 Task: Slide 18 - Lets Have Picnic Party.
Action: Mouse moved to (33, 81)
Screenshot: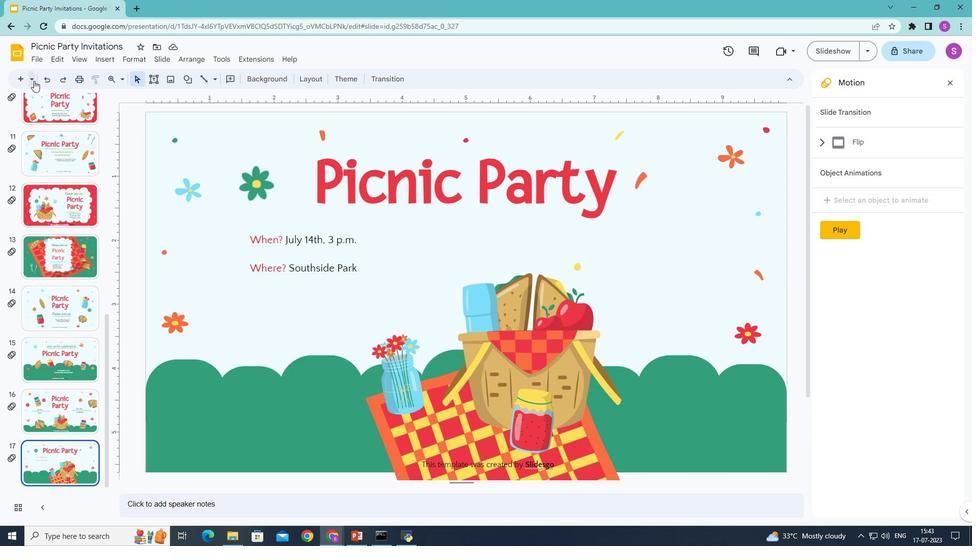 
Action: Mouse pressed left at (33, 81)
Screenshot: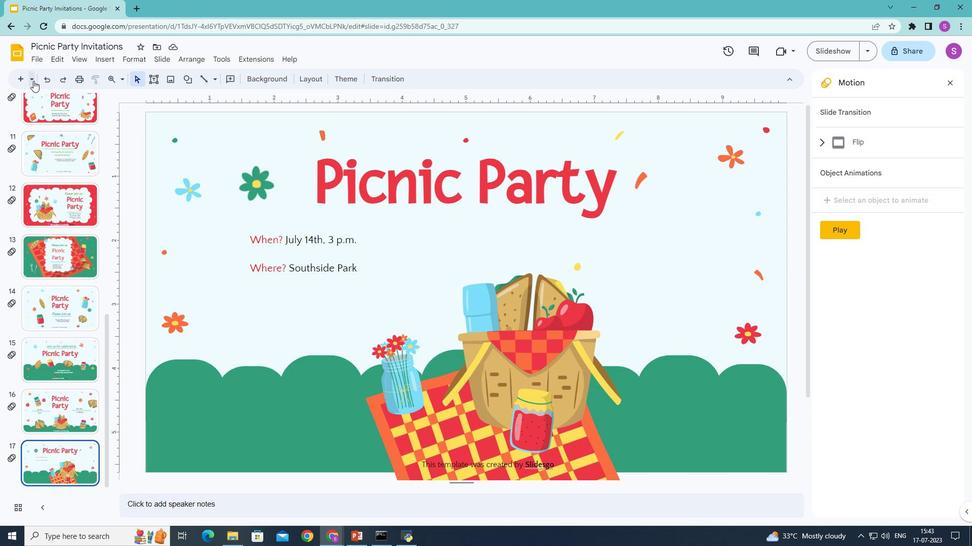 
Action: Mouse moved to (153, 247)
Screenshot: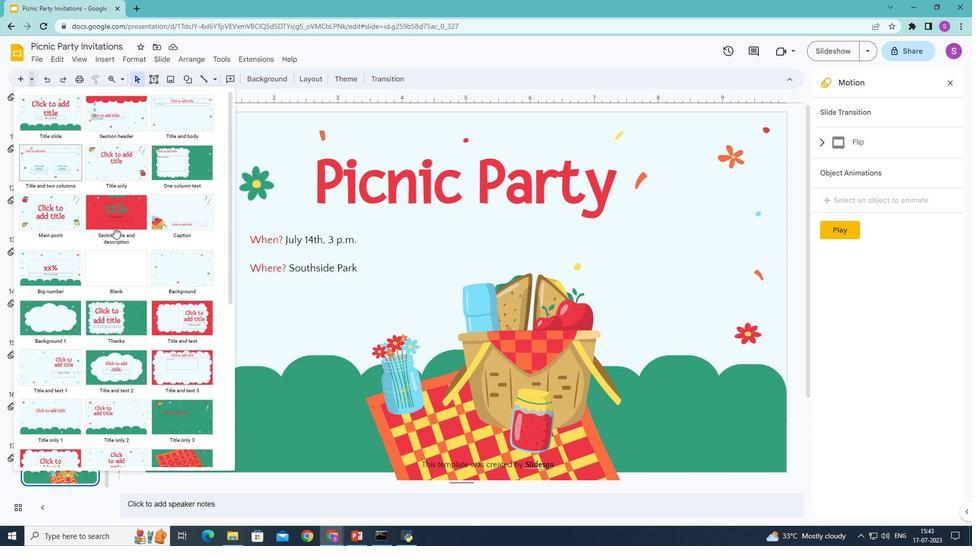 
Action: Mouse scrolled (153, 246) with delta (0, 0)
Screenshot: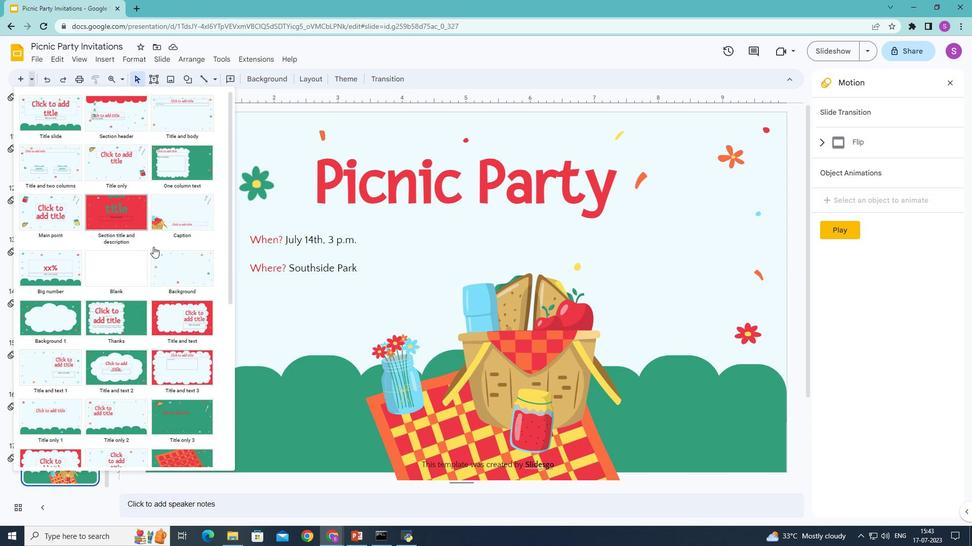 
Action: Mouse scrolled (153, 246) with delta (0, 0)
Screenshot: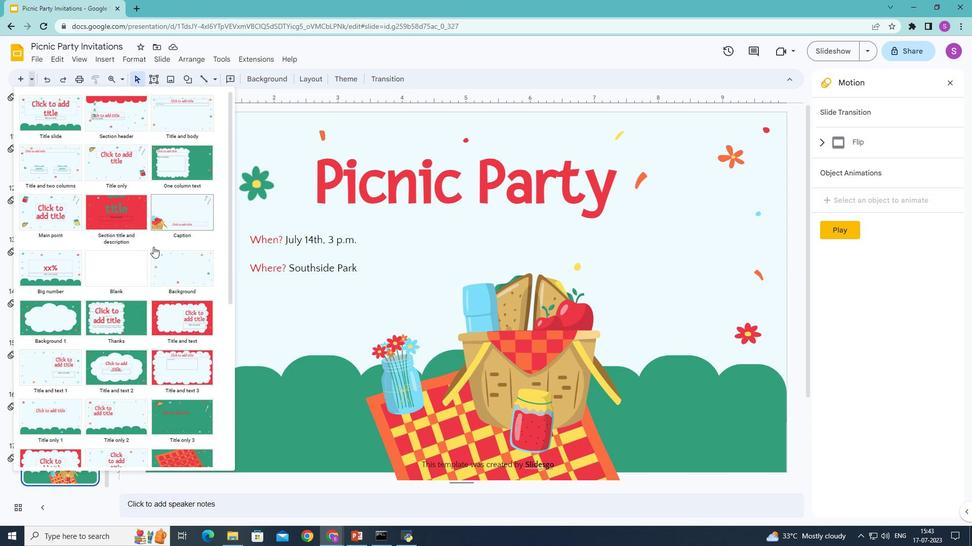 
Action: Mouse scrolled (153, 246) with delta (0, 0)
Screenshot: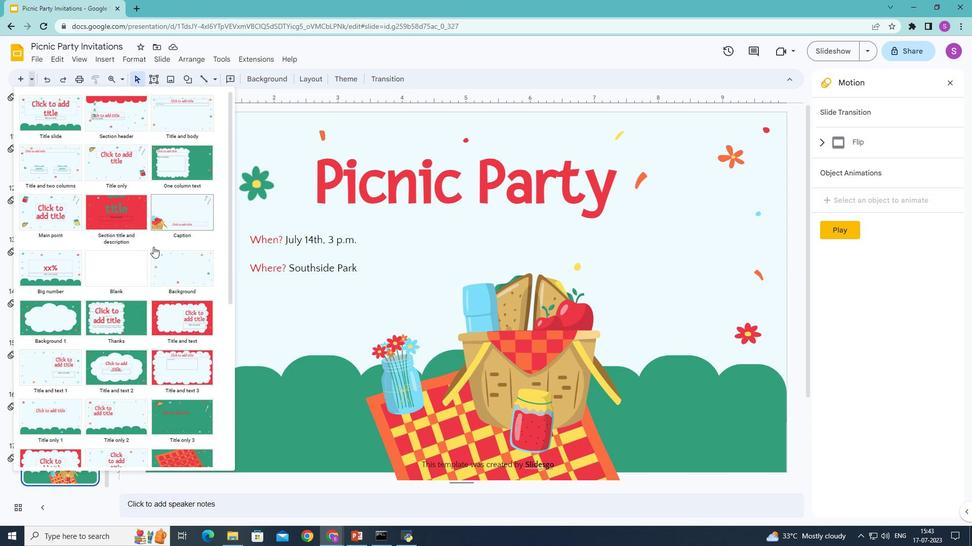 
Action: Mouse scrolled (153, 246) with delta (0, 0)
Screenshot: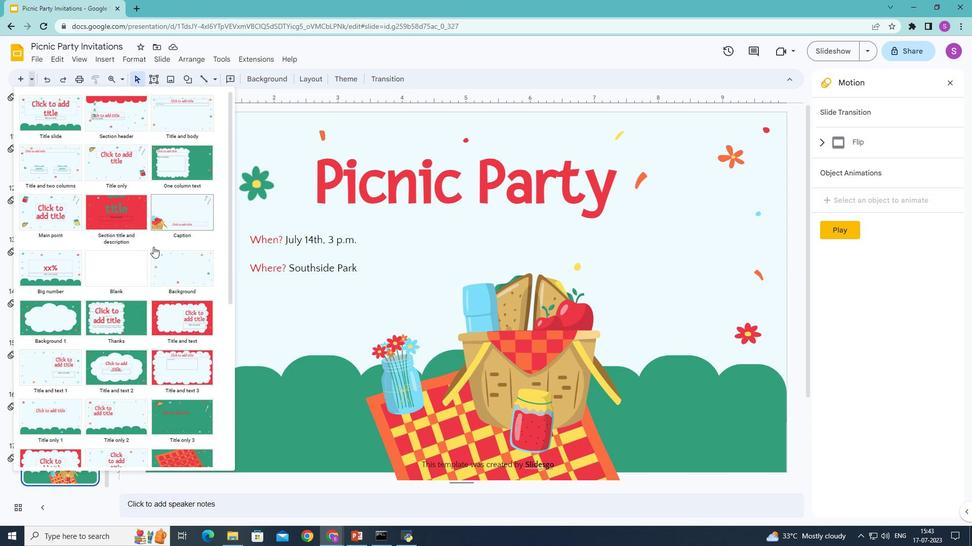 
Action: Mouse moved to (153, 247)
Screenshot: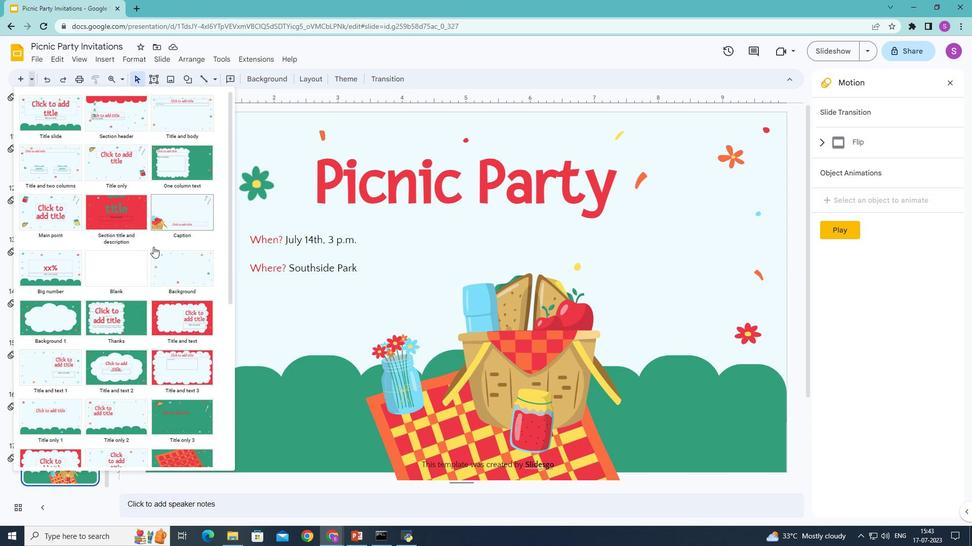 
Action: Mouse scrolled (153, 246) with delta (0, 0)
Screenshot: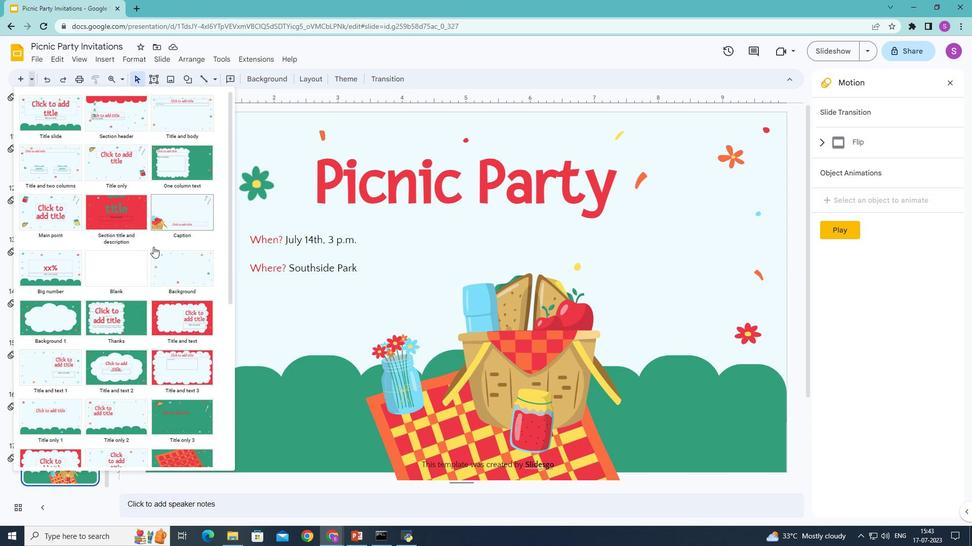 
Action: Mouse moved to (153, 244)
Screenshot: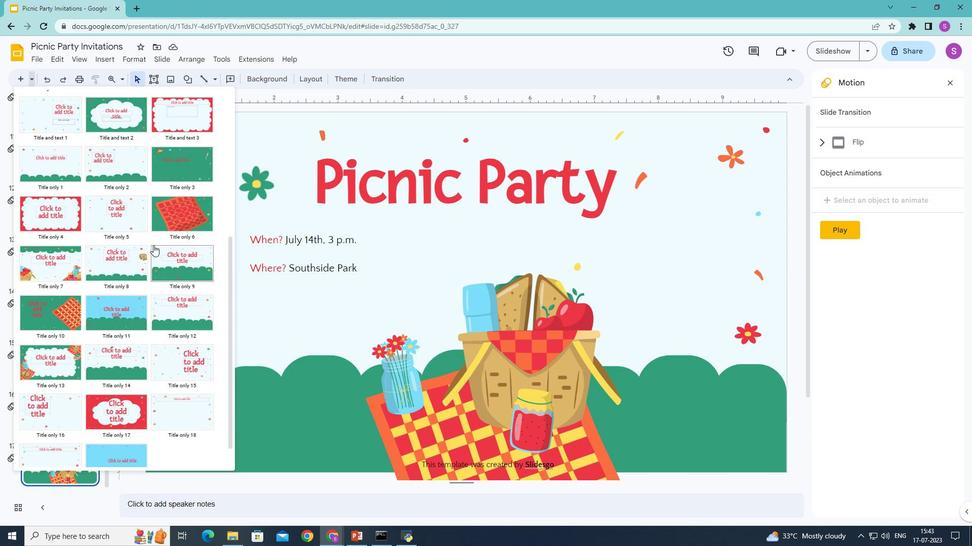
Action: Mouse scrolled (153, 244) with delta (0, 0)
Screenshot: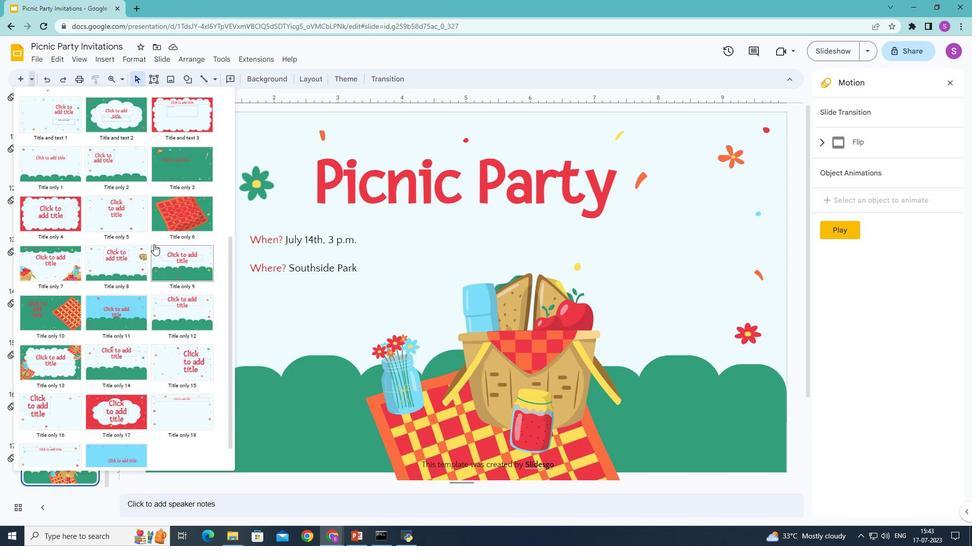 
Action: Mouse moved to (182, 328)
Screenshot: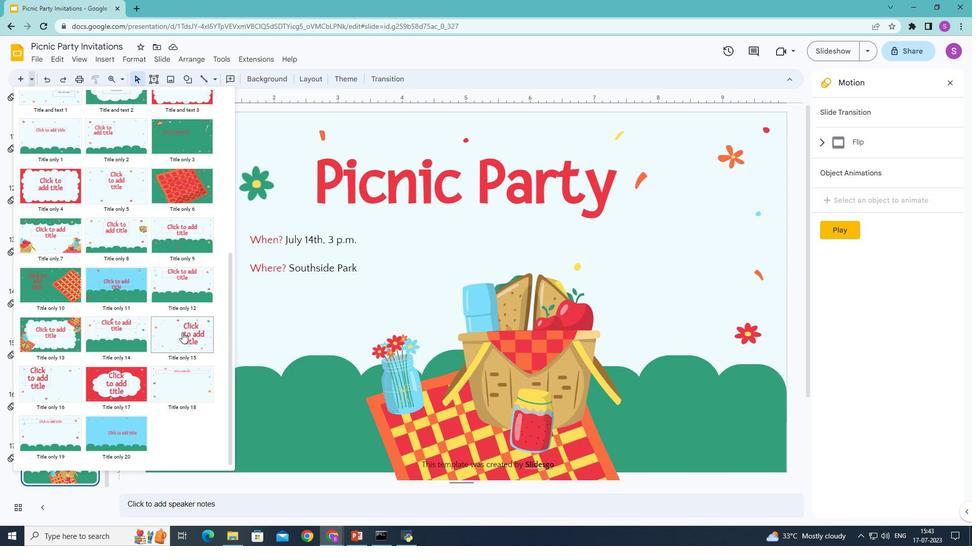 
Action: Mouse pressed left at (182, 328)
Screenshot: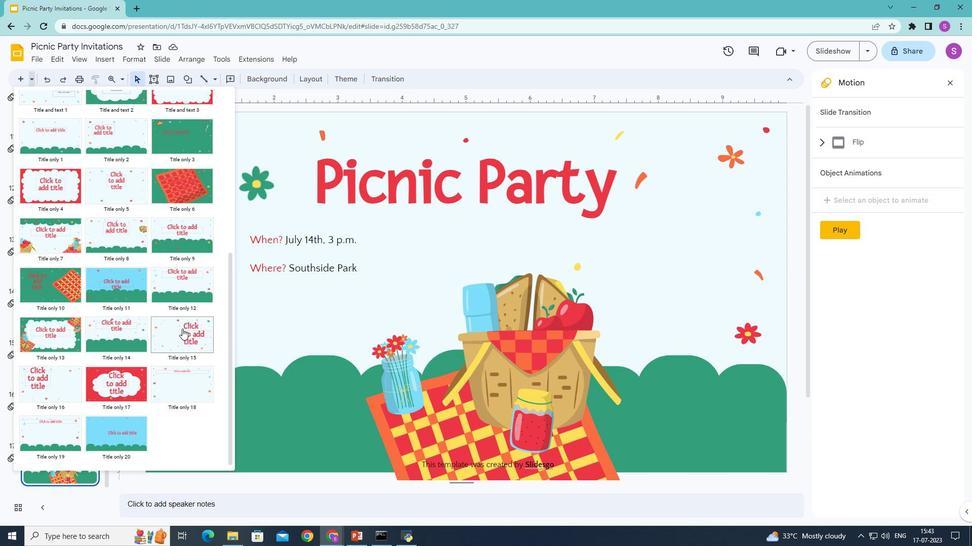 
Action: Mouse moved to (551, 274)
Screenshot: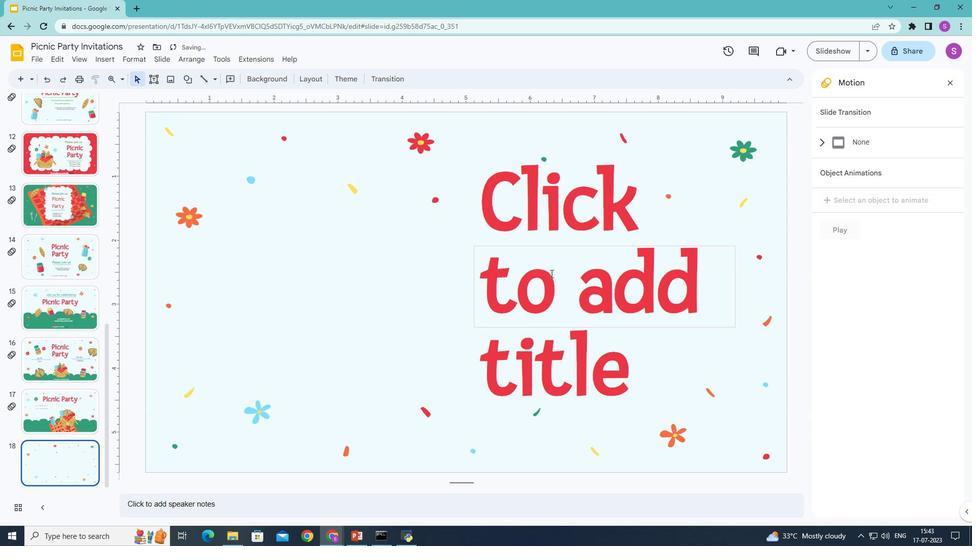 
Action: Mouse pressed left at (551, 274)
Screenshot: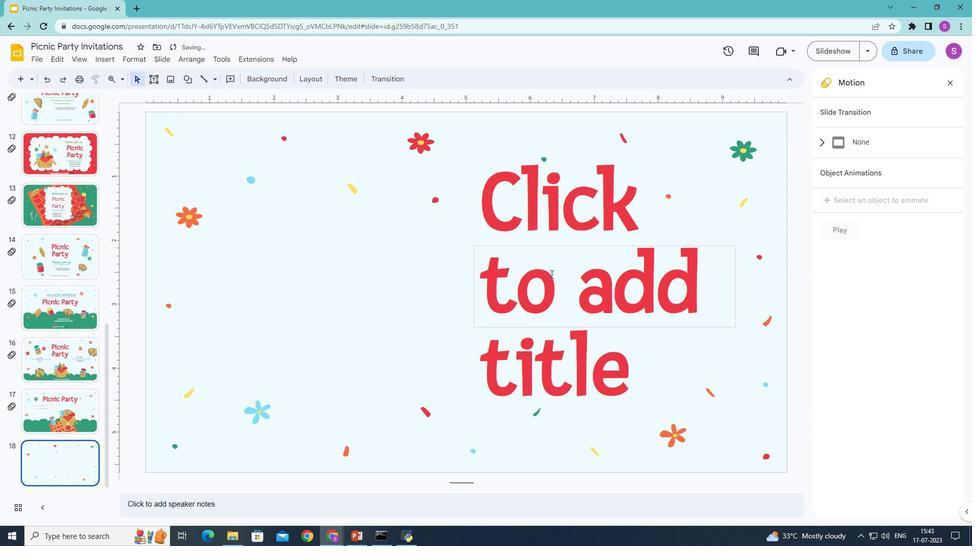 
Action: Mouse moved to (549, 274)
Screenshot: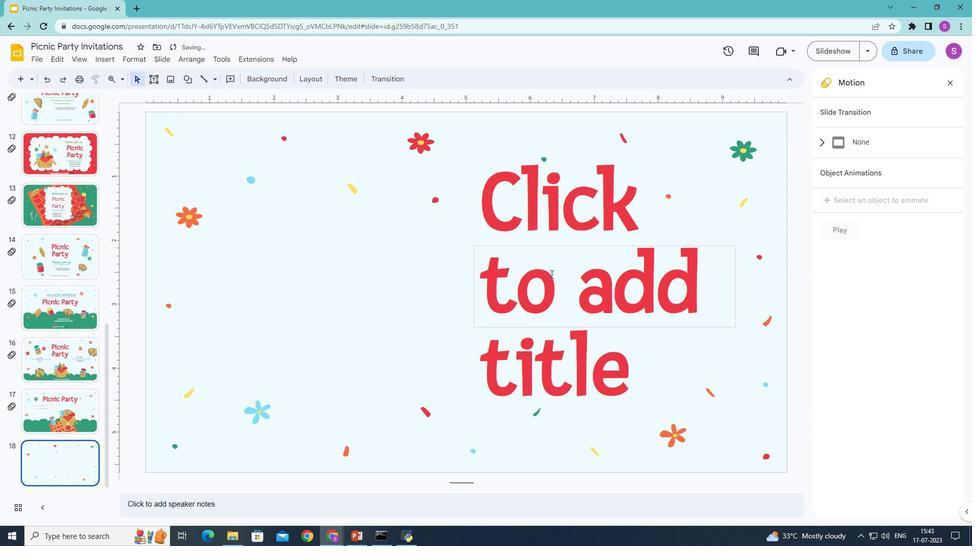 
Action: Key pressed <Key.shift>Let's<Key.space>have<Key.space>a<Key.space><Key.enter><Key.shift>Picnic
Screenshot: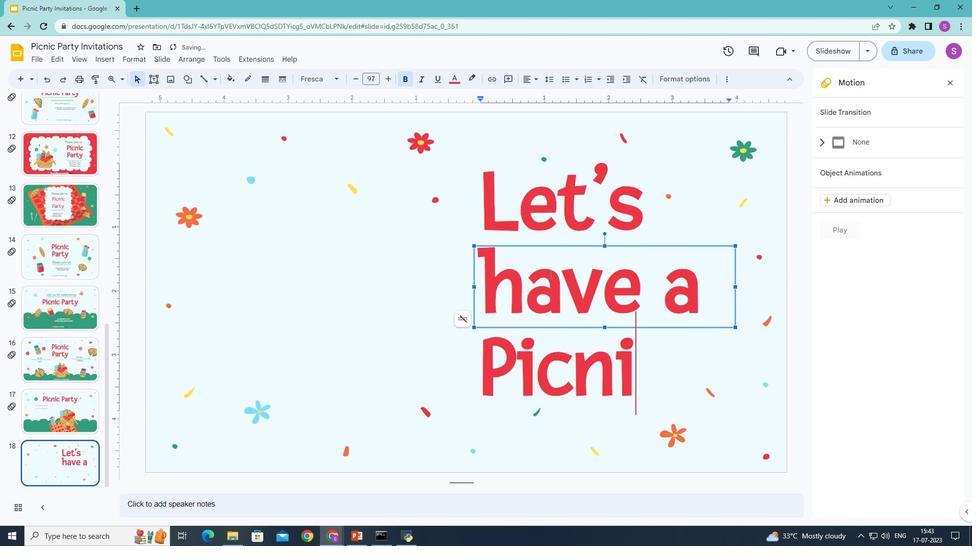 
Action: Mouse moved to (708, 297)
Screenshot: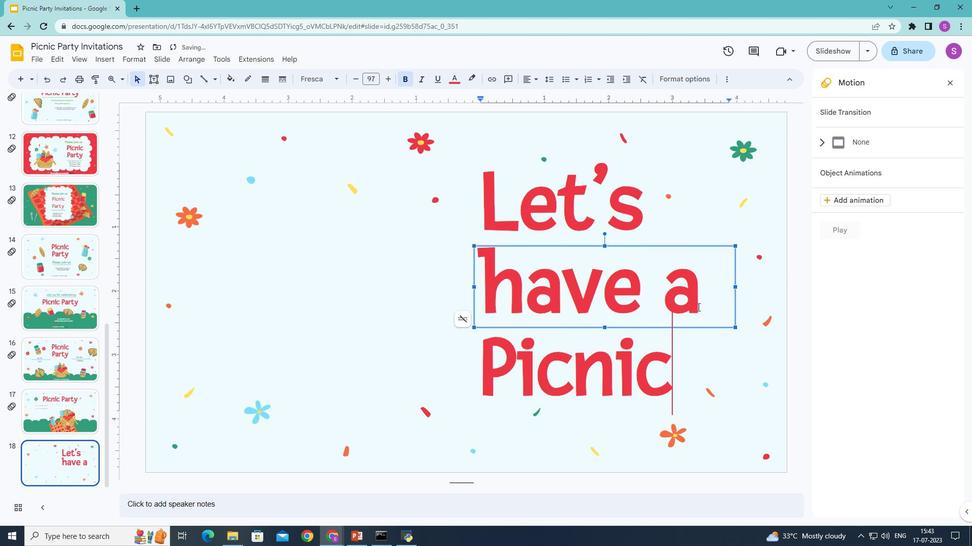 
Action: Mouse pressed left at (708, 297)
Screenshot: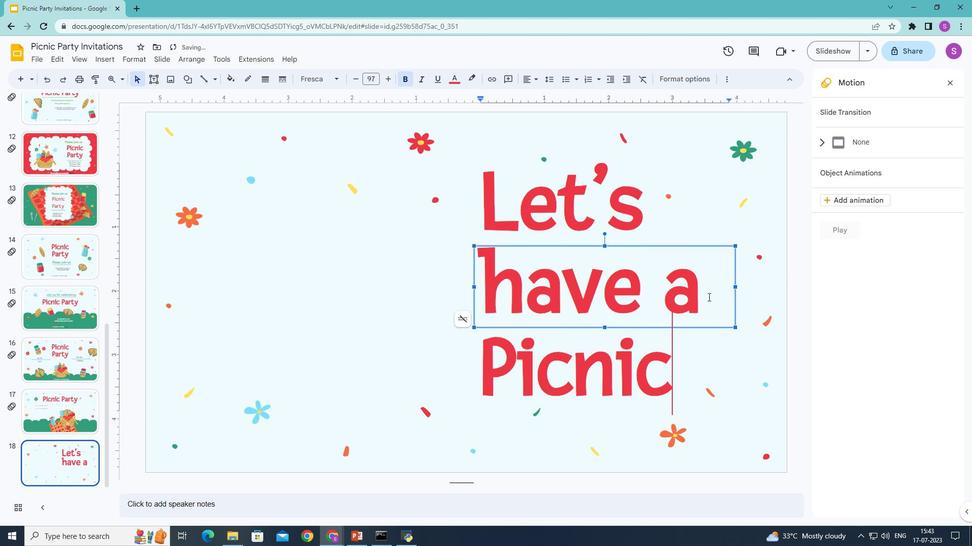 
Action: Mouse moved to (706, 296)
Screenshot: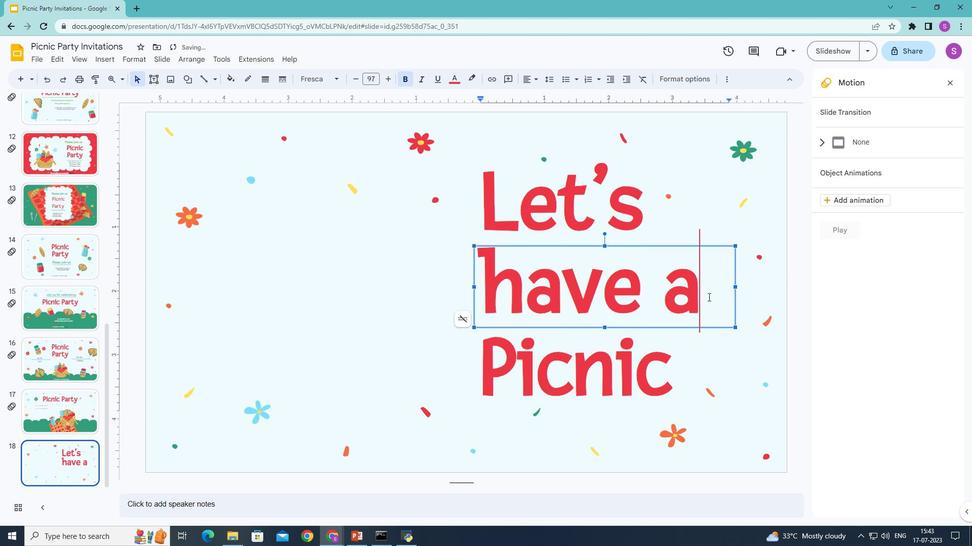
Action: Mouse pressed left at (706, 296)
Screenshot: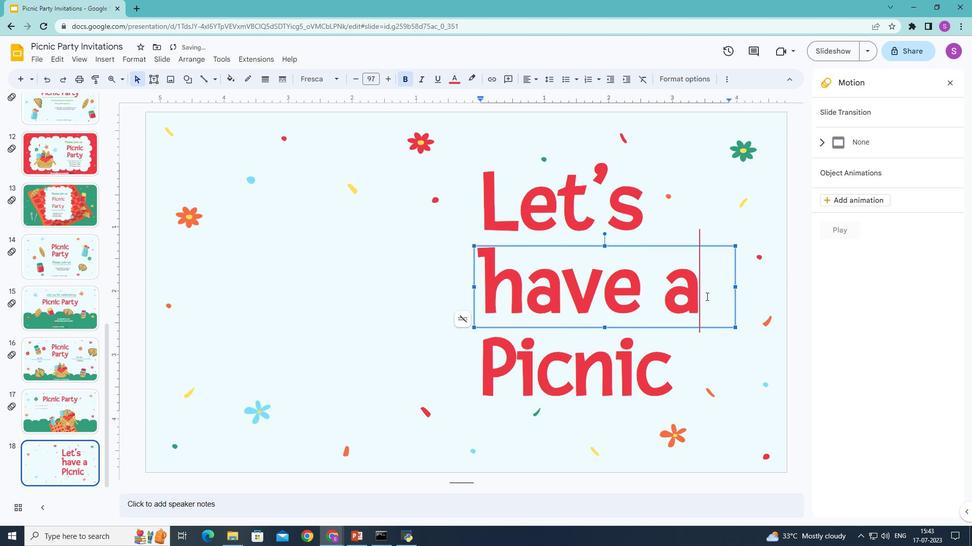 
Action: Mouse moved to (370, 73)
Screenshot: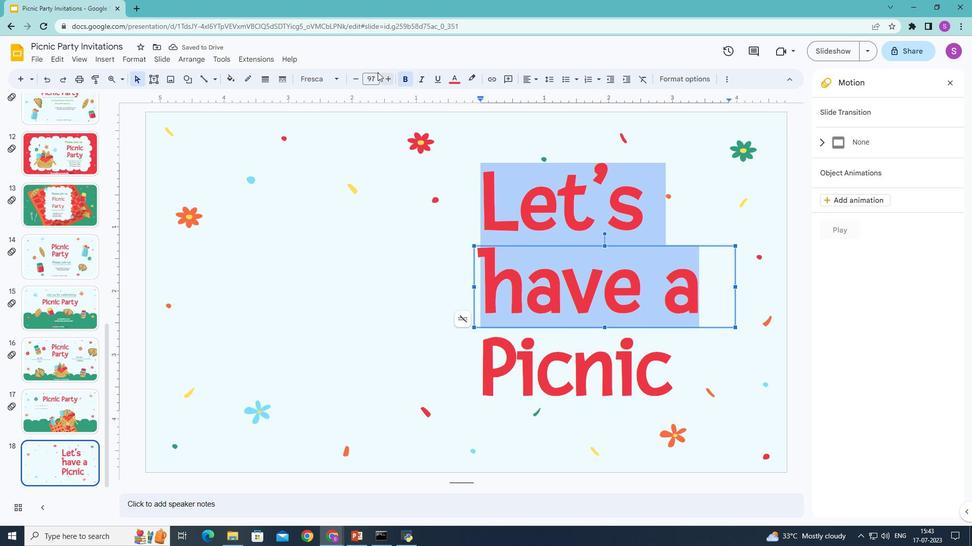 
Action: Mouse pressed left at (370, 73)
Screenshot: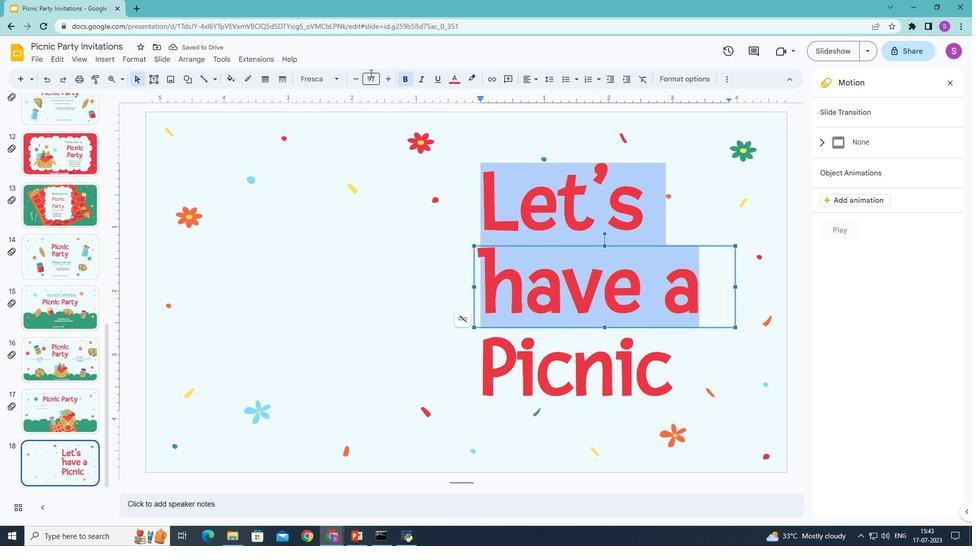 
Action: Mouse moved to (370, 77)
Screenshot: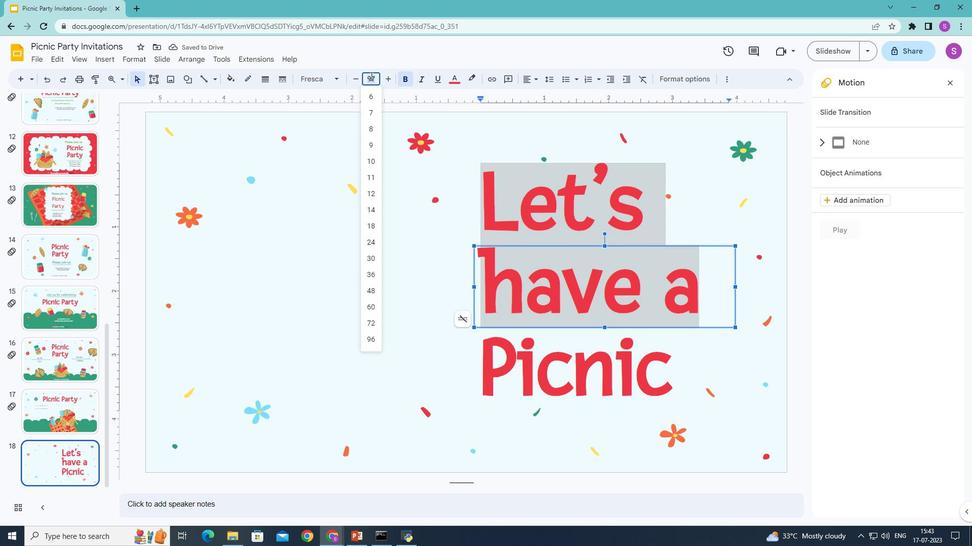 
Action: Key pressed 60<Key.enter>
Screenshot: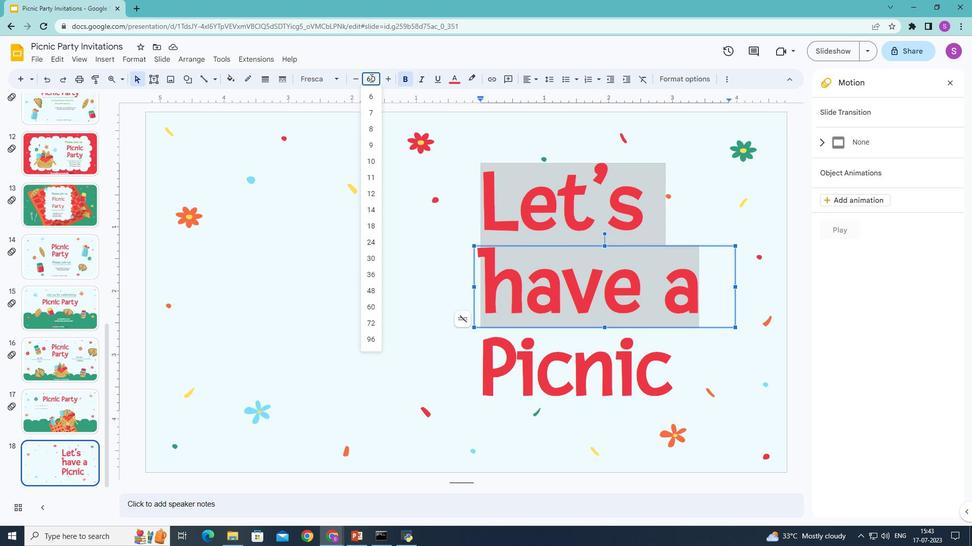 
Action: Mouse moved to (349, 79)
Screenshot: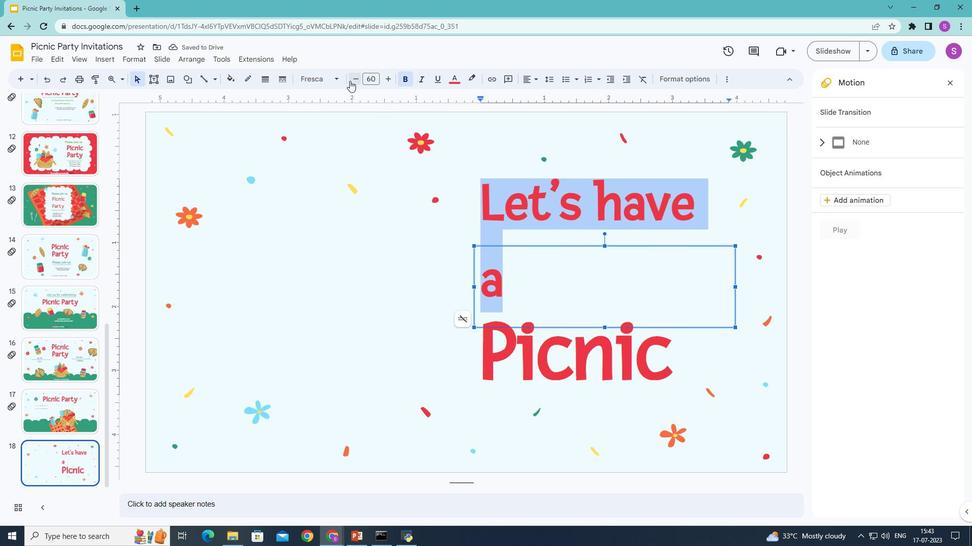 
Action: Mouse pressed left at (349, 79)
Screenshot: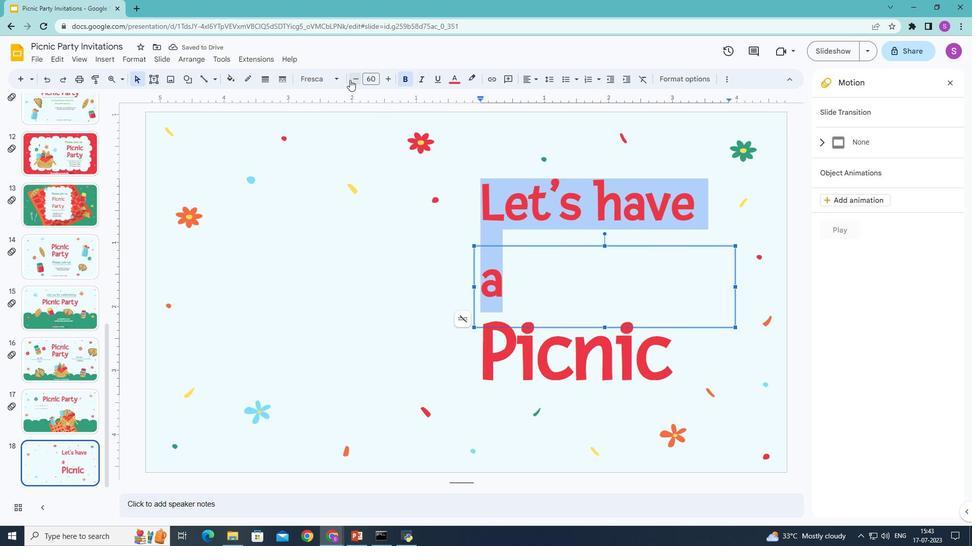 
Action: Mouse moved to (372, 227)
Screenshot: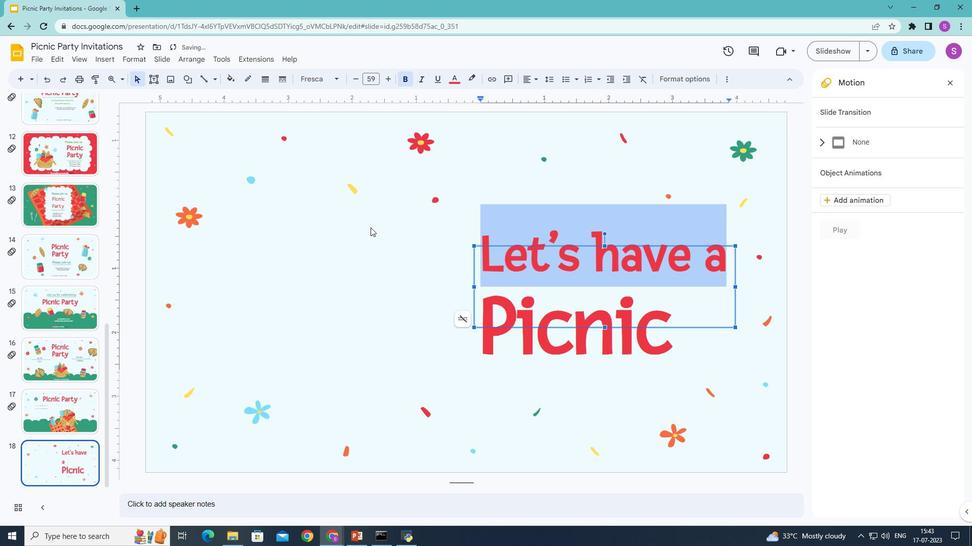 
Action: Mouse pressed left at (372, 227)
Screenshot: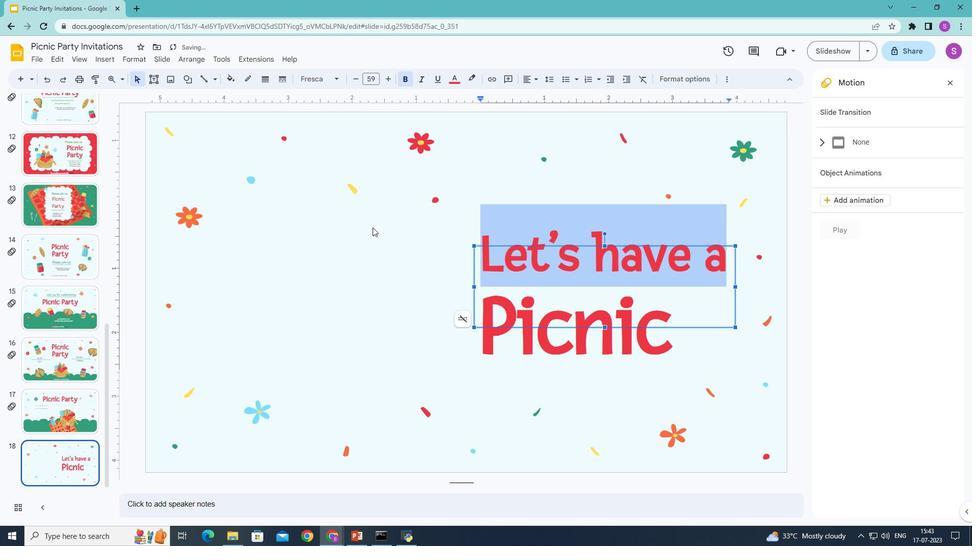
Action: Mouse moved to (728, 254)
Screenshot: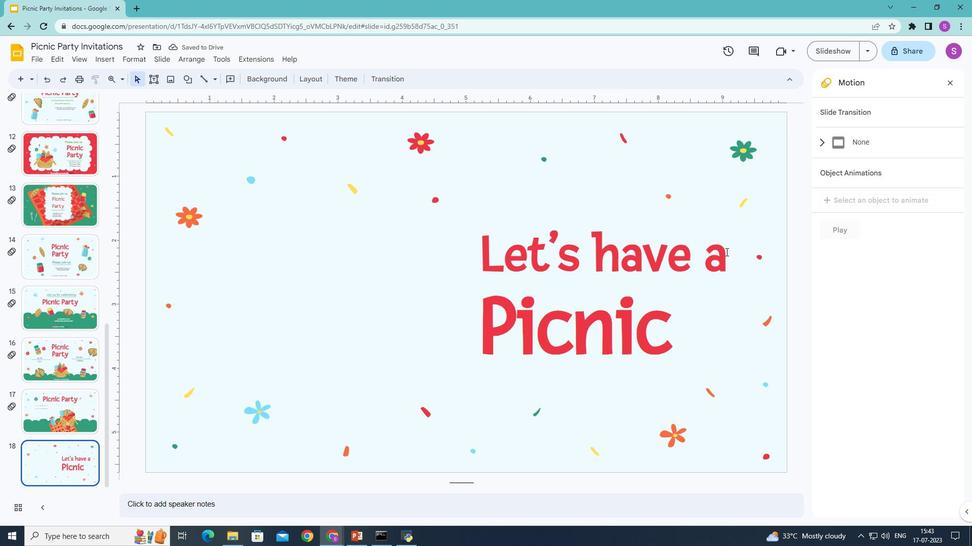 
Action: Mouse pressed left at (728, 254)
Screenshot: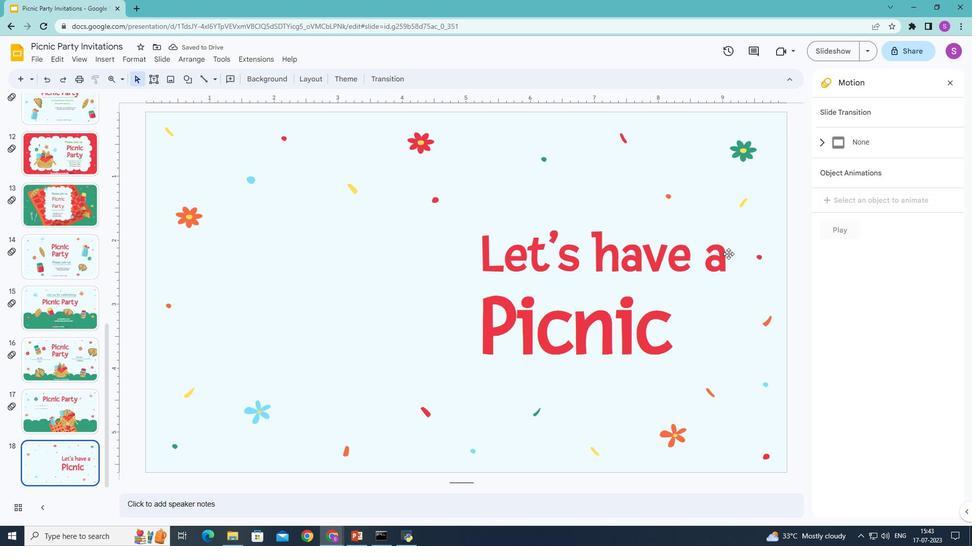 
Action: Mouse moved to (724, 260)
Screenshot: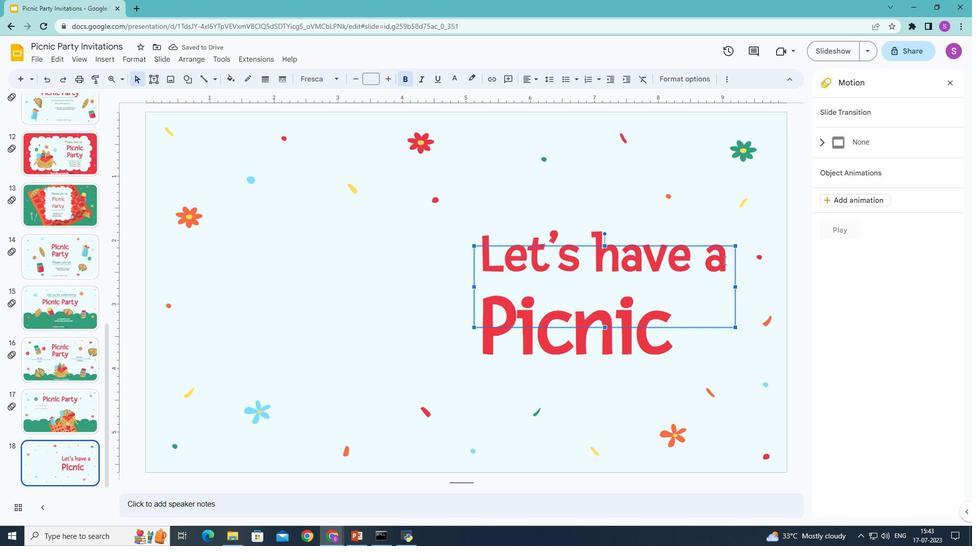 
Action: Mouse pressed left at (724, 260)
Screenshot: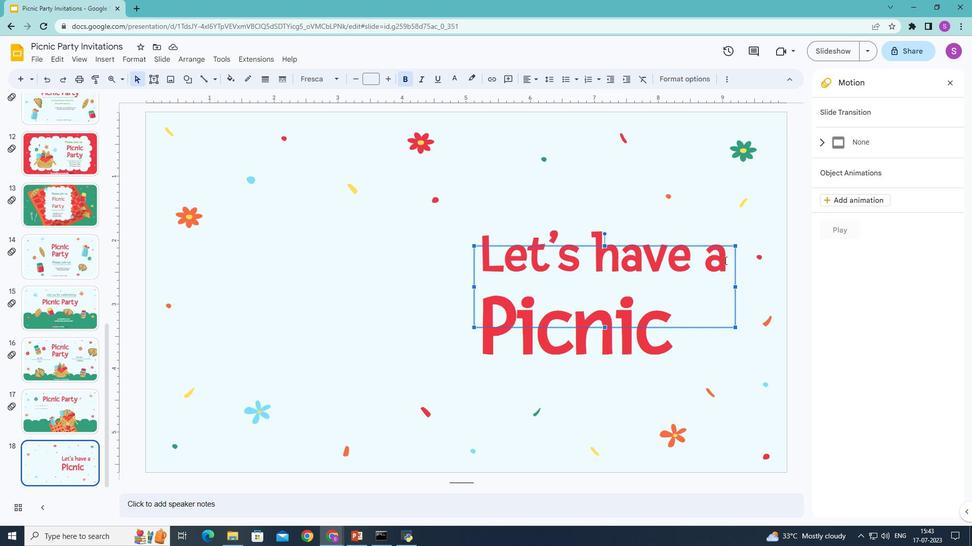 
Action: Mouse moved to (455, 80)
Screenshot: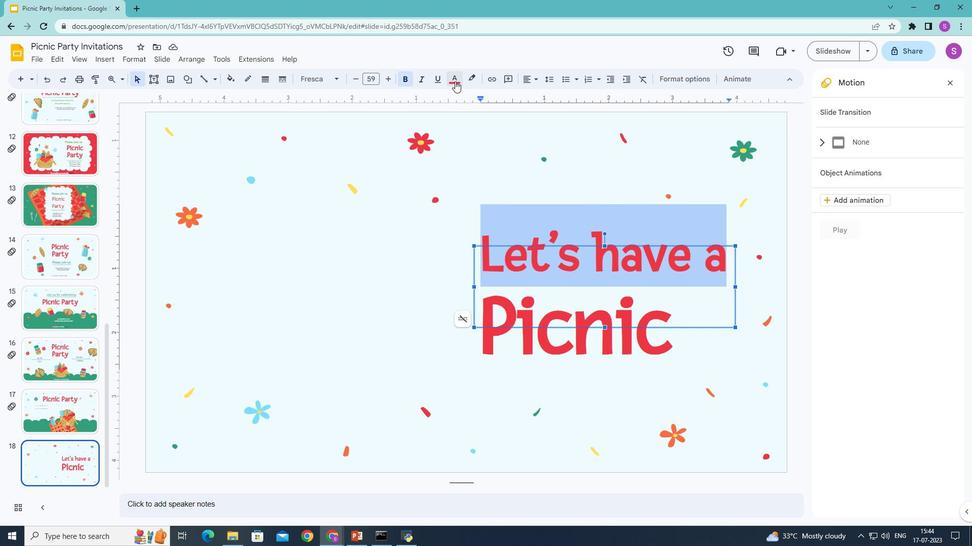 
Action: Mouse pressed left at (455, 80)
Screenshot: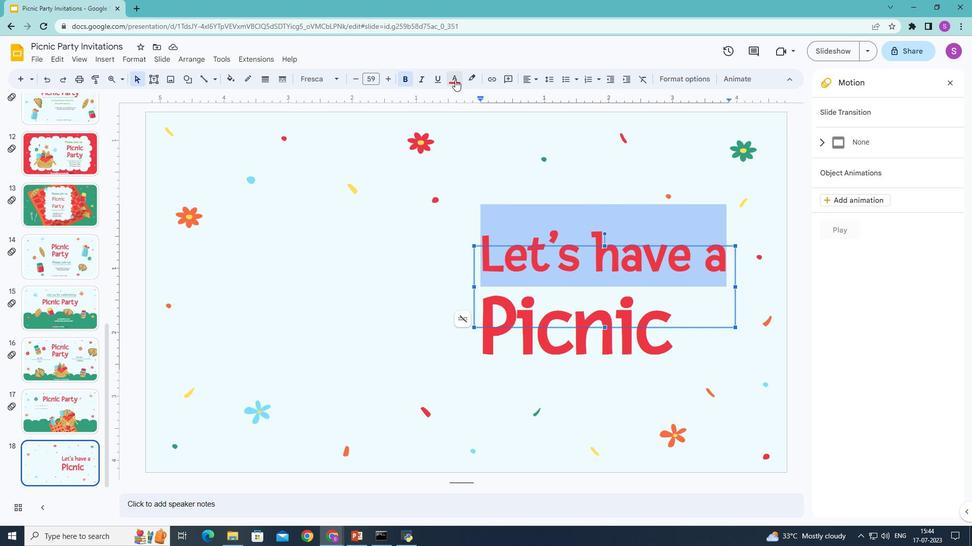 
Action: Mouse moved to (546, 110)
Screenshot: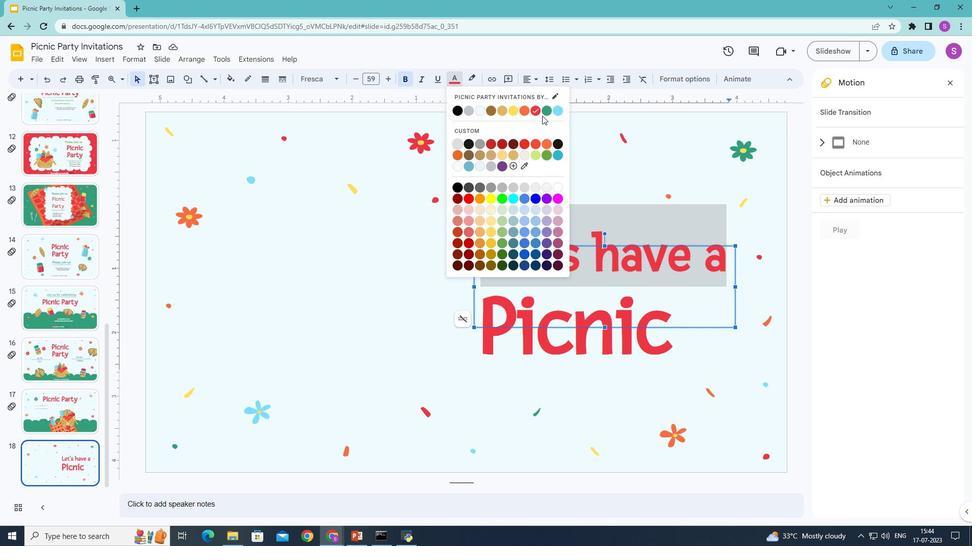 
Action: Mouse pressed left at (546, 110)
Screenshot: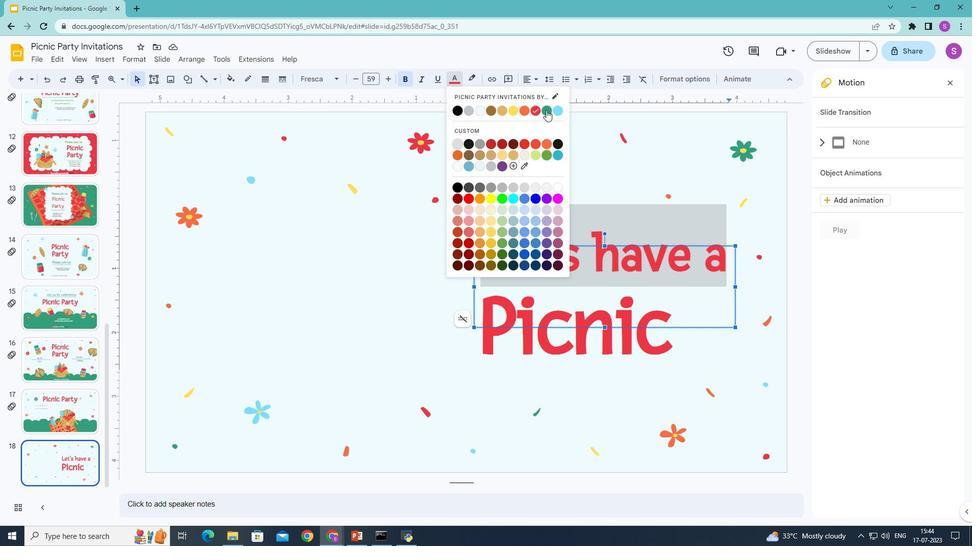 
Action: Mouse moved to (400, 263)
Screenshot: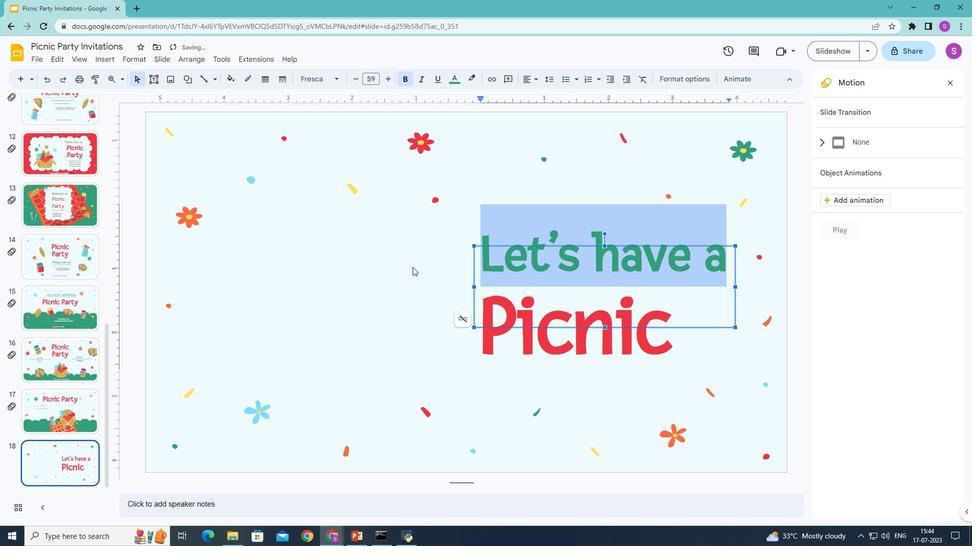 
Action: Mouse pressed left at (400, 263)
Screenshot: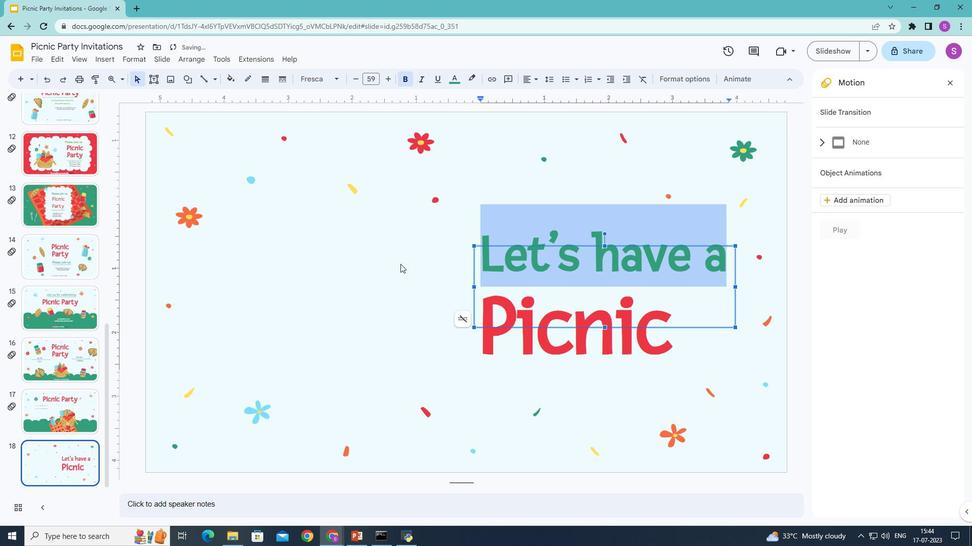 
Action: Mouse moved to (200, 75)
Screenshot: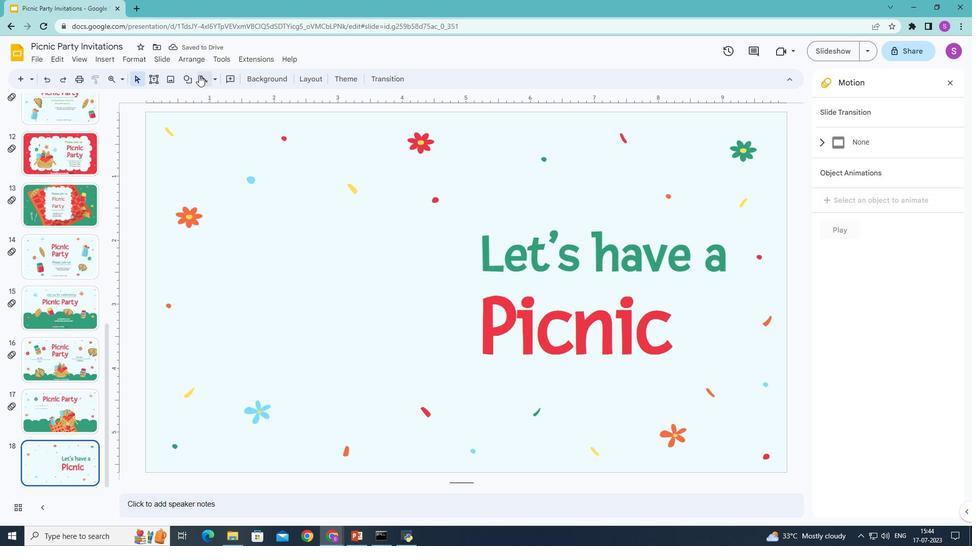 
Action: Mouse pressed left at (200, 75)
Screenshot: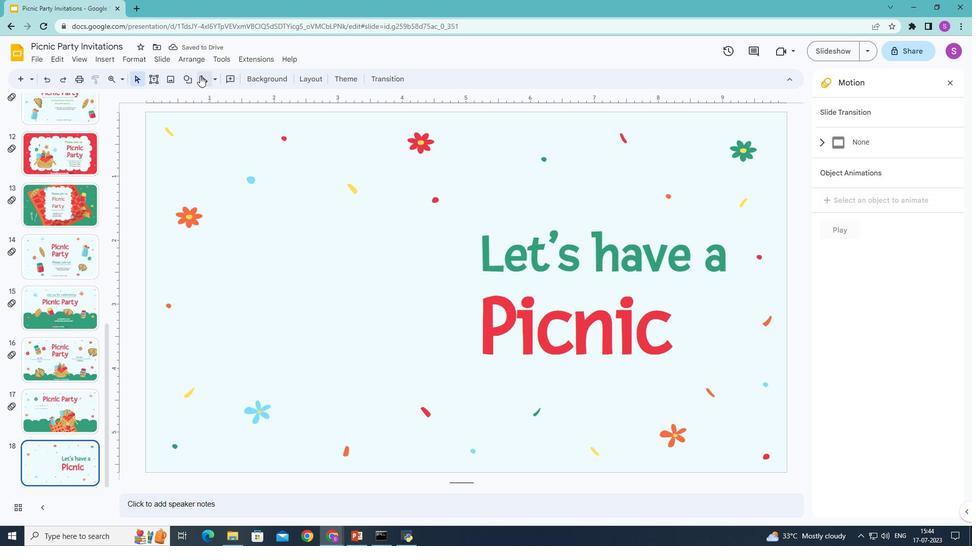 
Action: Mouse moved to (481, 370)
Screenshot: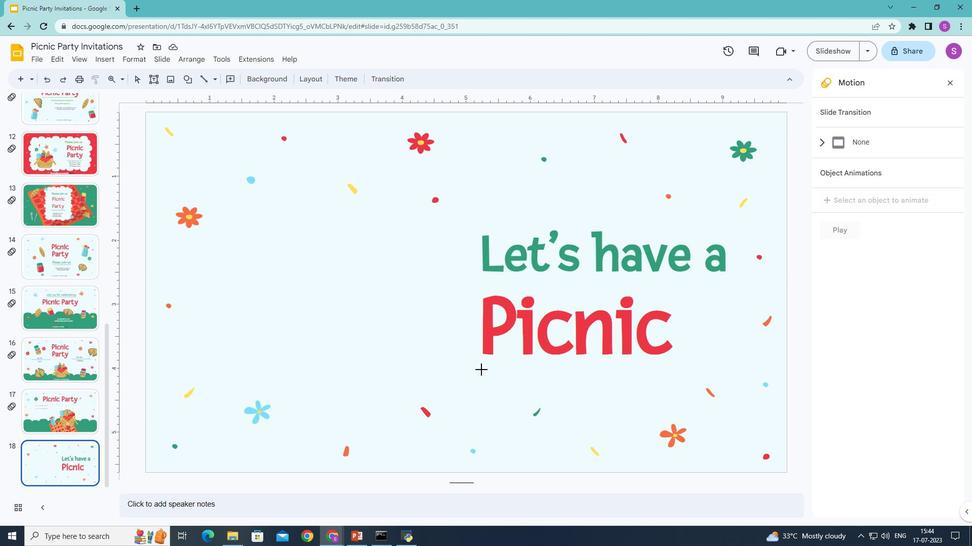 
Action: Mouse pressed left at (481, 370)
Screenshot: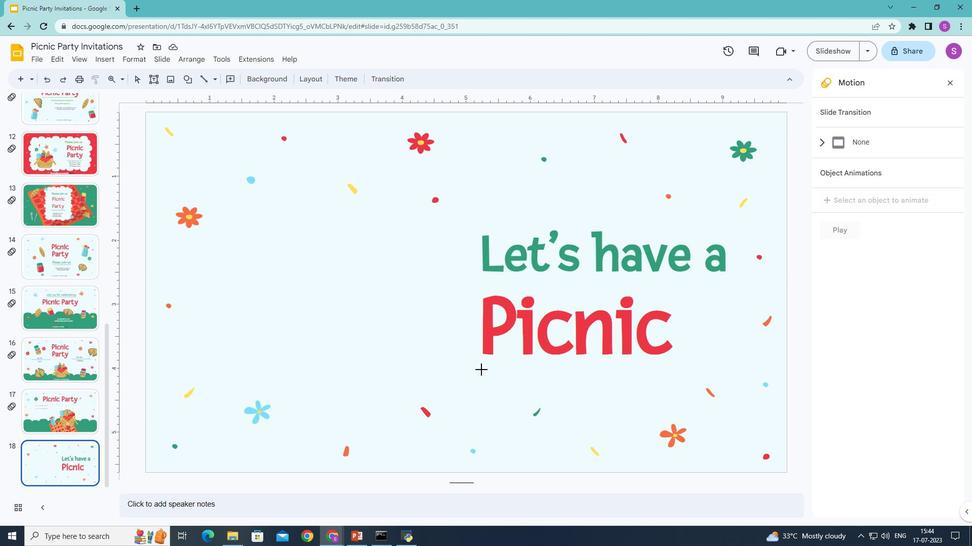 
Action: Mouse moved to (248, 81)
Screenshot: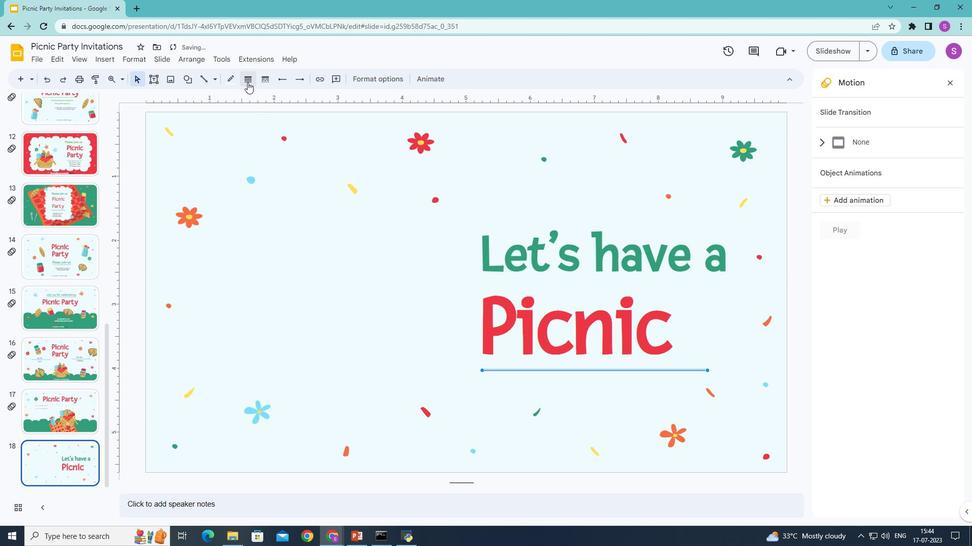 
Action: Mouse pressed left at (248, 81)
Screenshot: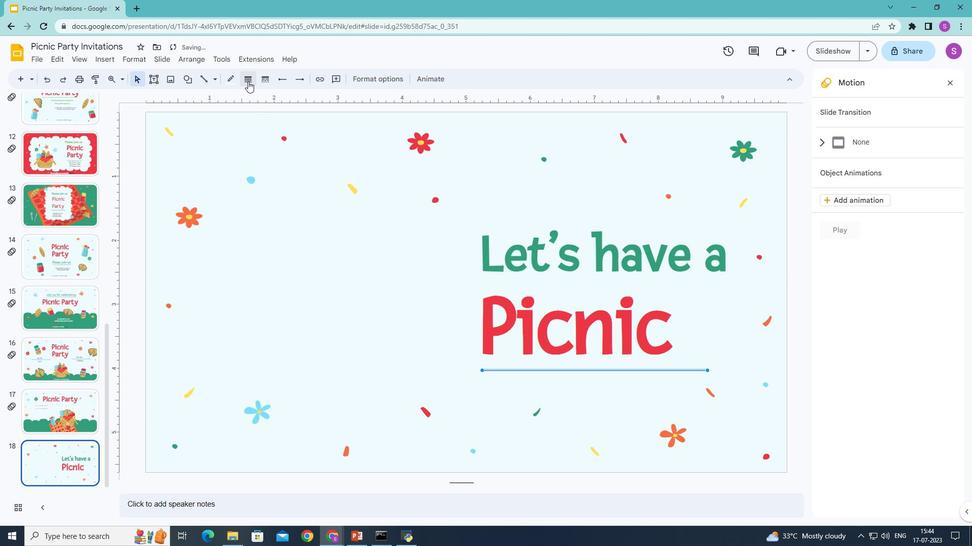 
Action: Mouse moved to (271, 130)
Screenshot: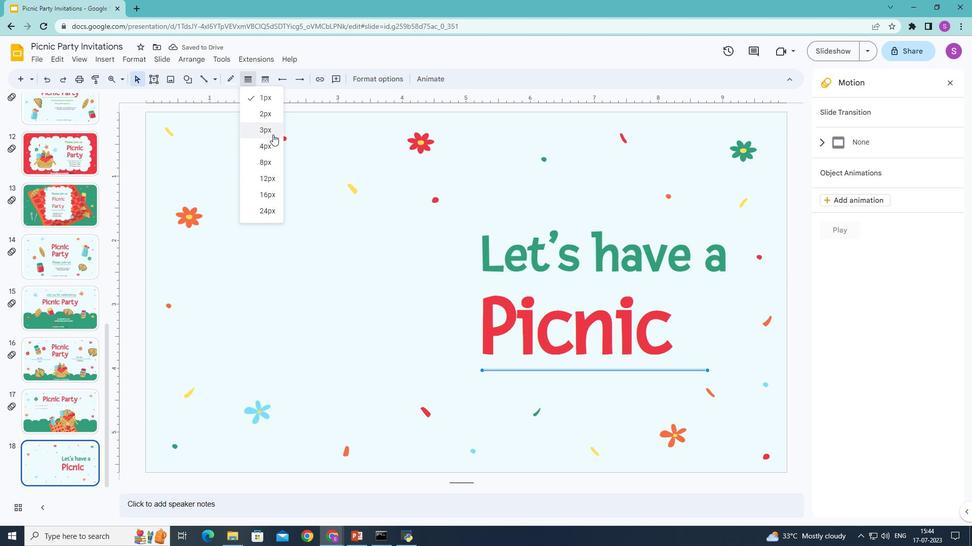 
Action: Mouse pressed left at (271, 130)
Screenshot: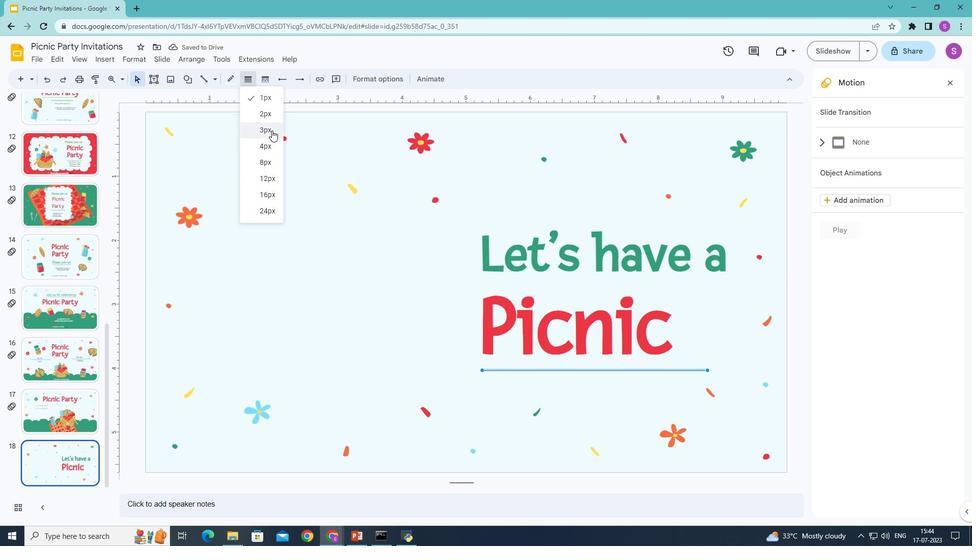 
Action: Mouse moved to (225, 77)
Screenshot: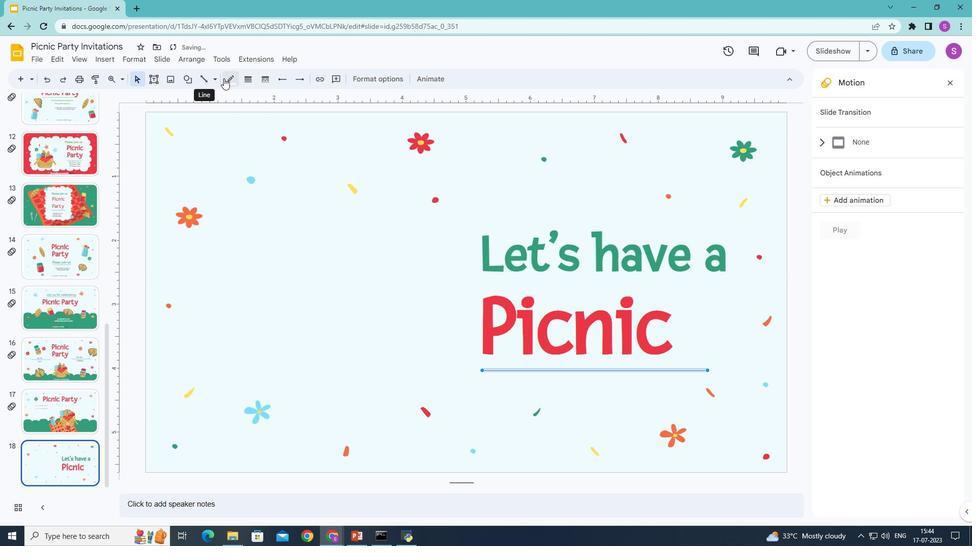 
Action: Mouse pressed left at (225, 77)
Screenshot: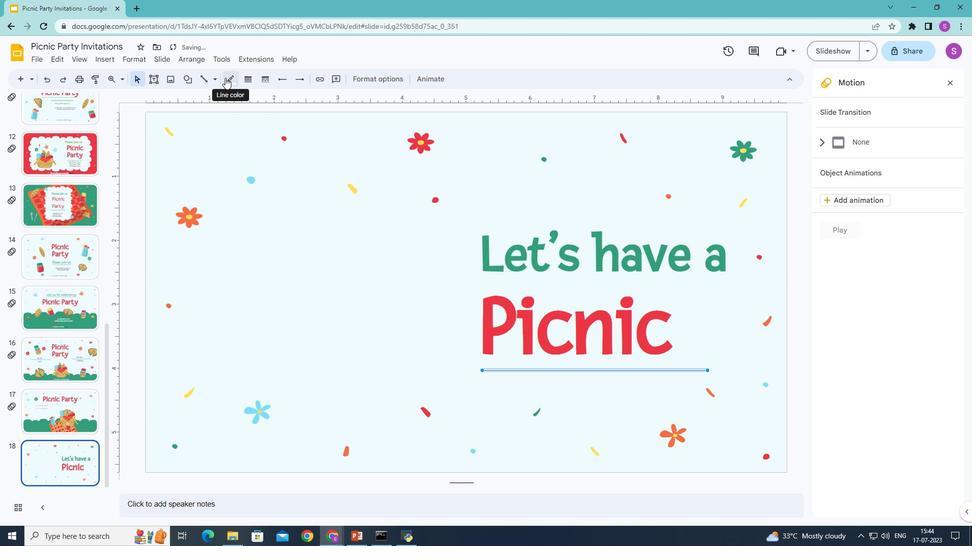 
Action: Mouse moved to (321, 110)
Screenshot: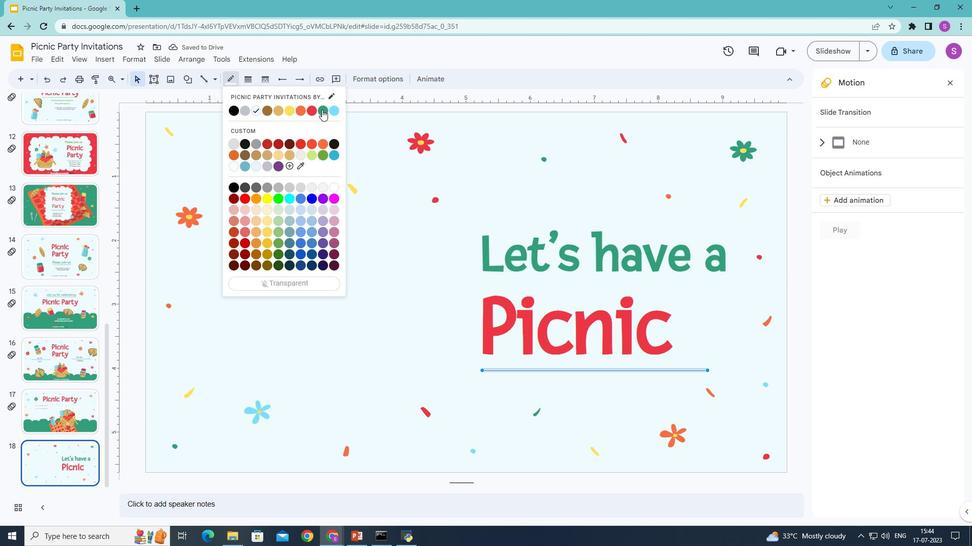 
Action: Mouse pressed left at (321, 110)
Screenshot: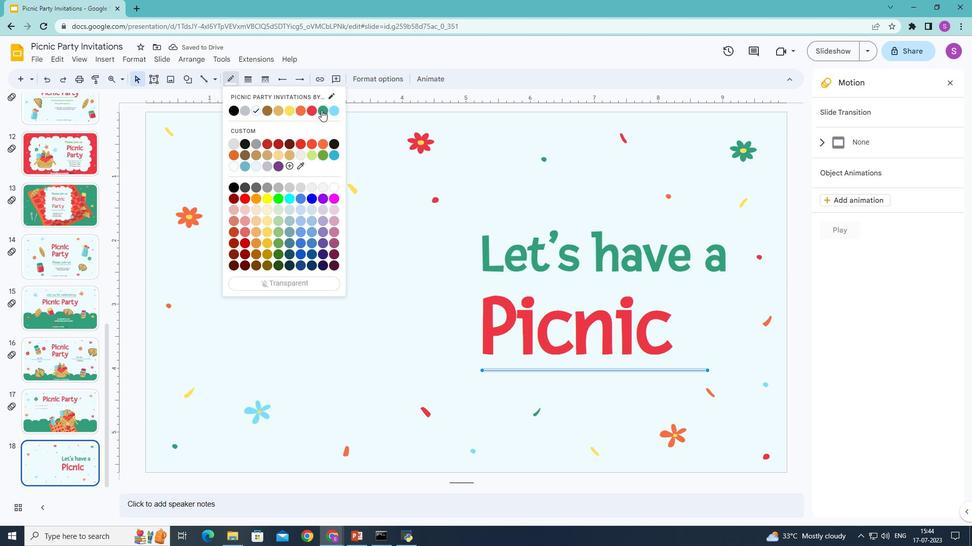 
Action: Mouse moved to (414, 324)
Screenshot: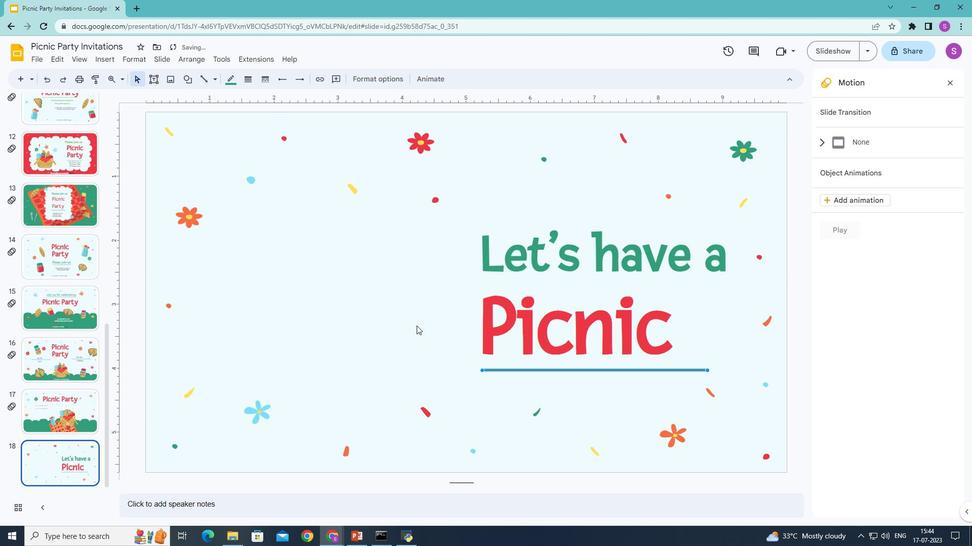 
Action: Mouse pressed left at (414, 324)
Screenshot: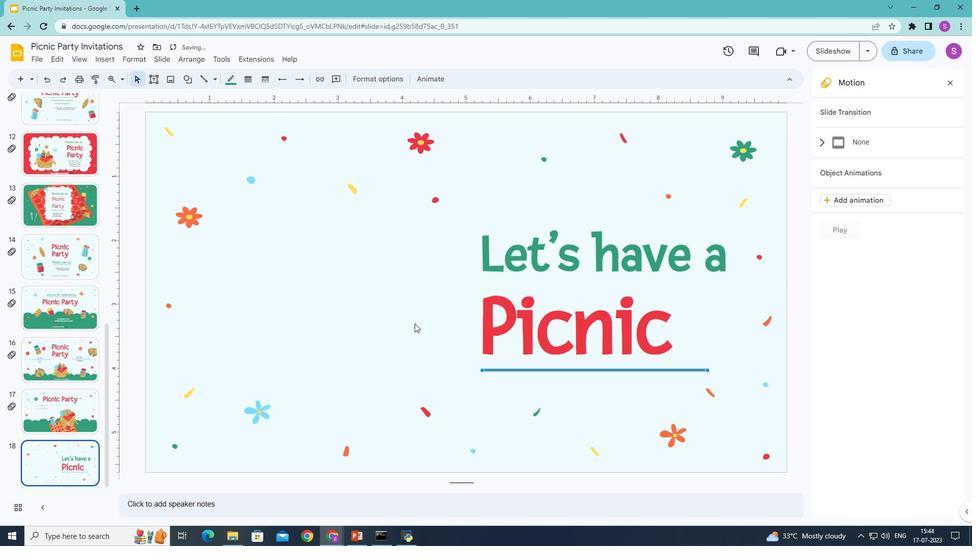
Action: Mouse moved to (155, 80)
Screenshot: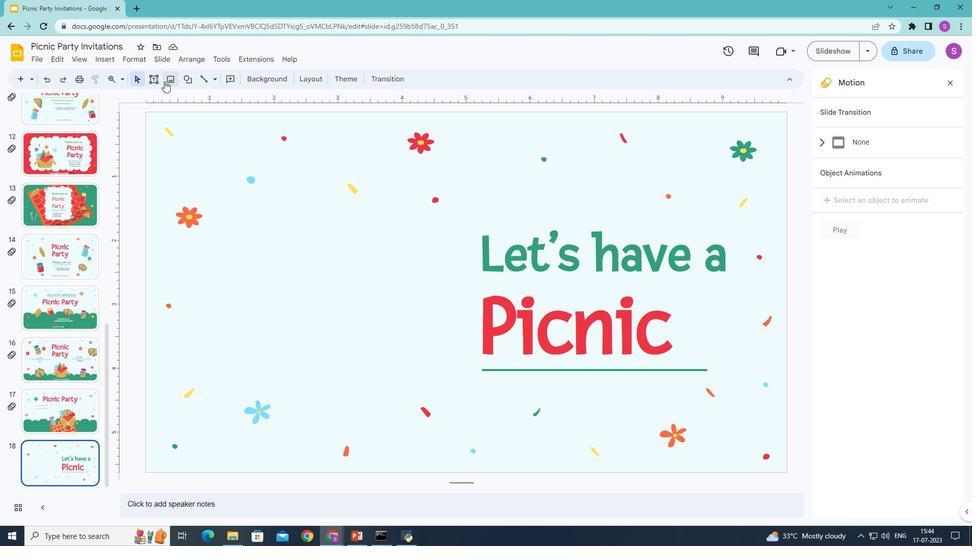 
Action: Mouse pressed left at (155, 80)
Screenshot: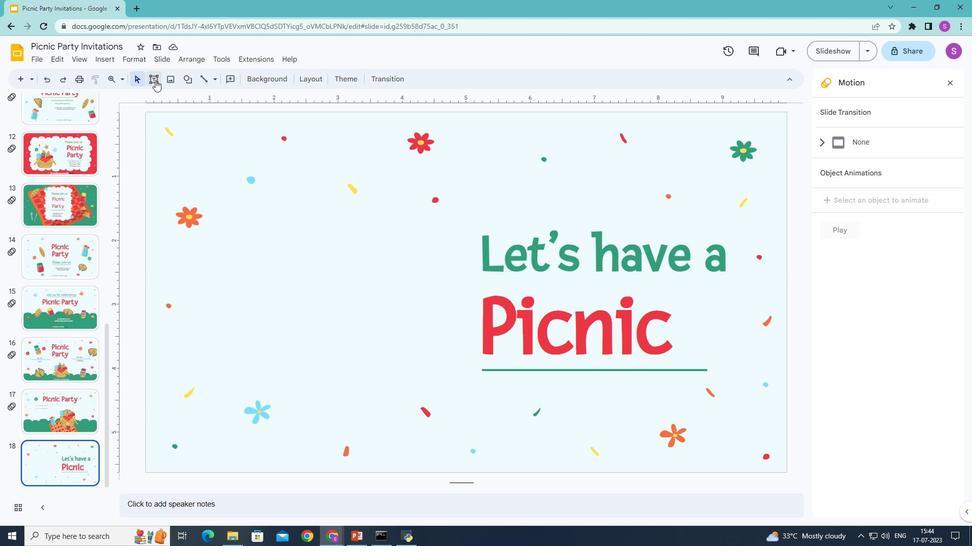 
Action: Mouse moved to (482, 383)
Screenshot: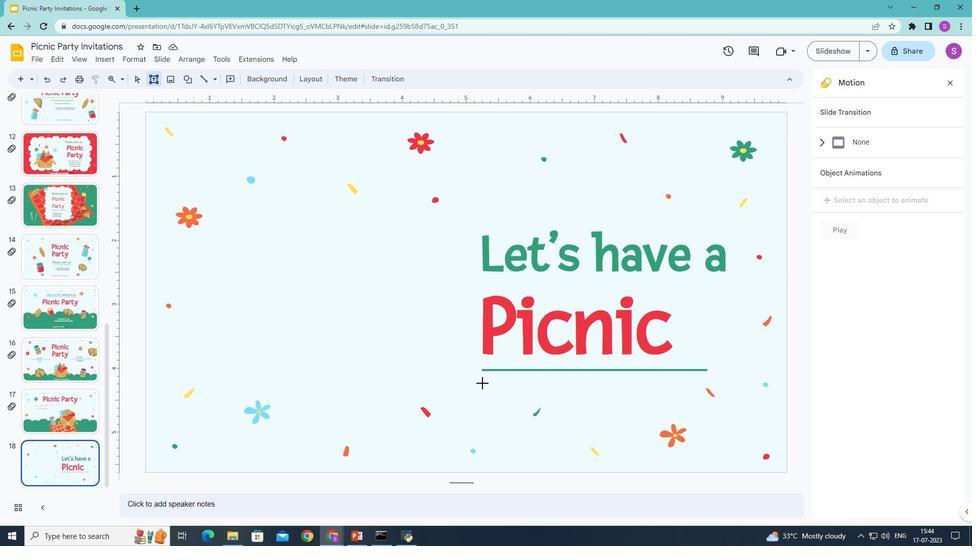 
Action: Mouse pressed left at (482, 383)
Screenshot: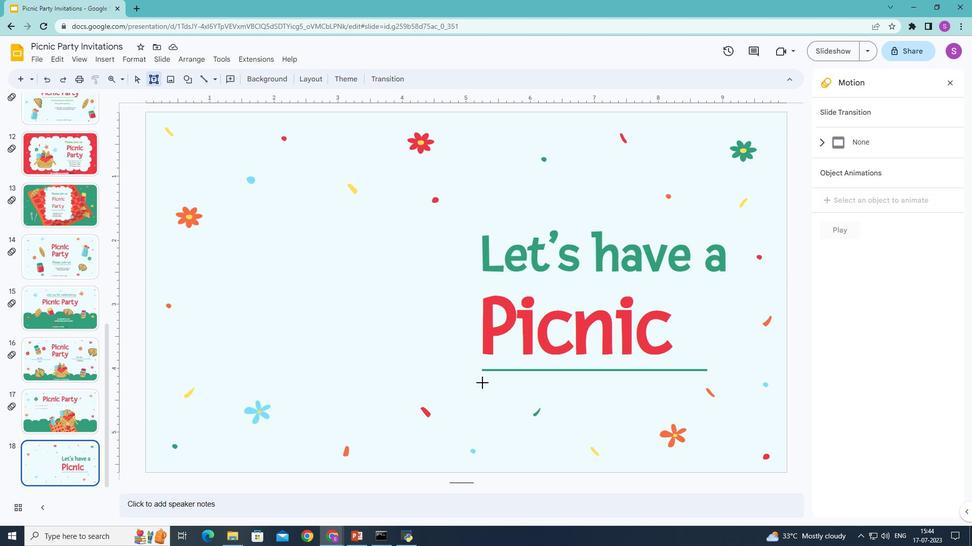 
Action: Mouse moved to (650, 438)
Screenshot: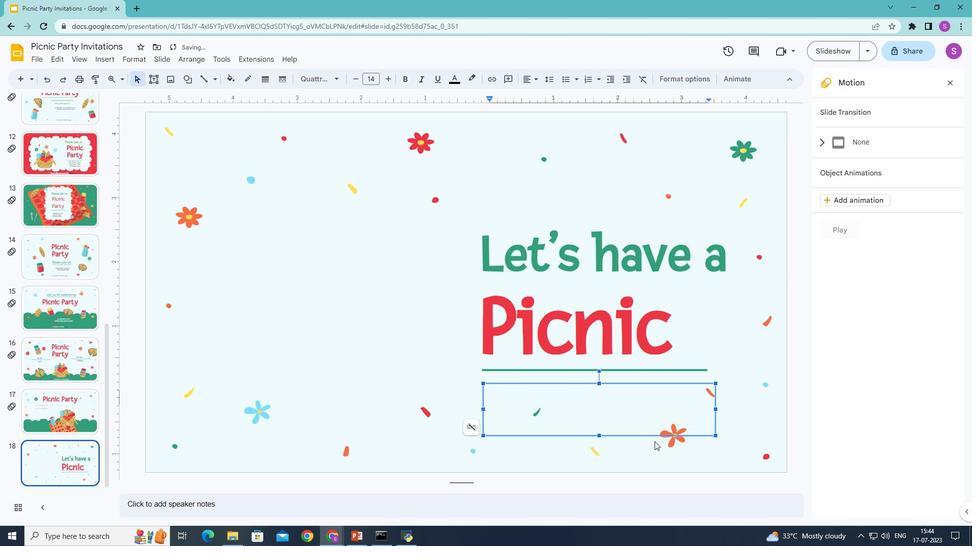 
Action: Key pressed <Key.shift>Southside<Key.space><Key.shift>Park,<Key.space>24<Key.space><Key.shift>Flowers<Key.space><Key.shift>Blvd.<Key.enter><Key.shift>July<Key.space>14th<Key.space>at<Key.space>3<Key.space>p.m.
Screenshot: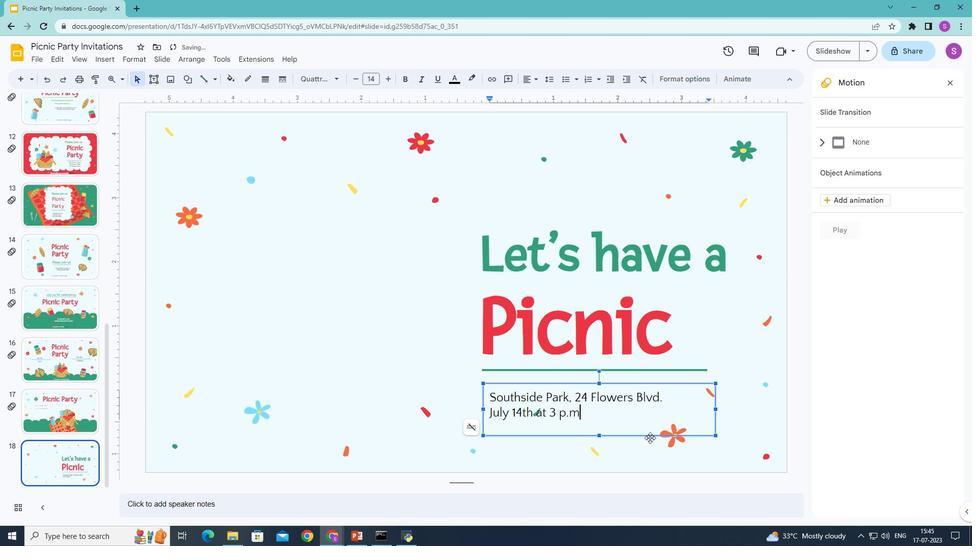 
Action: Mouse moved to (380, 341)
Screenshot: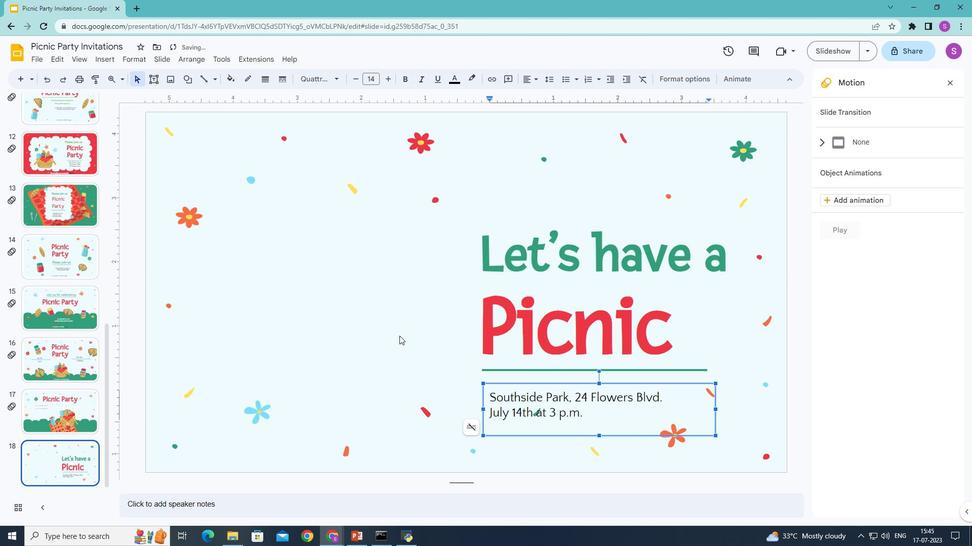 
Action: Mouse pressed left at (380, 341)
Screenshot: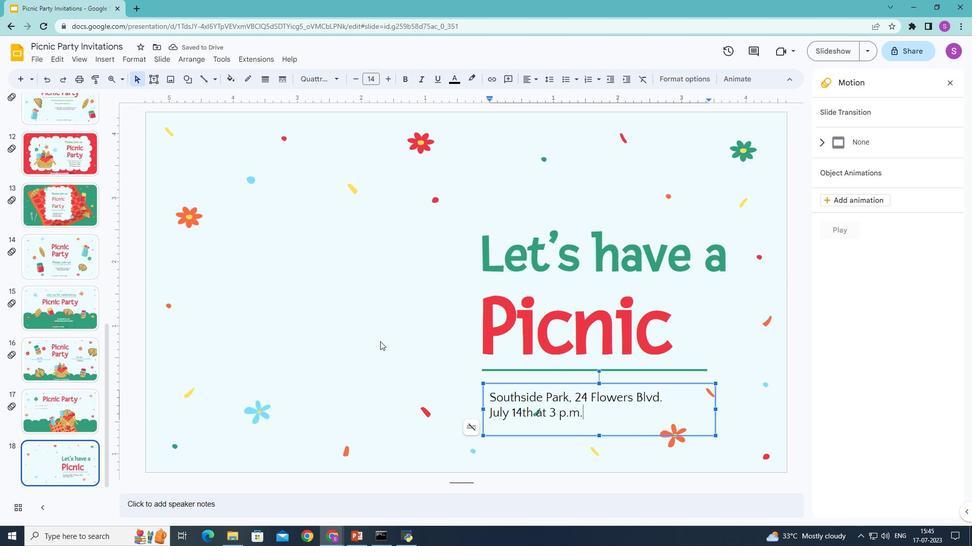 
Action: Mouse moved to (106, 58)
Screenshot: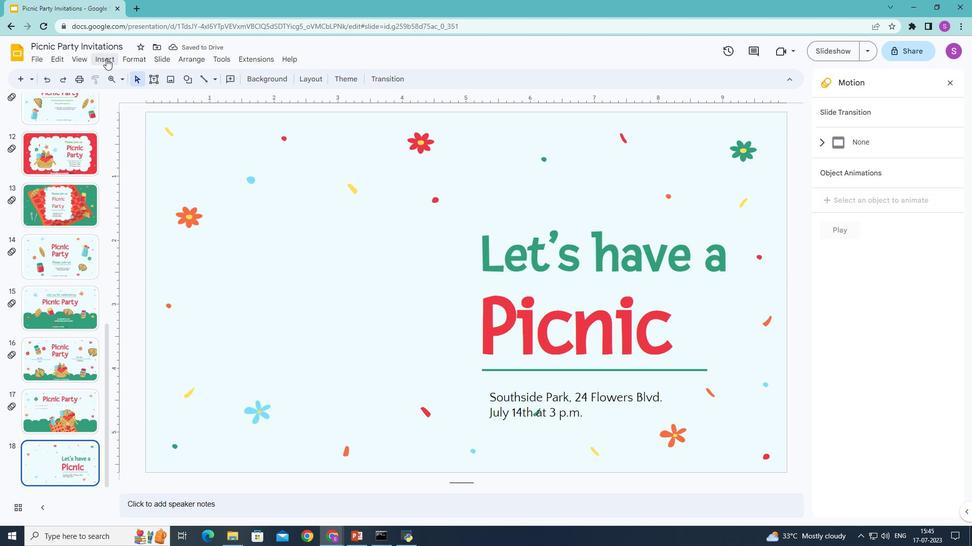
Action: Mouse pressed left at (106, 58)
Screenshot: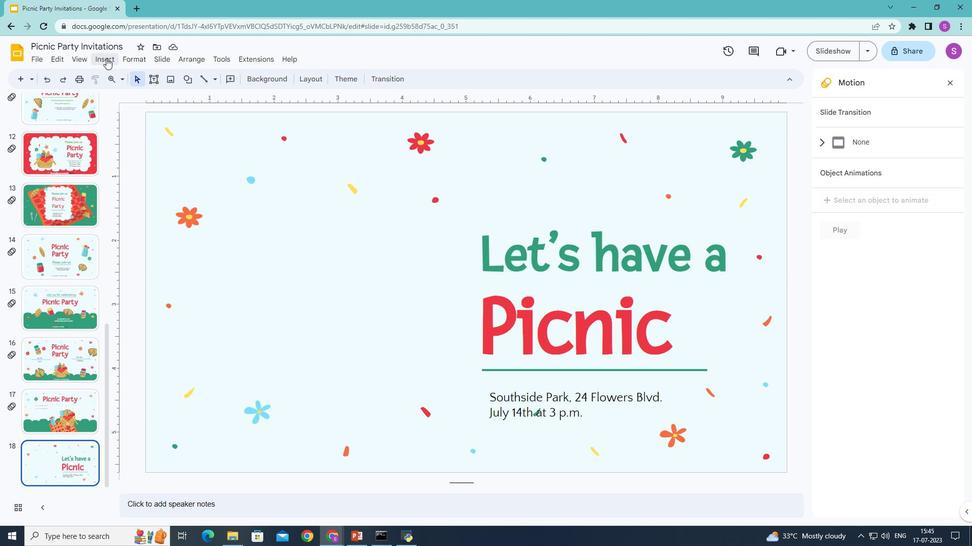 
Action: Mouse moved to (288, 76)
Screenshot: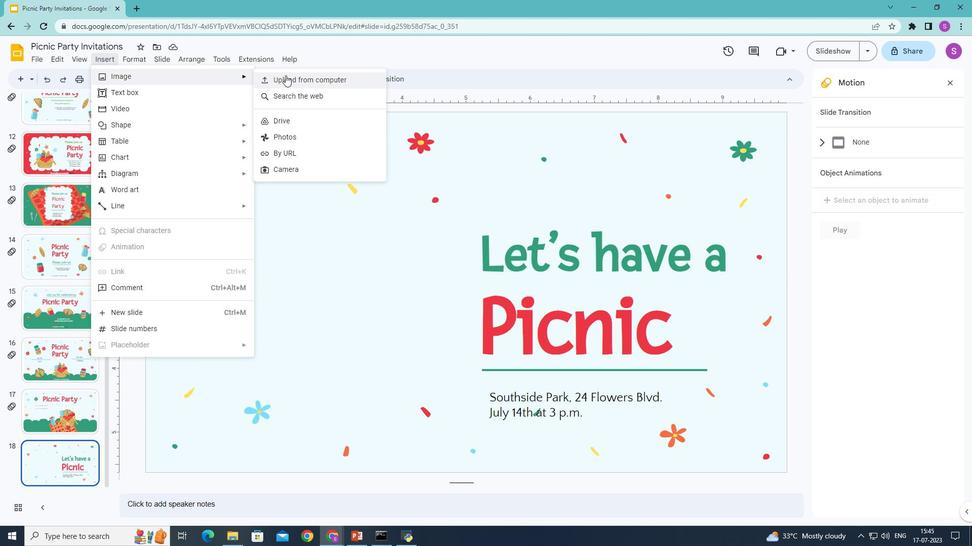 
Action: Mouse pressed left at (288, 76)
Screenshot: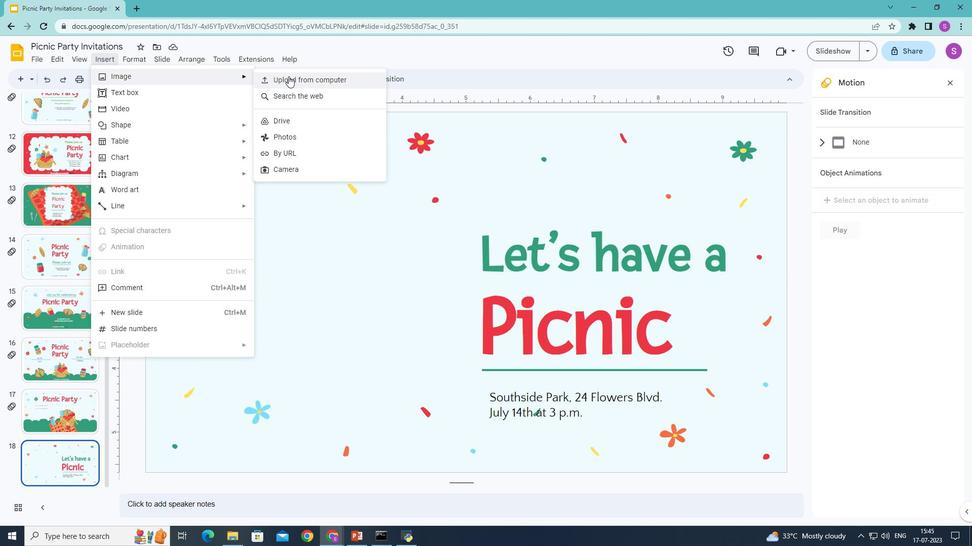 
Action: Mouse moved to (284, 153)
Screenshot: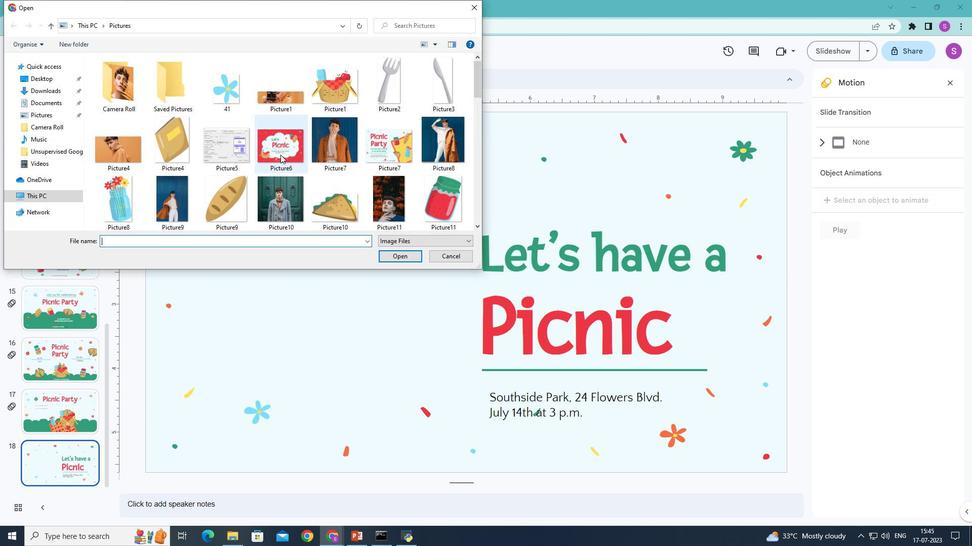 
Action: Mouse scrolled (284, 153) with delta (0, 0)
Screenshot: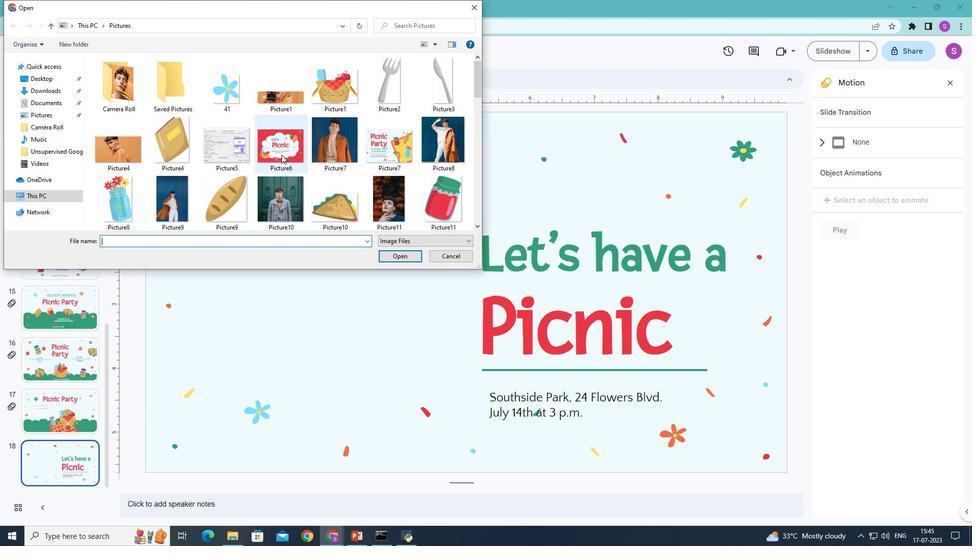 
Action: Mouse moved to (284, 153)
Screenshot: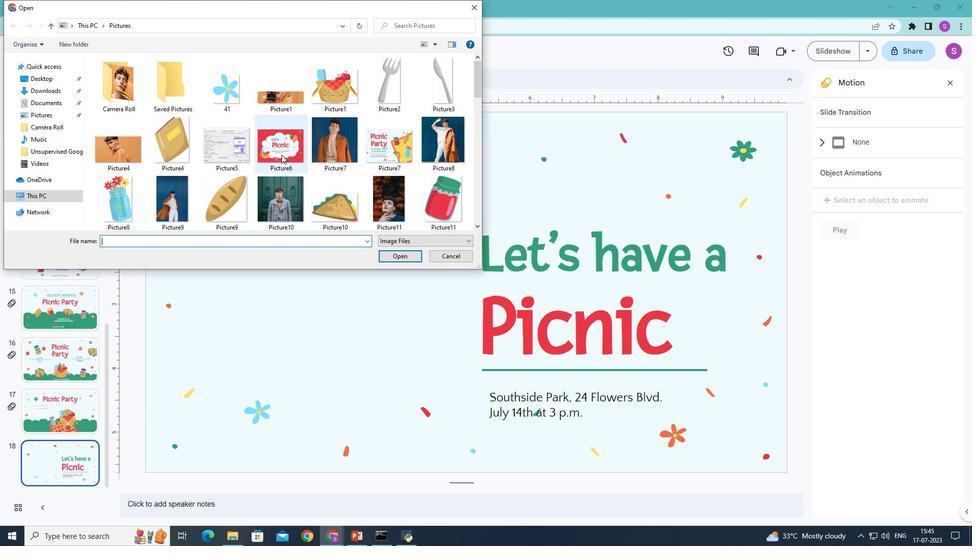 
Action: Mouse scrolled (284, 153) with delta (0, 0)
Screenshot: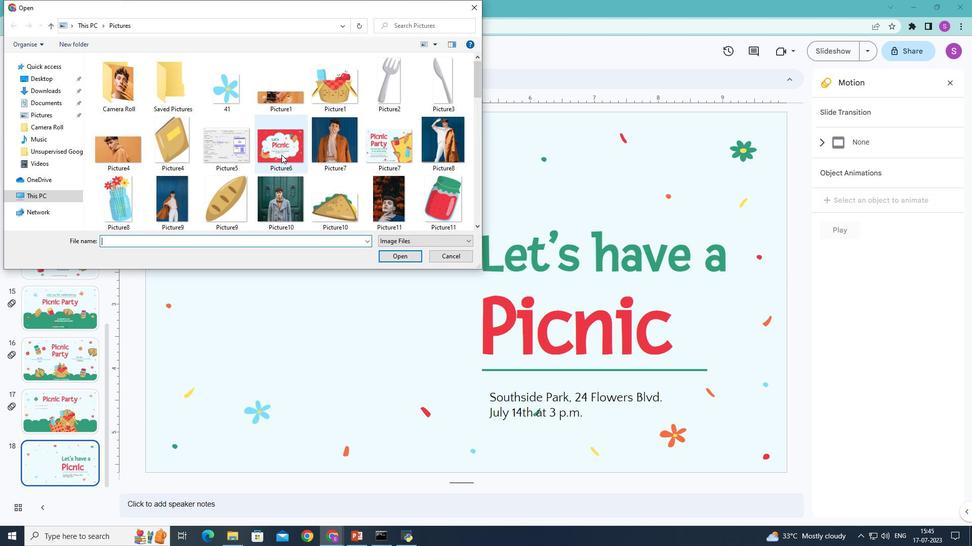 
Action: Mouse moved to (284, 153)
Screenshot: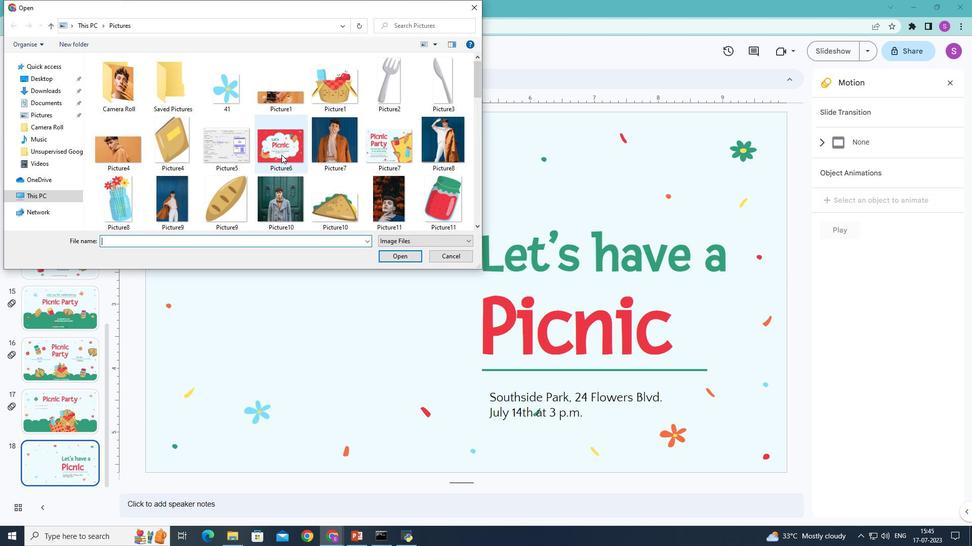
Action: Mouse scrolled (284, 152) with delta (0, 0)
Screenshot: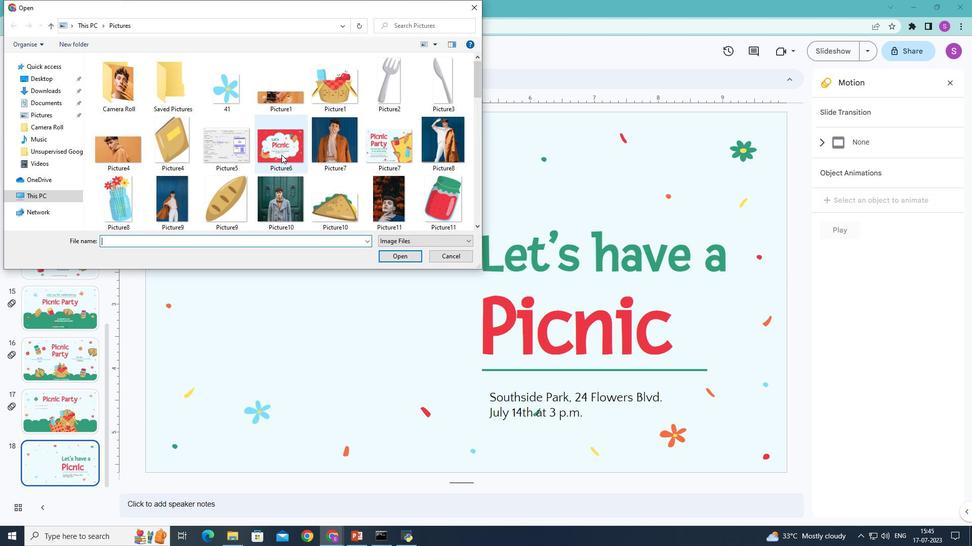 
Action: Mouse moved to (284, 152)
Screenshot: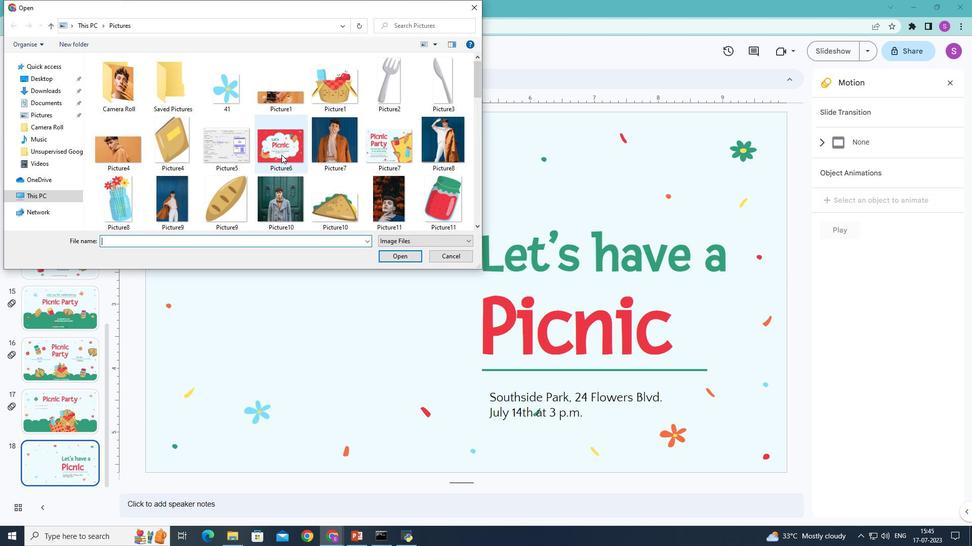 
Action: Mouse scrolled (284, 152) with delta (0, 0)
Screenshot: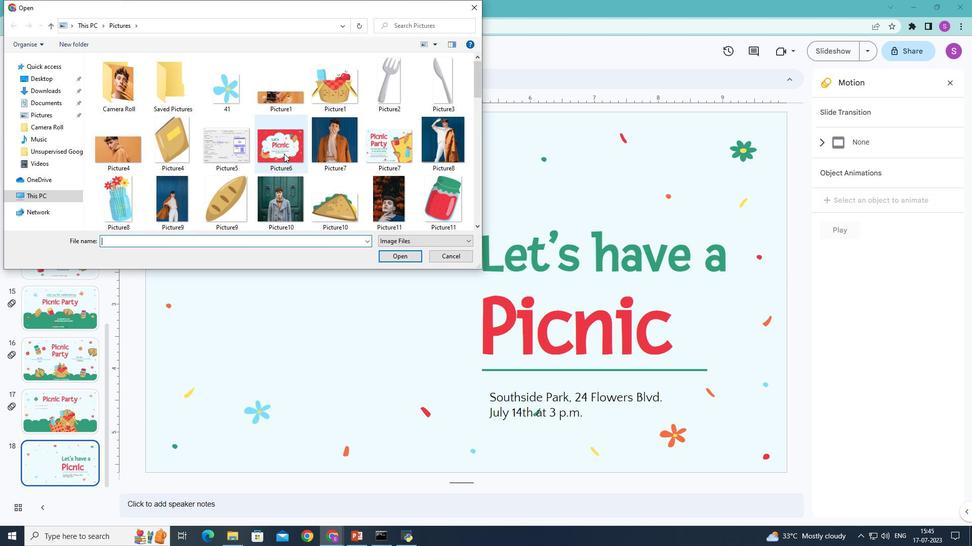 
Action: Mouse moved to (284, 152)
Screenshot: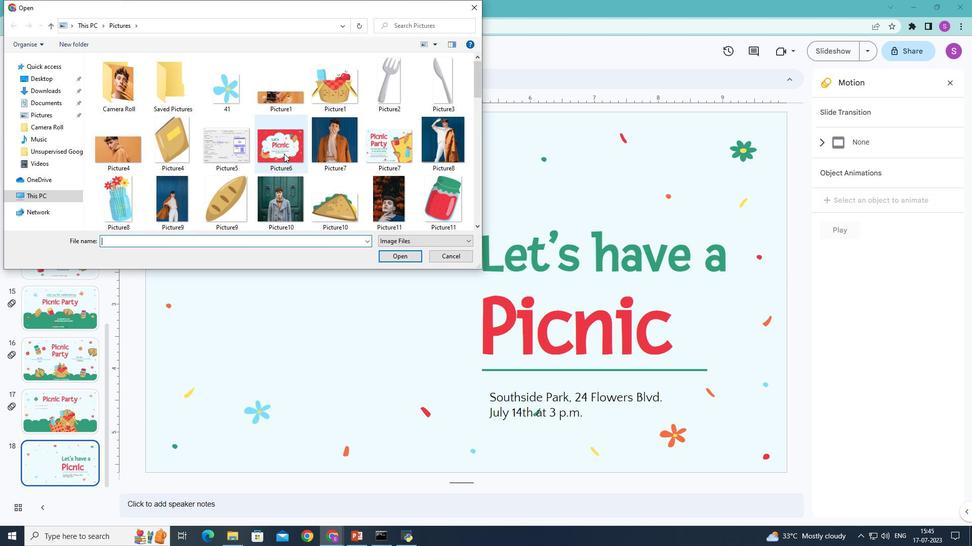 
Action: Mouse scrolled (284, 152) with delta (0, 0)
Screenshot: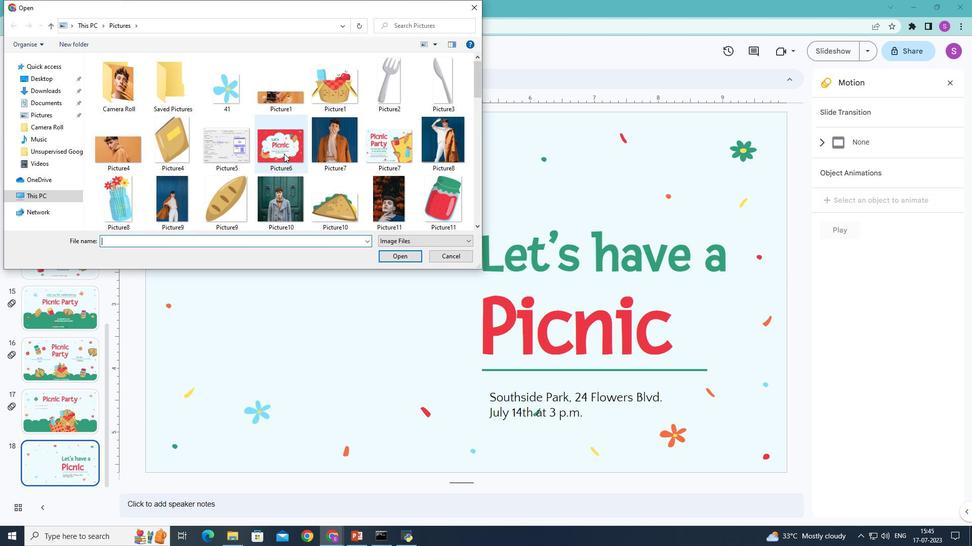 
Action: Mouse moved to (293, 142)
Screenshot: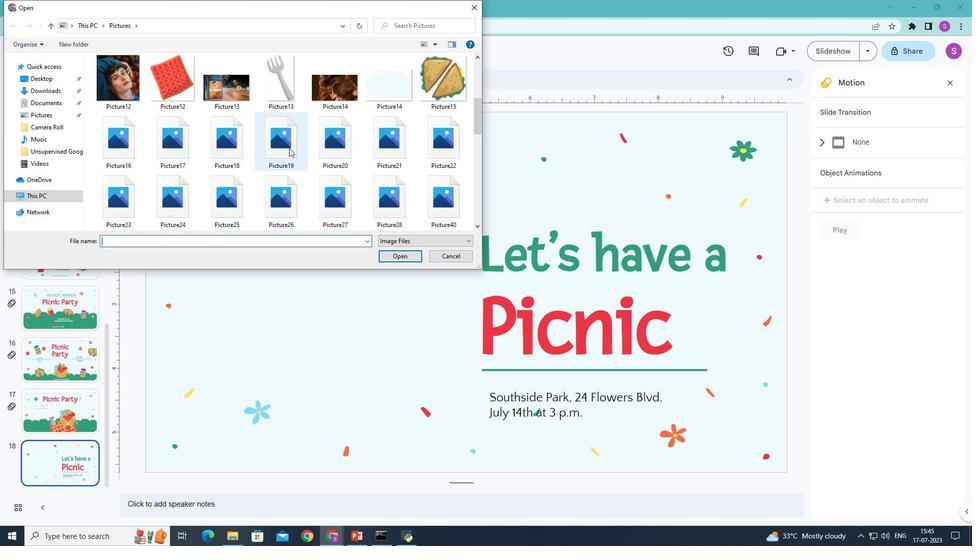 
Action: Mouse scrolled (293, 141) with delta (0, 0)
Screenshot: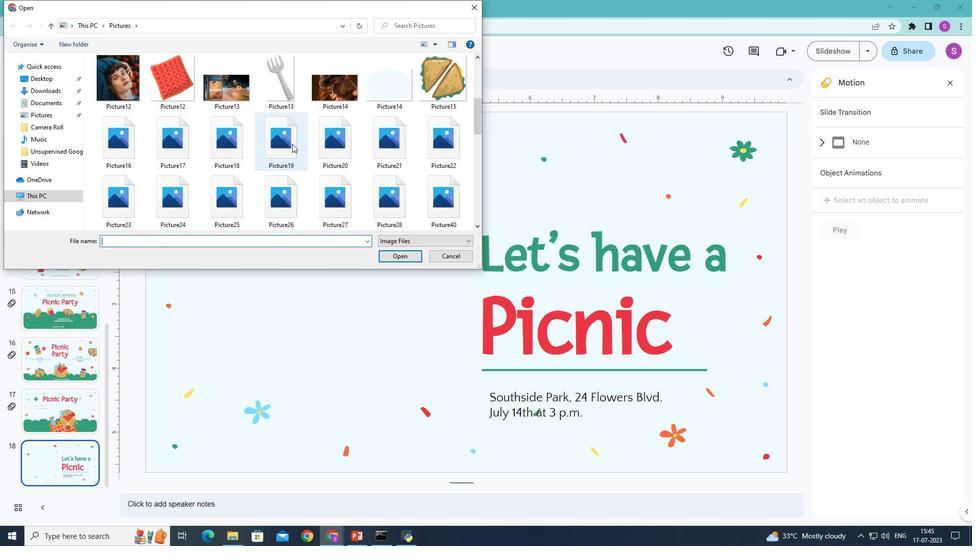 
Action: Mouse moved to (293, 142)
Screenshot: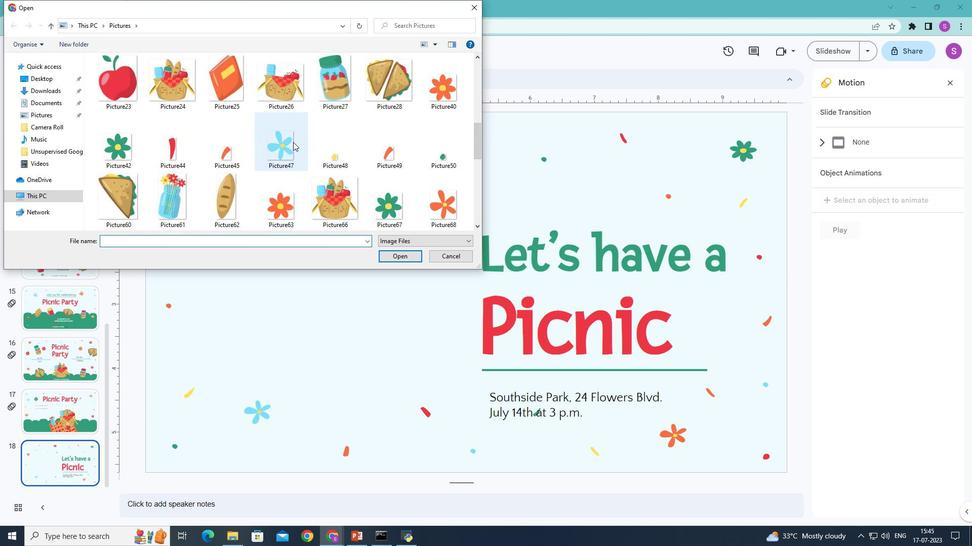 
Action: Mouse scrolled (293, 141) with delta (0, 0)
Screenshot: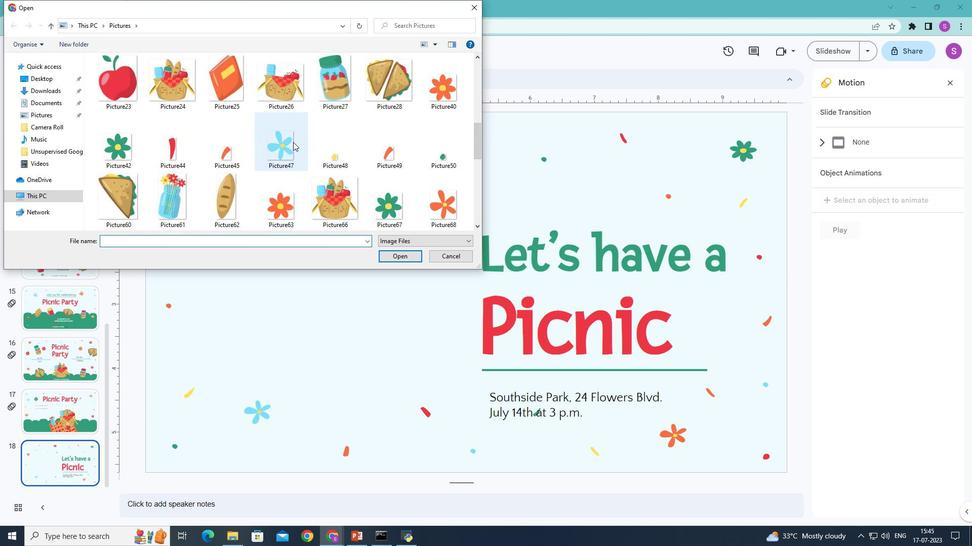 
Action: Mouse moved to (294, 141)
Screenshot: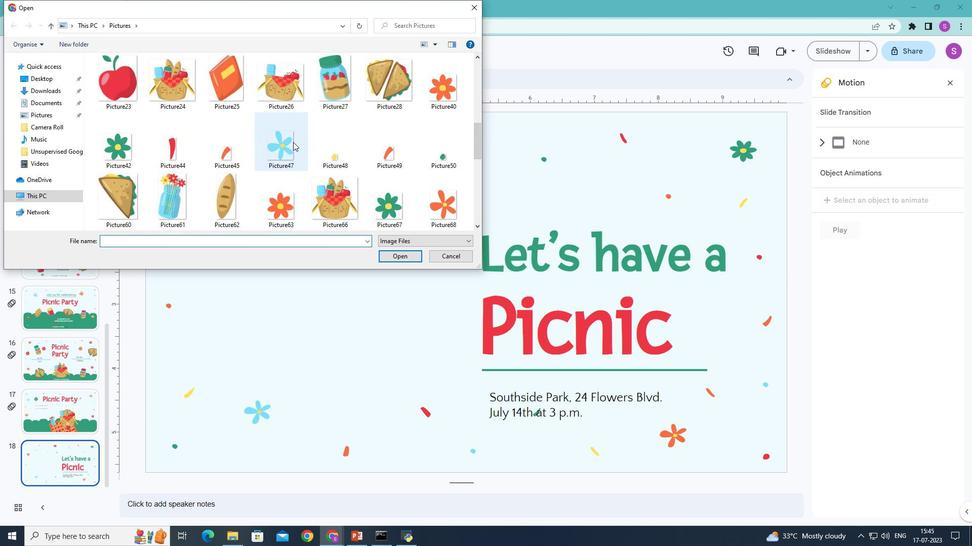 
Action: Mouse scrolled (293, 141) with delta (0, 0)
Screenshot: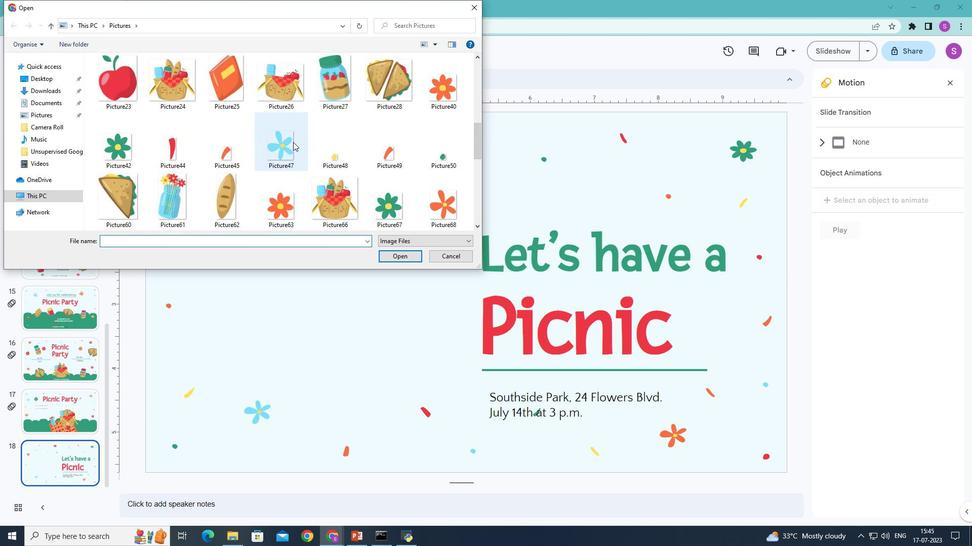 
Action: Mouse moved to (294, 141)
Screenshot: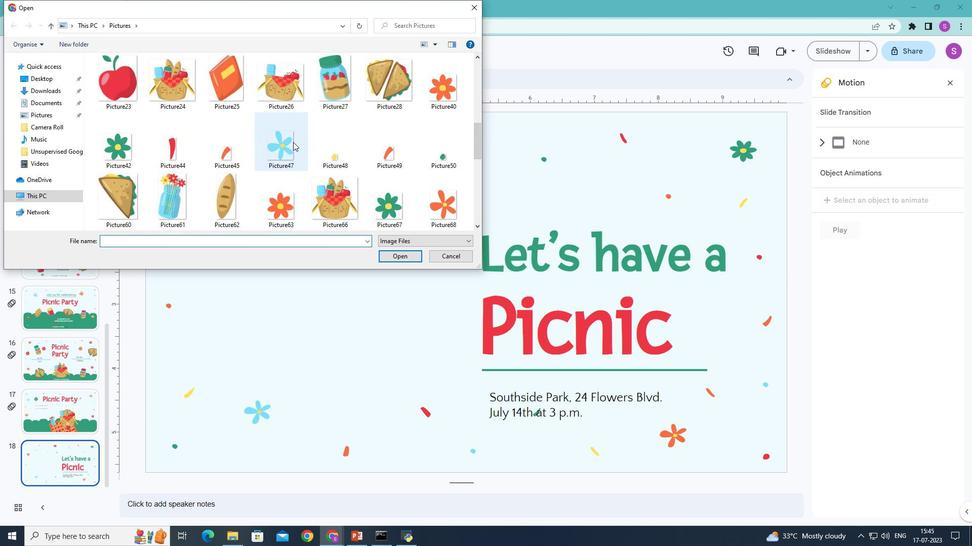 
Action: Mouse scrolled (293, 141) with delta (0, 0)
Screenshot: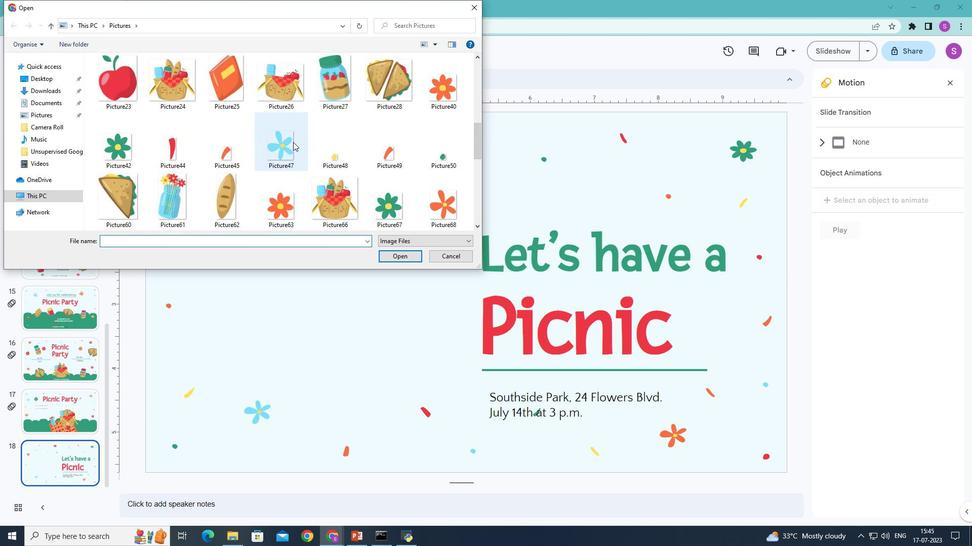 
Action: Mouse moved to (295, 140)
Screenshot: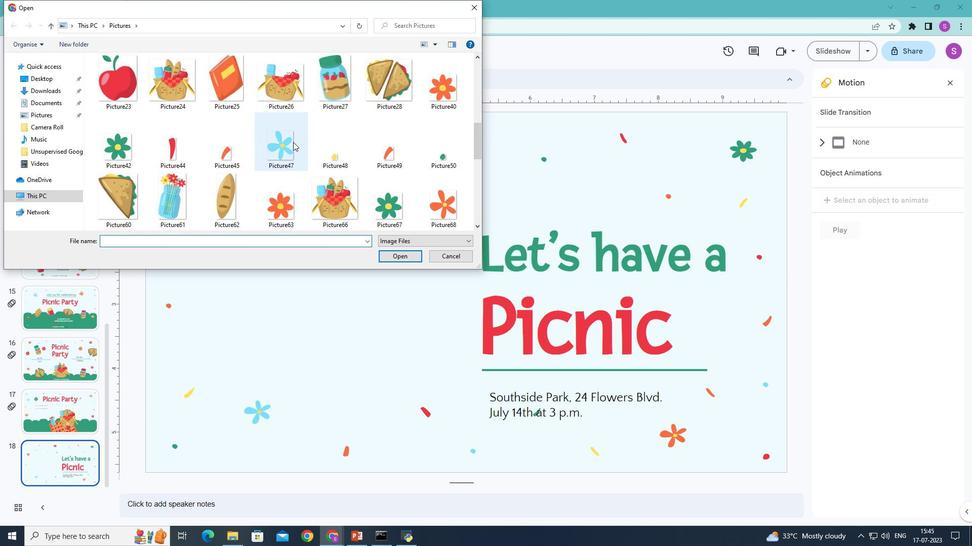 
Action: Mouse scrolled (295, 140) with delta (0, 0)
Screenshot: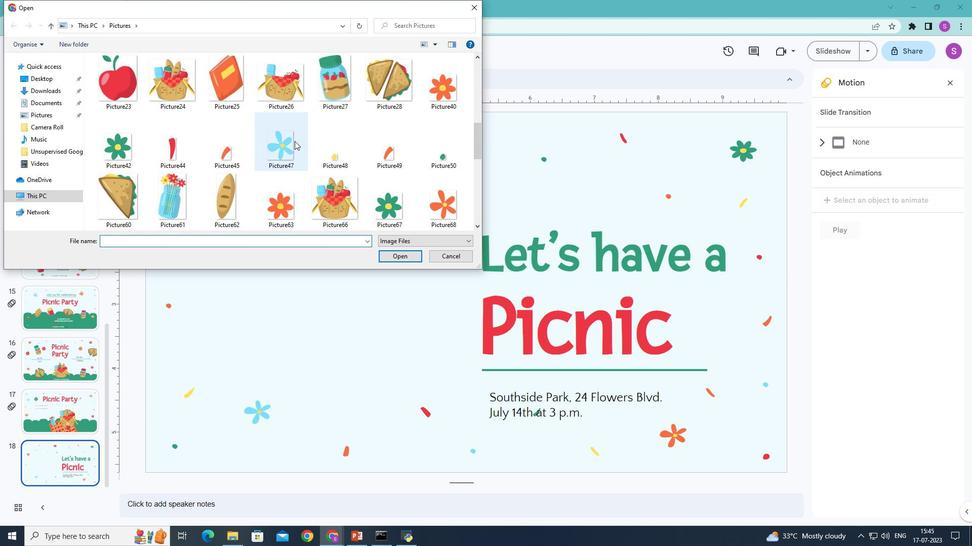 
Action: Mouse scrolled (295, 140) with delta (0, 0)
Screenshot: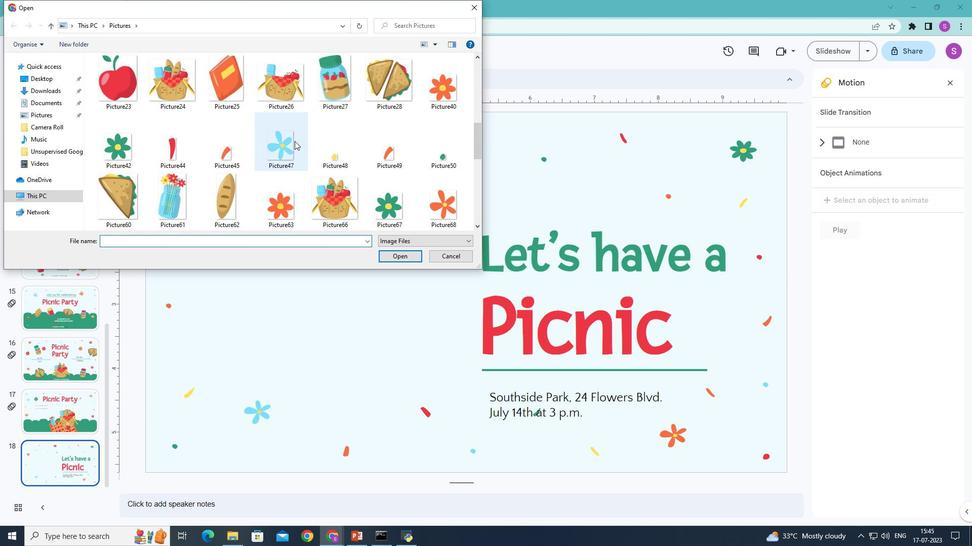 
Action: Mouse scrolled (295, 140) with delta (0, 0)
Screenshot: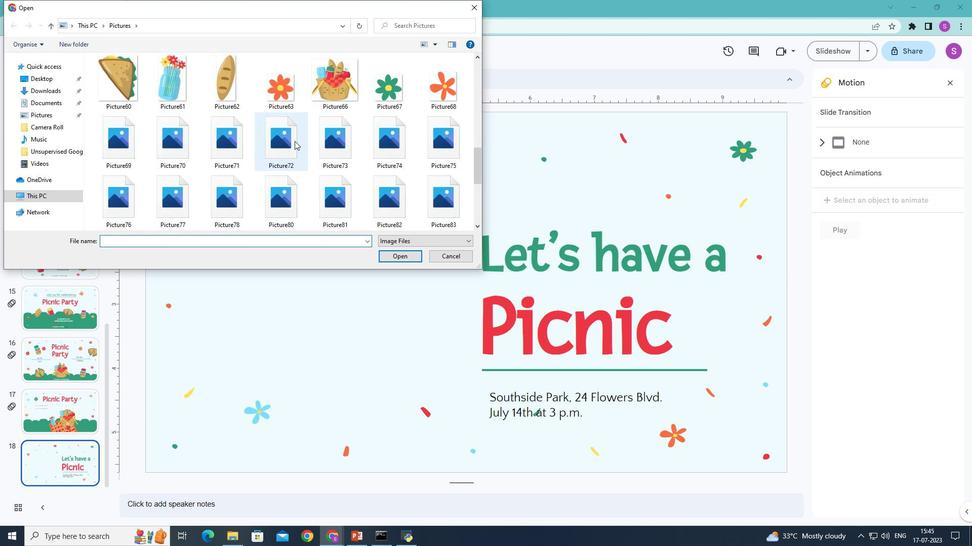 
Action: Mouse scrolled (295, 140) with delta (0, 0)
Screenshot: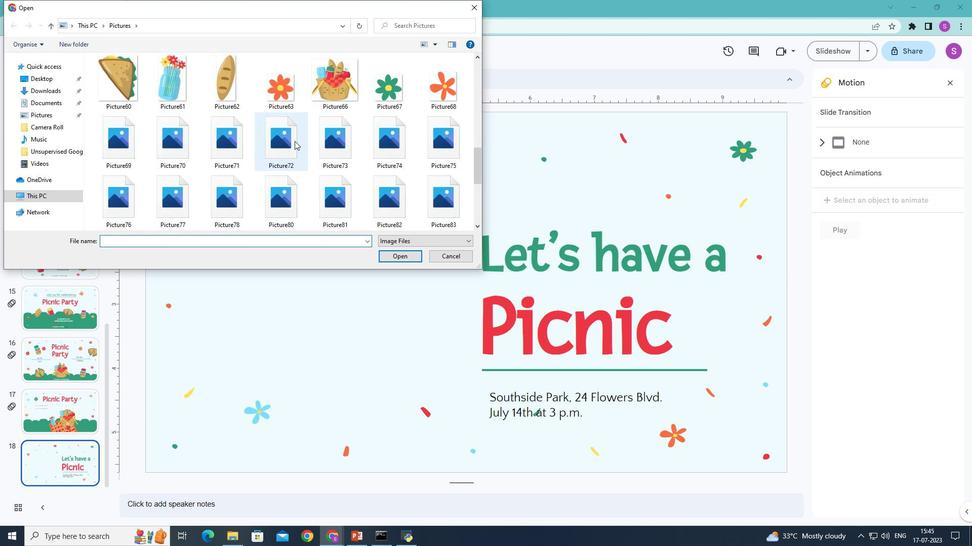 
Action: Mouse moved to (295, 140)
Screenshot: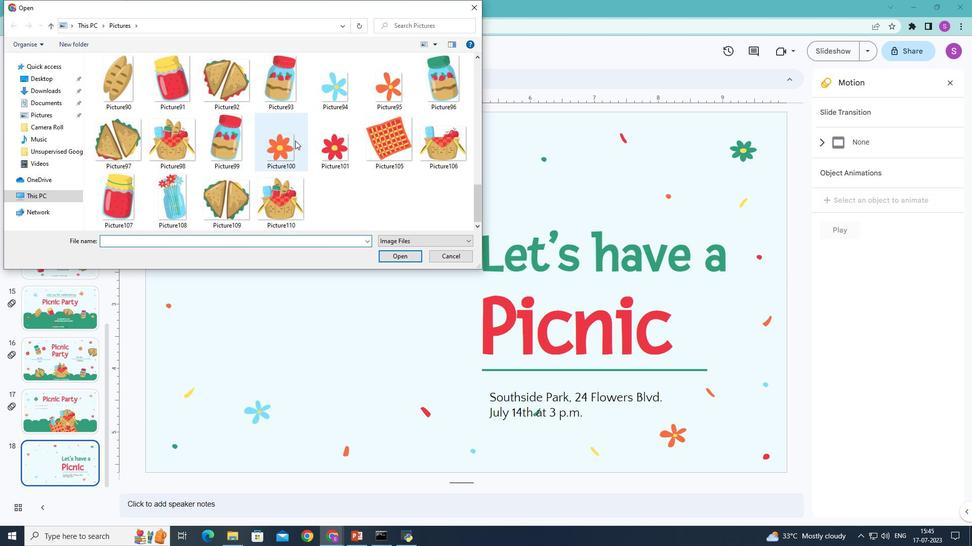 
Action: Mouse scrolled (295, 139) with delta (0, 0)
Screenshot: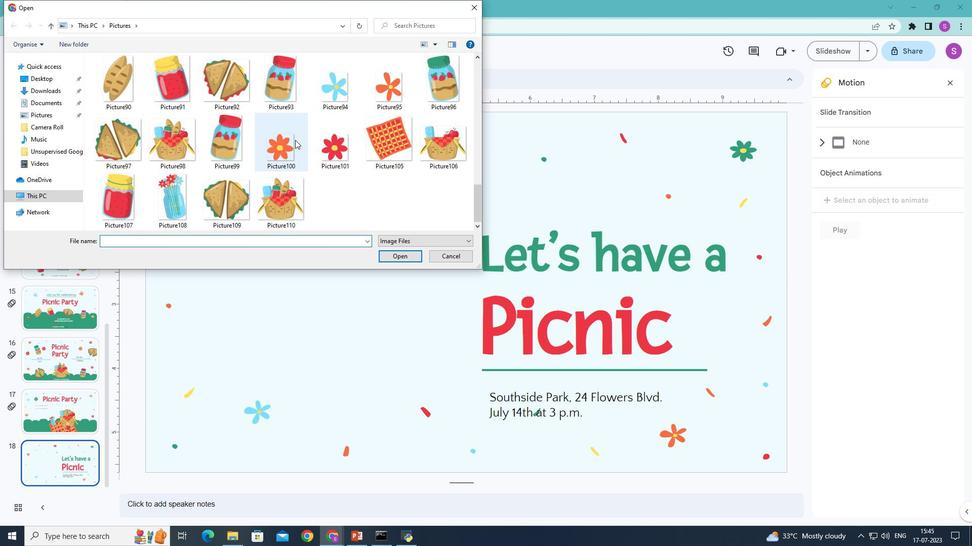 
Action: Mouse scrolled (295, 139) with delta (0, 0)
Screenshot: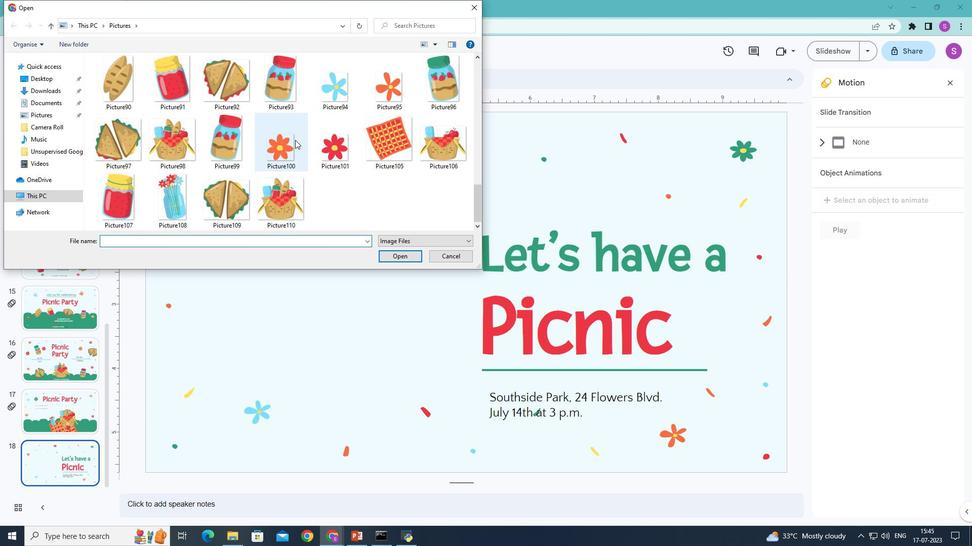 
Action: Mouse scrolled (295, 139) with delta (0, 0)
Screenshot: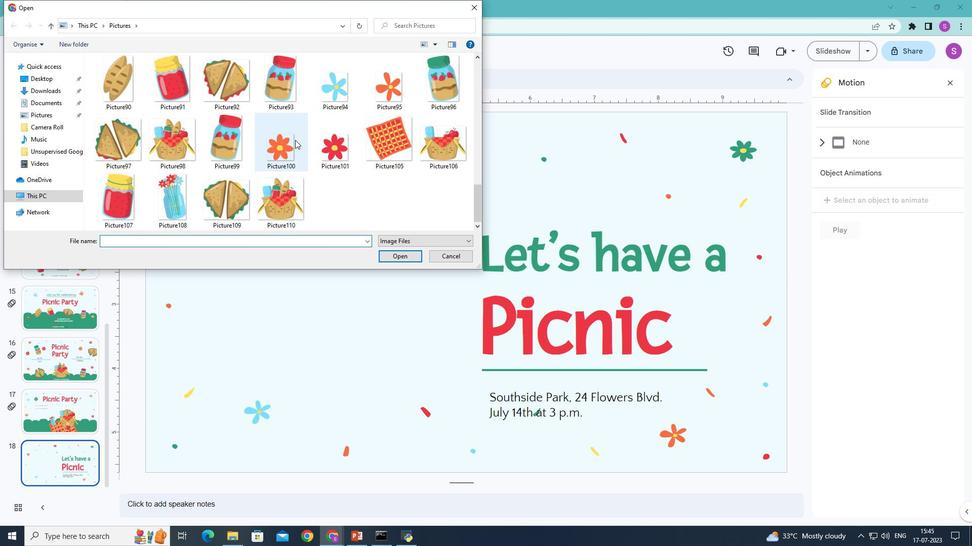 
Action: Mouse scrolled (295, 139) with delta (0, 0)
Screenshot: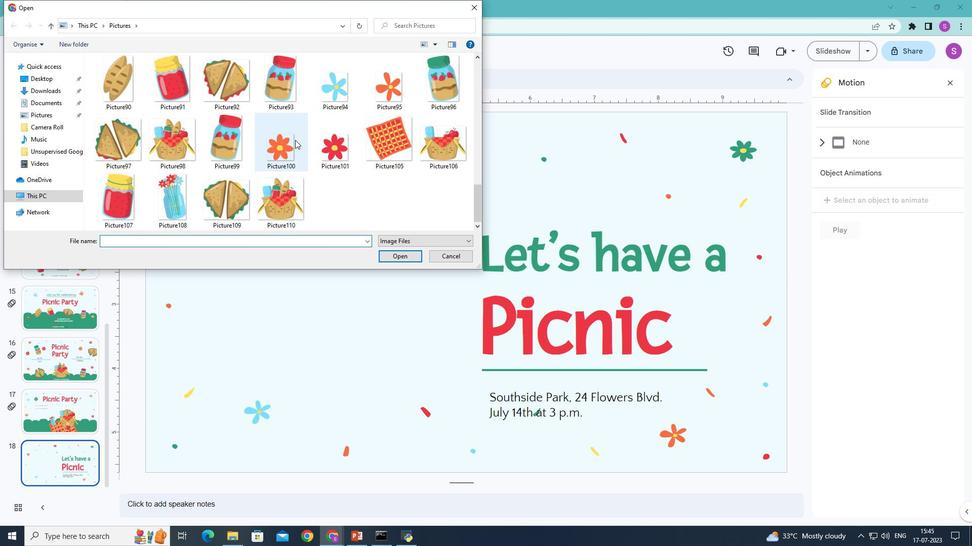 
Action: Mouse moved to (286, 203)
Screenshot: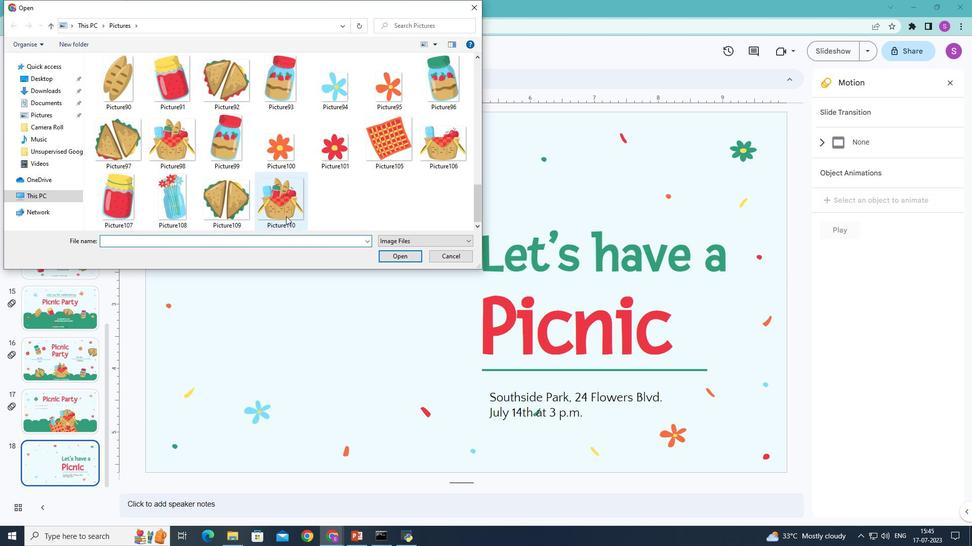 
Action: Mouse pressed left at (286, 203)
Screenshot: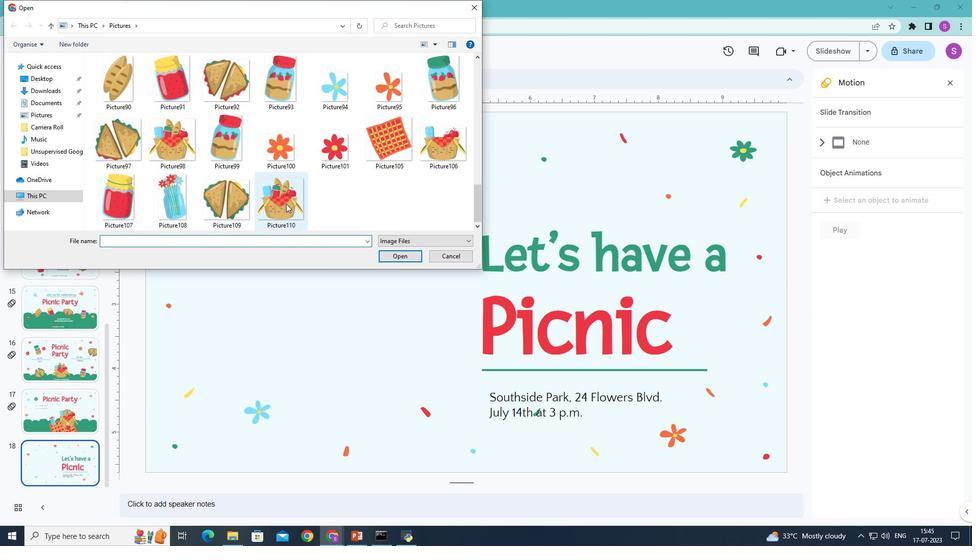 
Action: Mouse moved to (399, 254)
Screenshot: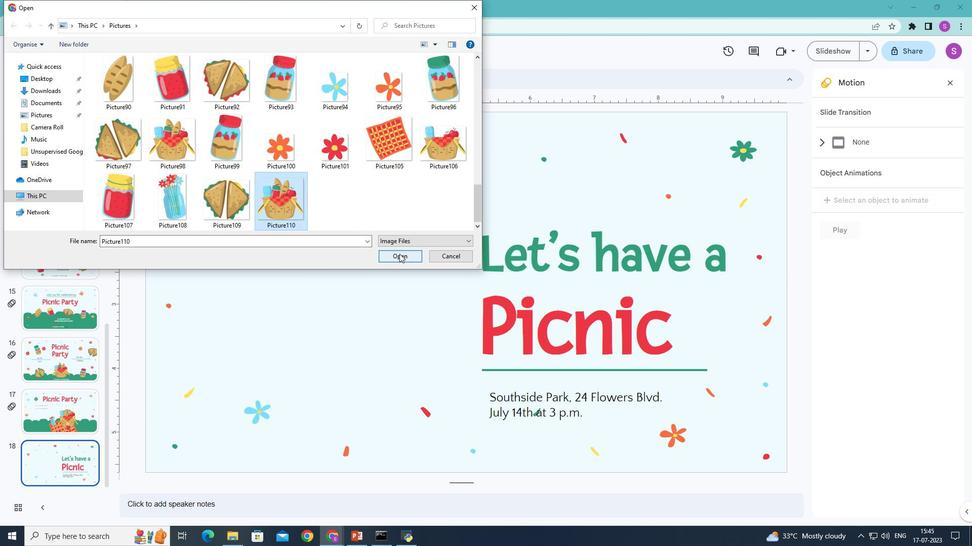 
Action: Mouse pressed left at (399, 254)
Screenshot: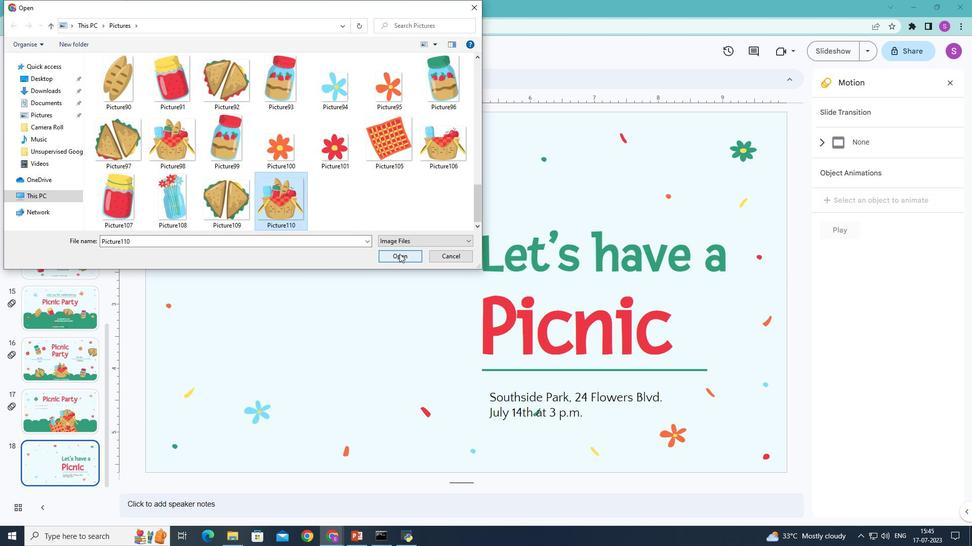 
Action: Mouse moved to (308, 122)
Screenshot: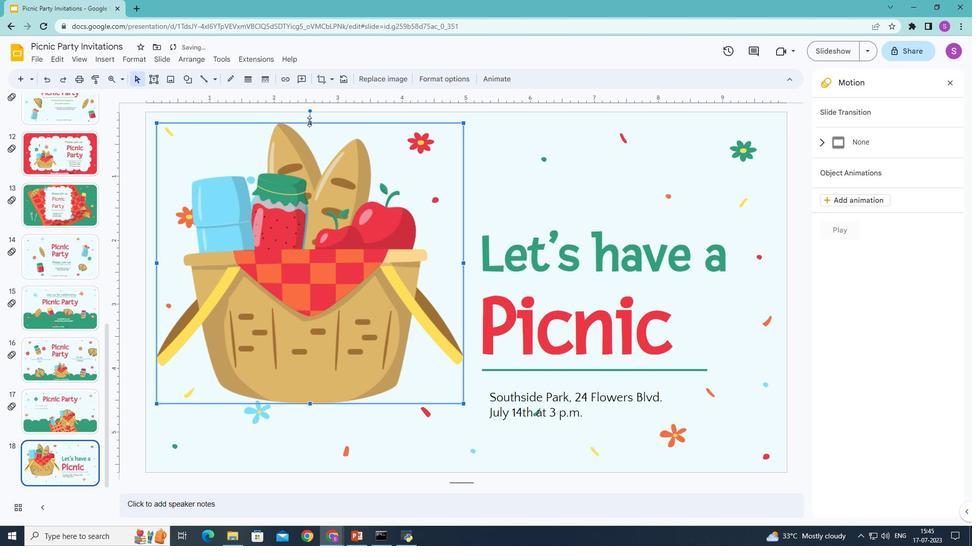 
Action: Mouse pressed left at (308, 122)
Screenshot: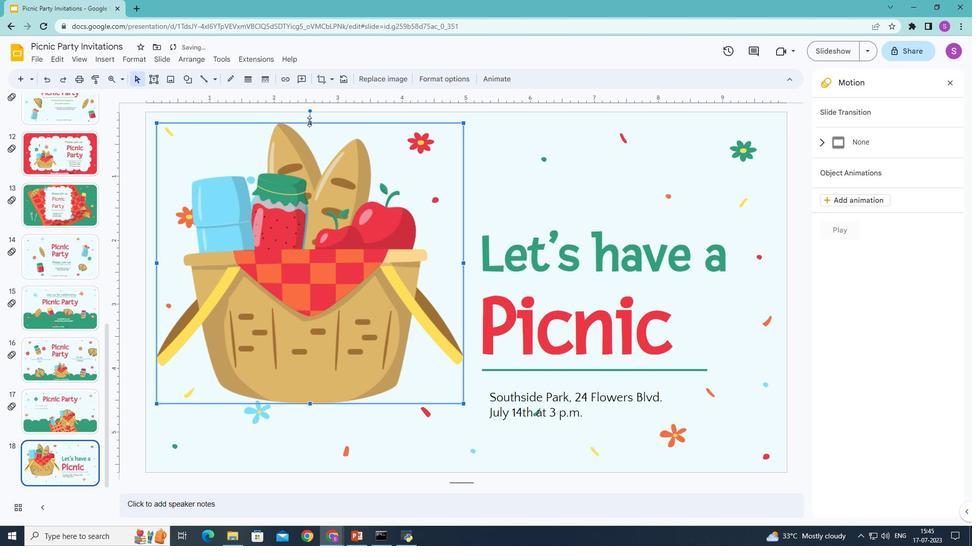 
Action: Mouse moved to (156, 292)
Screenshot: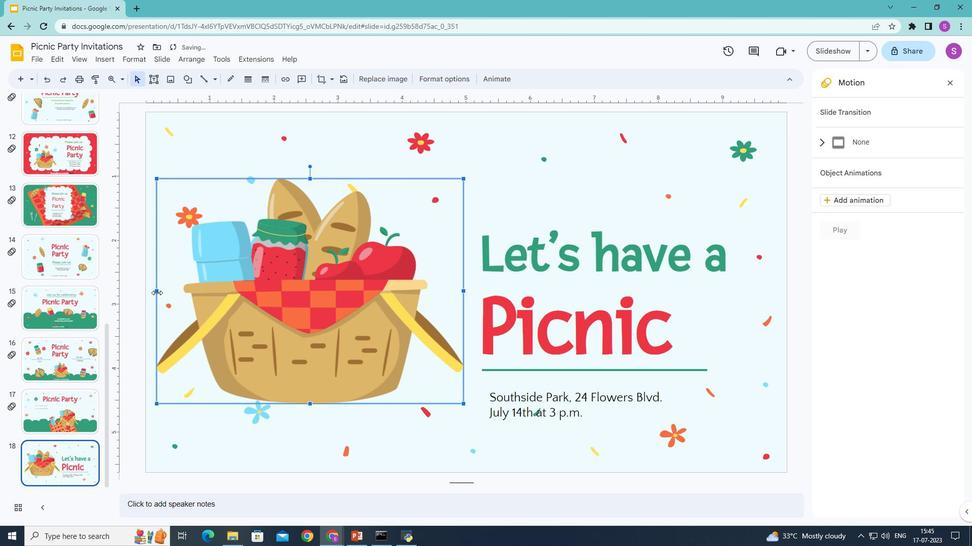 
Action: Mouse pressed left at (156, 292)
Screenshot: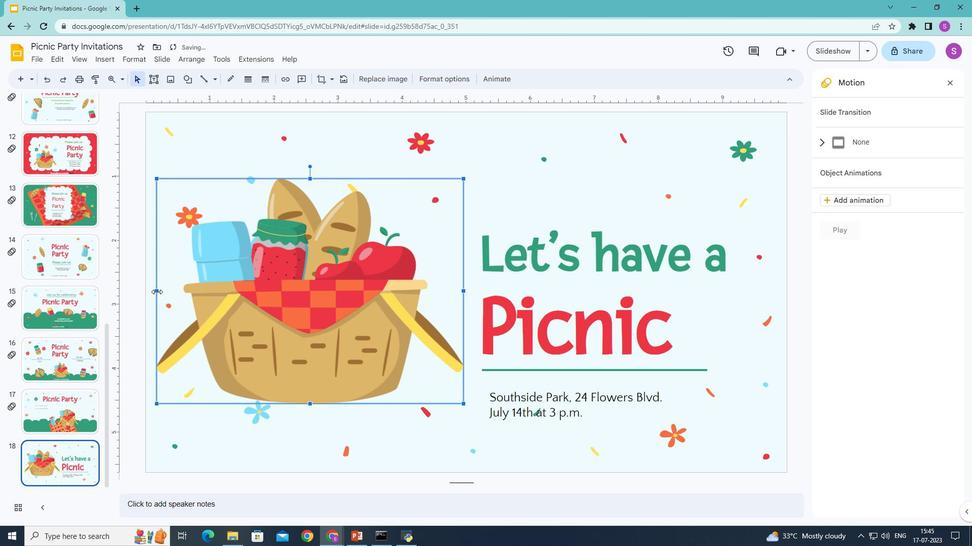 
Action: Mouse moved to (337, 325)
Screenshot: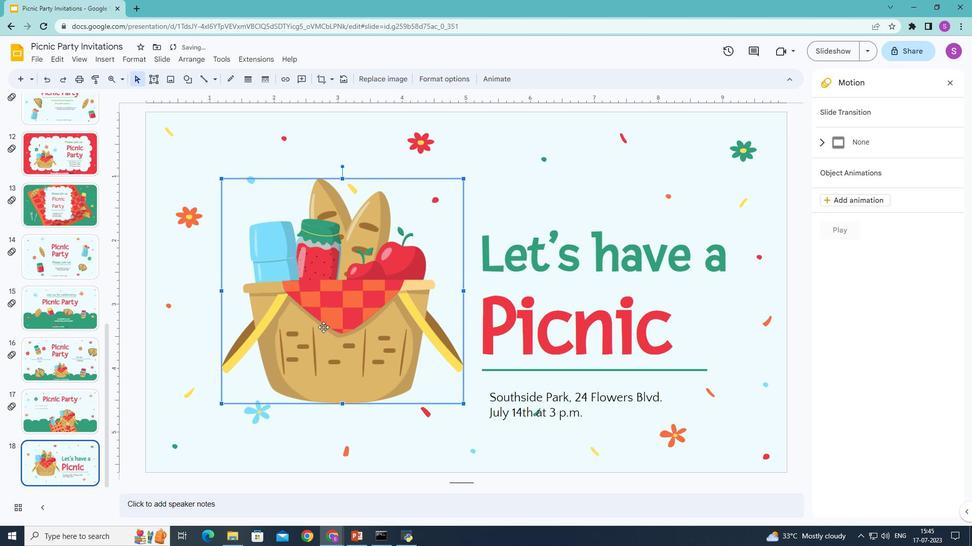 
Action: Mouse pressed left at (337, 325)
Screenshot: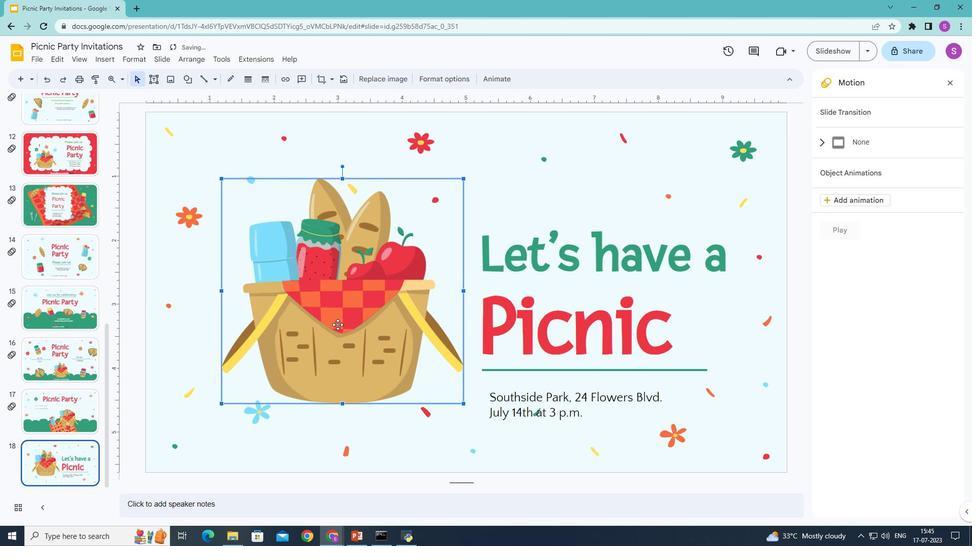 
Action: Mouse moved to (453, 302)
Screenshot: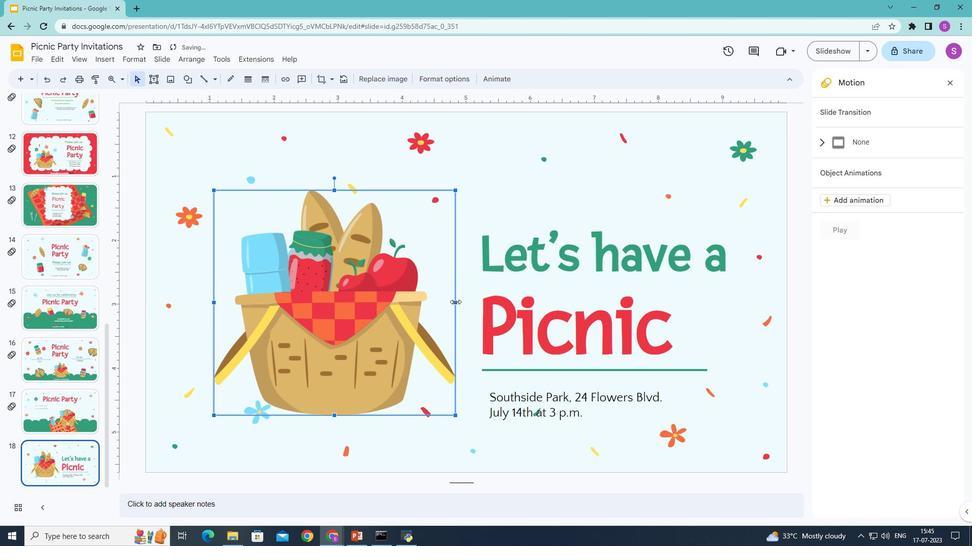 
Action: Mouse pressed left at (453, 302)
Screenshot: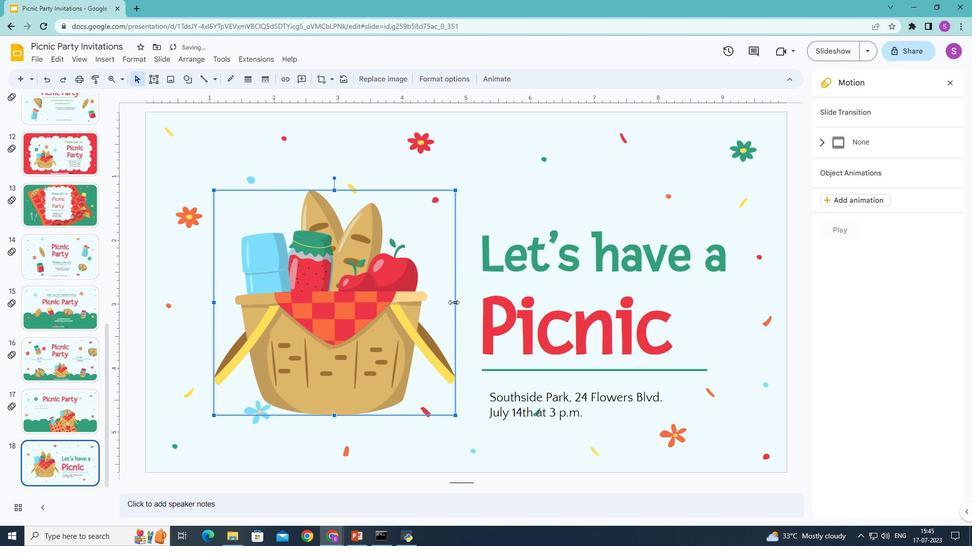 
Action: Mouse moved to (324, 188)
Screenshot: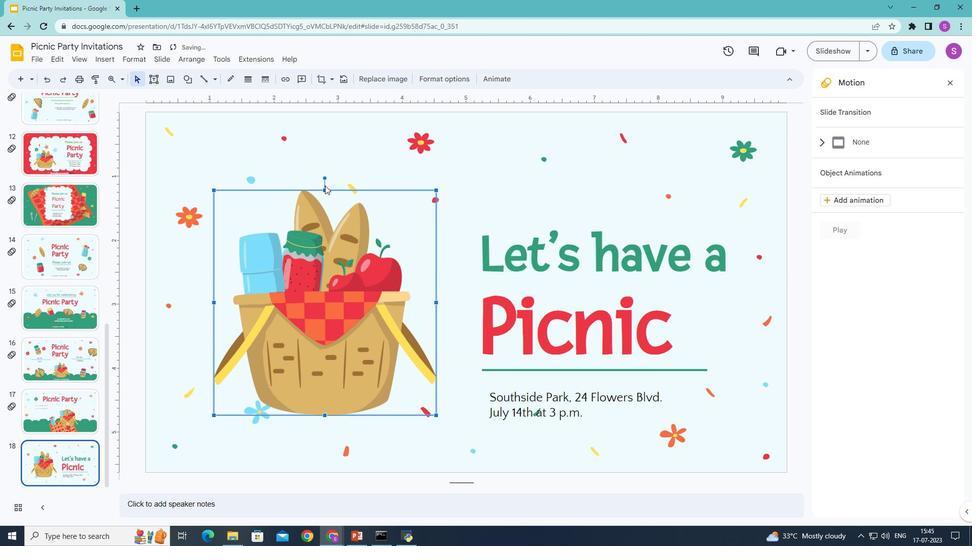 
Action: Mouse pressed left at (324, 188)
Screenshot: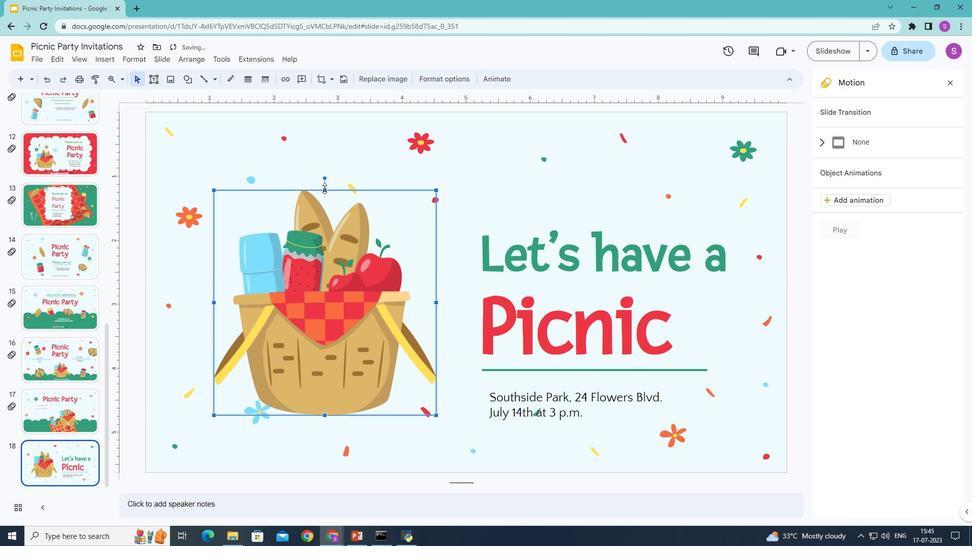 
Action: Mouse moved to (336, 363)
Screenshot: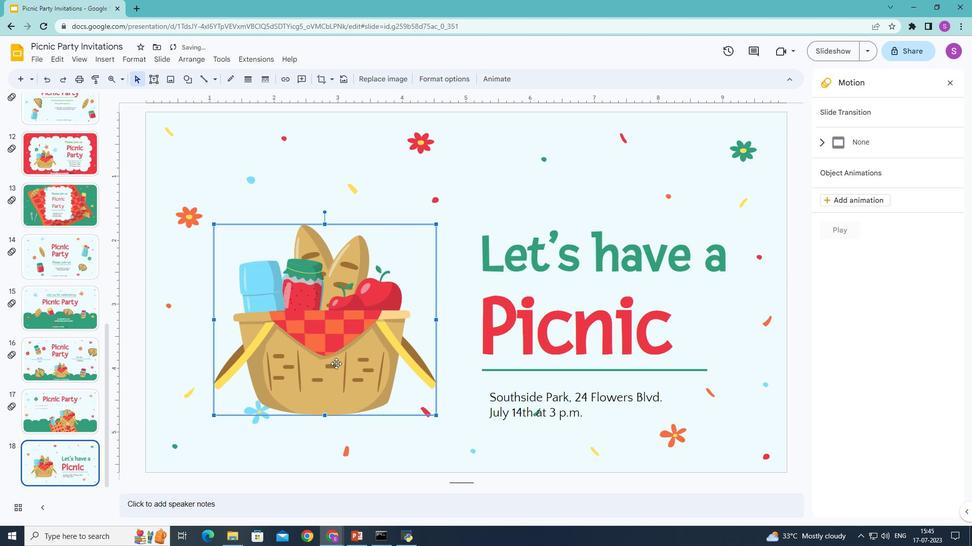
Action: Mouse pressed left at (336, 363)
Screenshot: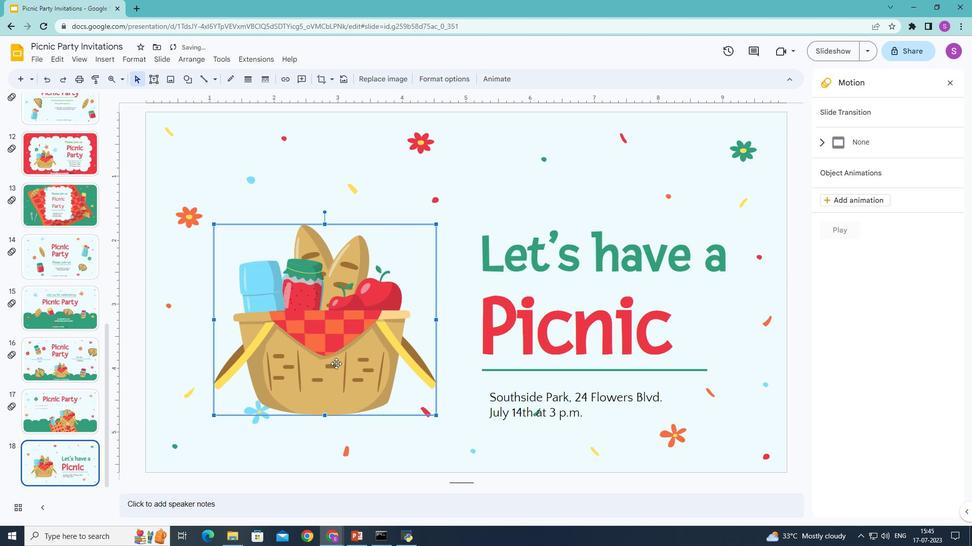 
Action: Mouse moved to (342, 324)
Screenshot: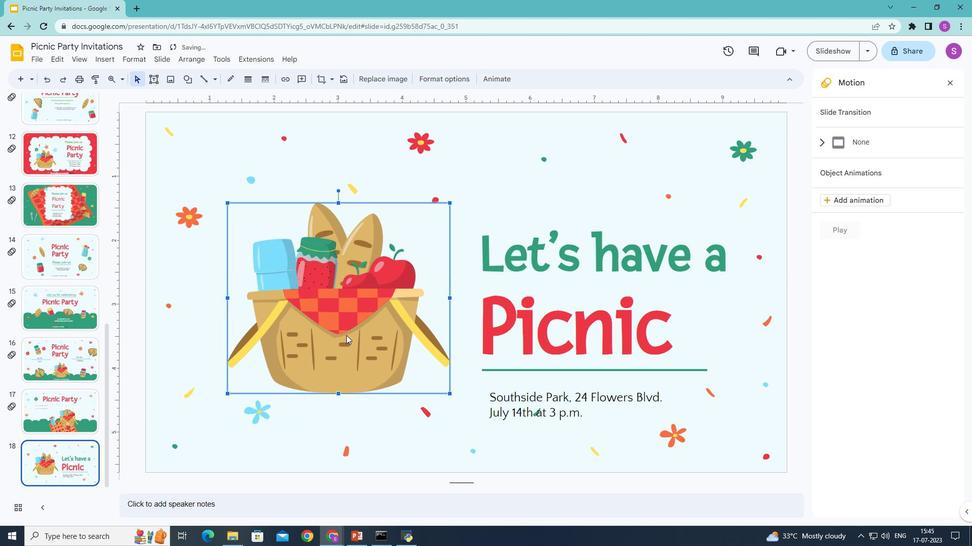 
Action: Mouse pressed left at (342, 324)
Screenshot: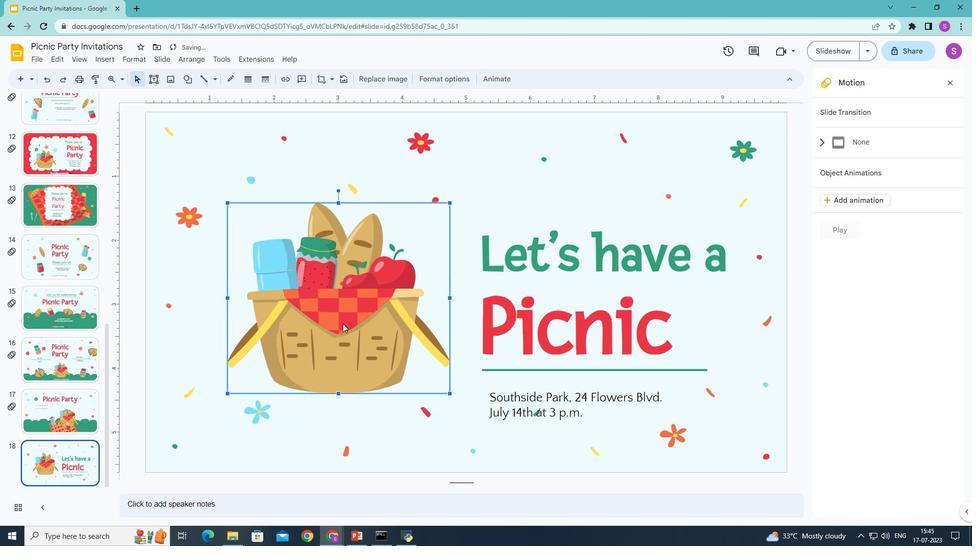 
Action: Mouse moved to (334, 400)
Screenshot: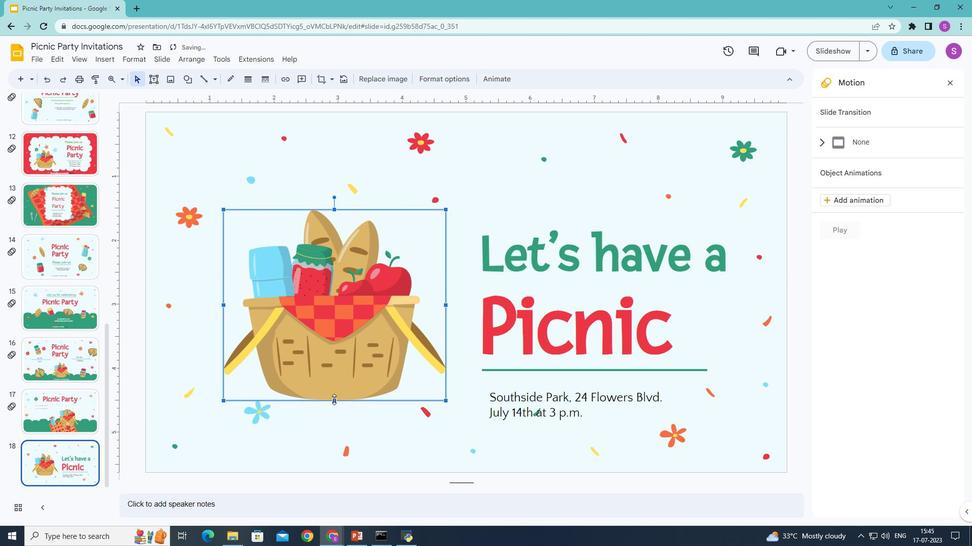 
Action: Mouse pressed left at (334, 400)
Screenshot: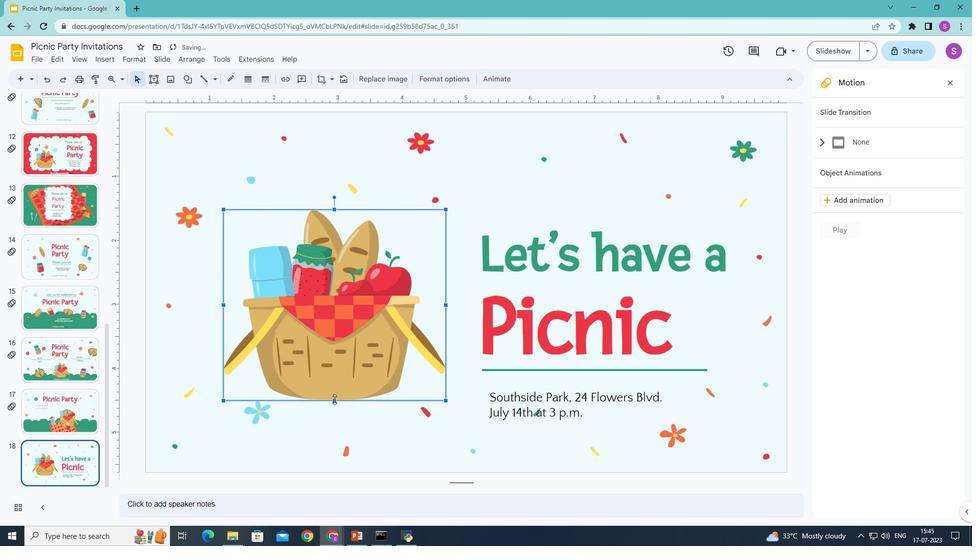 
Action: Mouse moved to (335, 304)
Screenshot: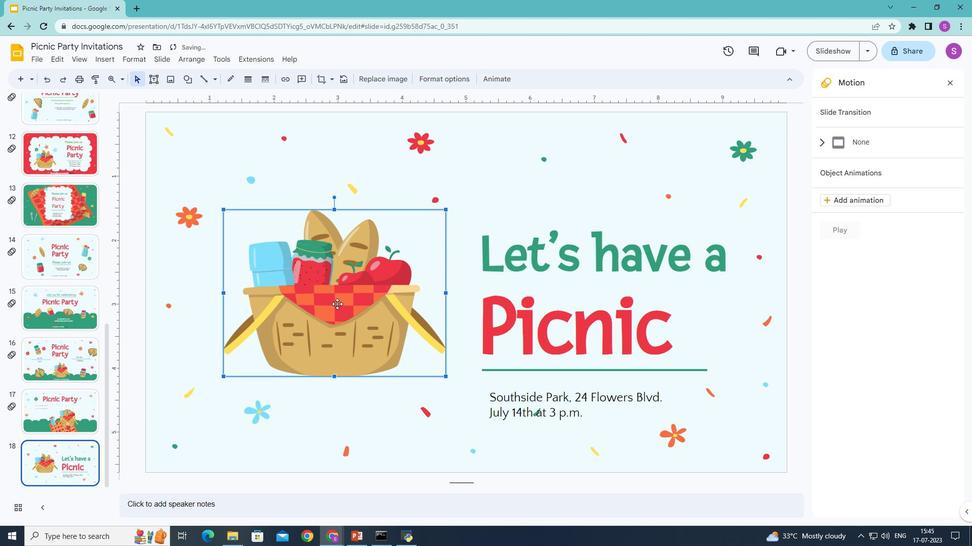 
Action: Mouse pressed left at (335, 304)
Screenshot: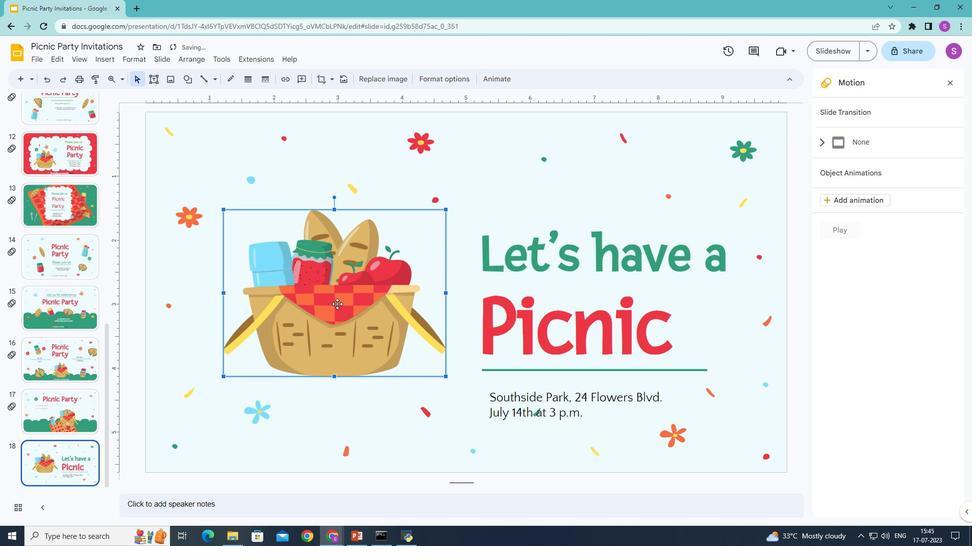 
Action: Mouse moved to (450, 206)
Screenshot: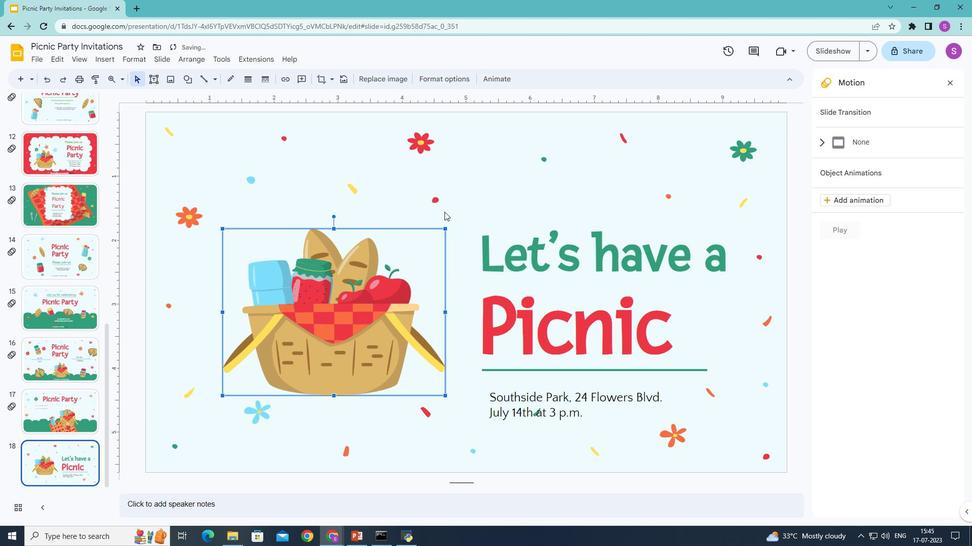 
Action: Mouse pressed left at (450, 206)
Screenshot: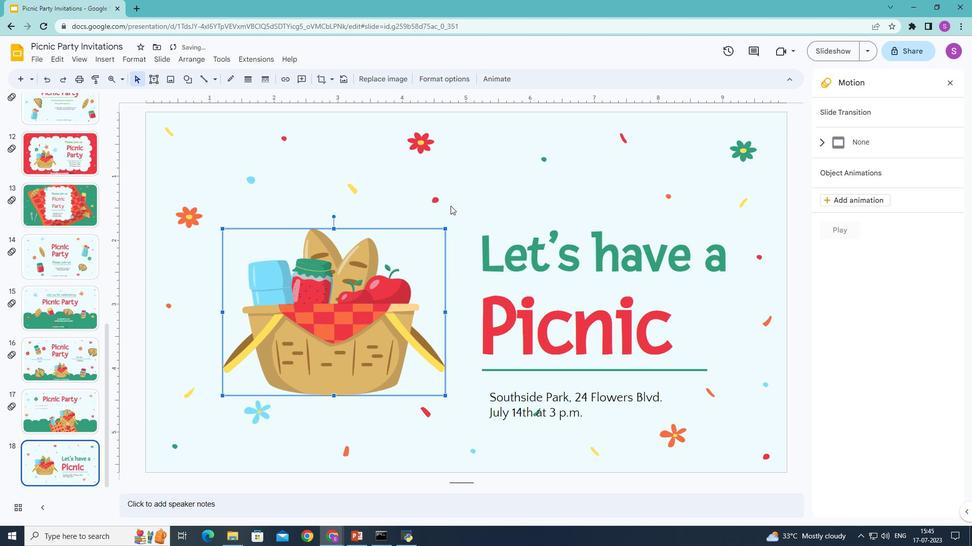 
Action: Mouse moved to (151, 77)
Screenshot: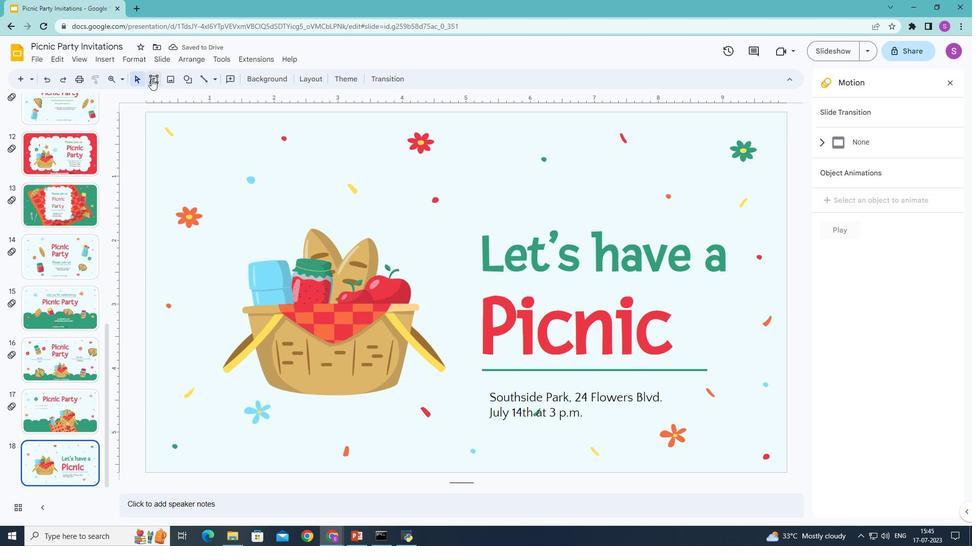 
Action: Mouse pressed left at (151, 77)
Screenshot: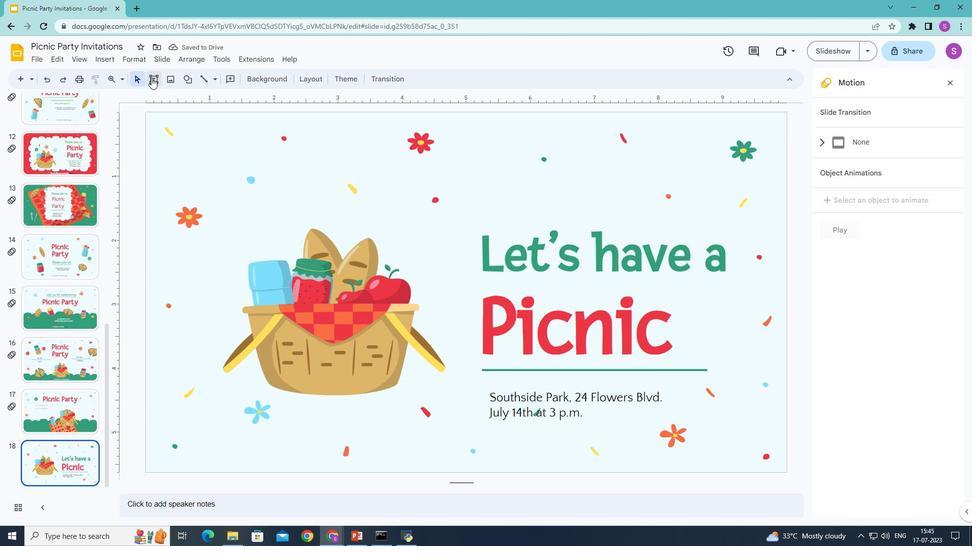 
Action: Mouse moved to (418, 441)
Screenshot: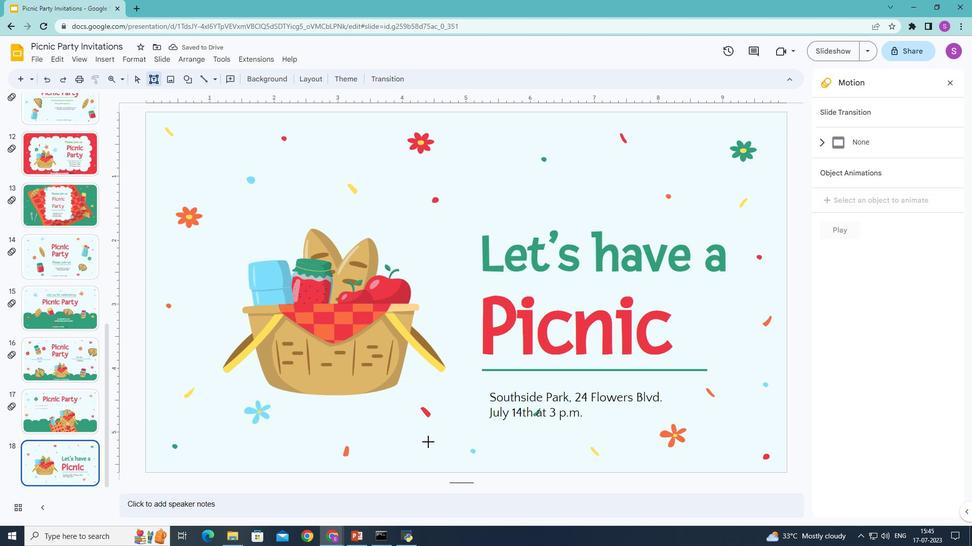 
Action: Mouse pressed left at (418, 441)
Screenshot: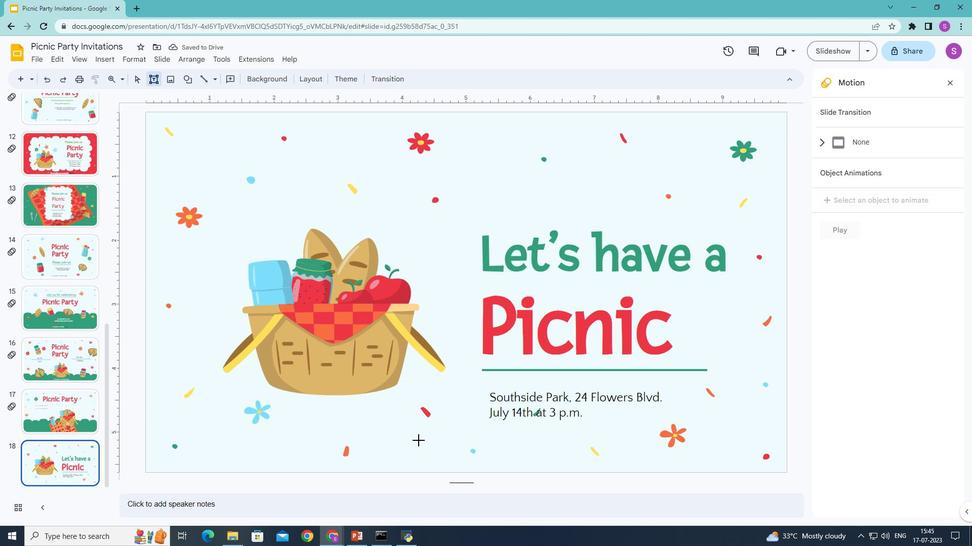 
Action: Mouse moved to (582, 443)
Screenshot: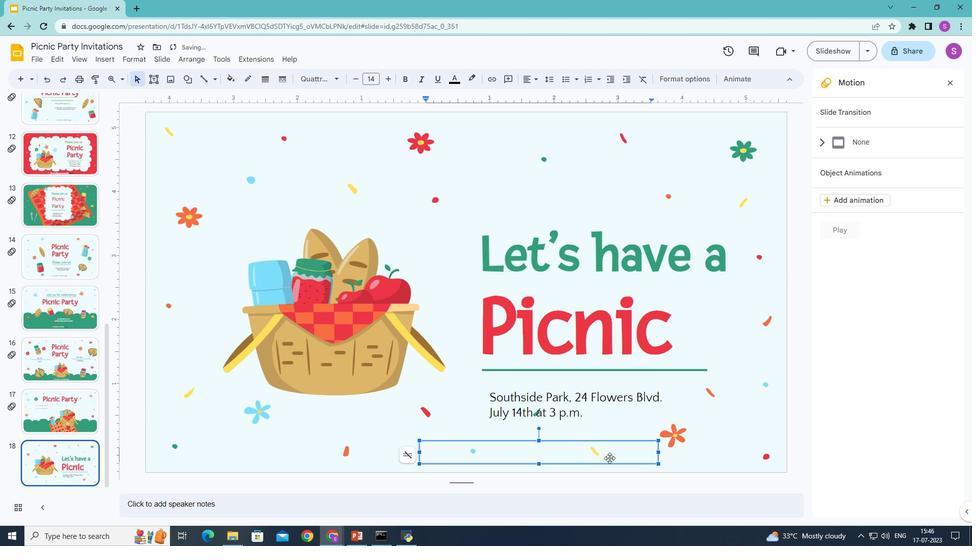 
Action: Key pressed <Key.shift>This<Key.space>
Screenshot: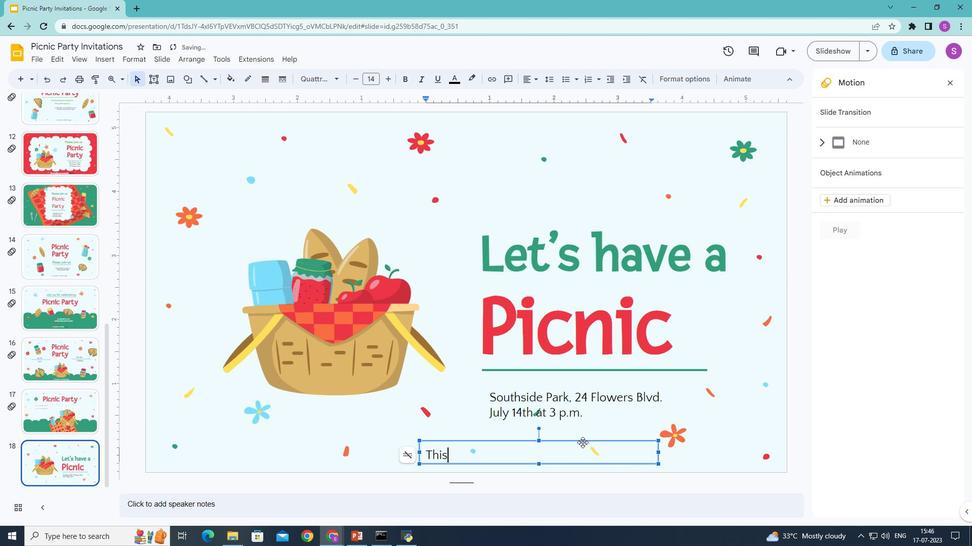 
Action: Mouse moved to (540, 417)
Screenshot: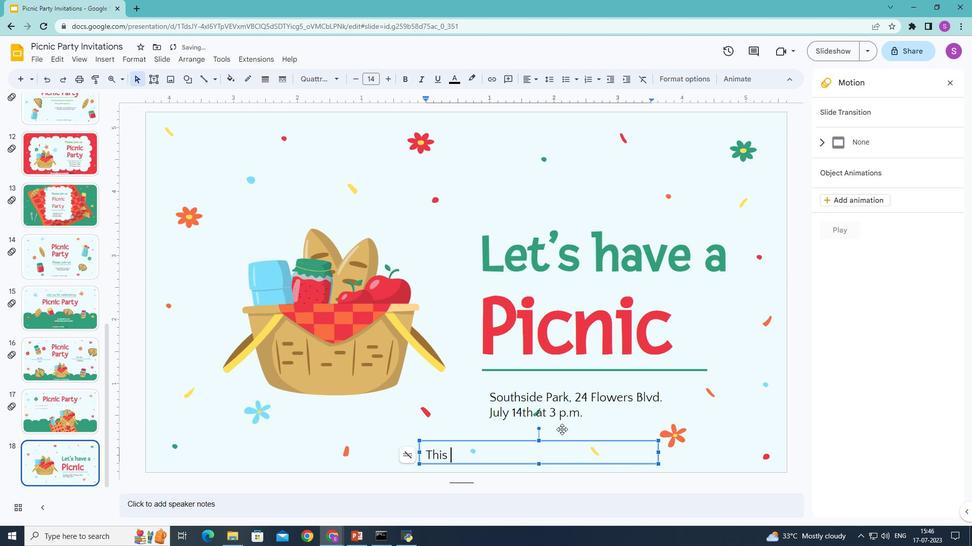 
Action: Key pressed template<Key.space>was<Key.space>created<Key.space>by<Key.space><Key.shift>Slidesgo
Screenshot: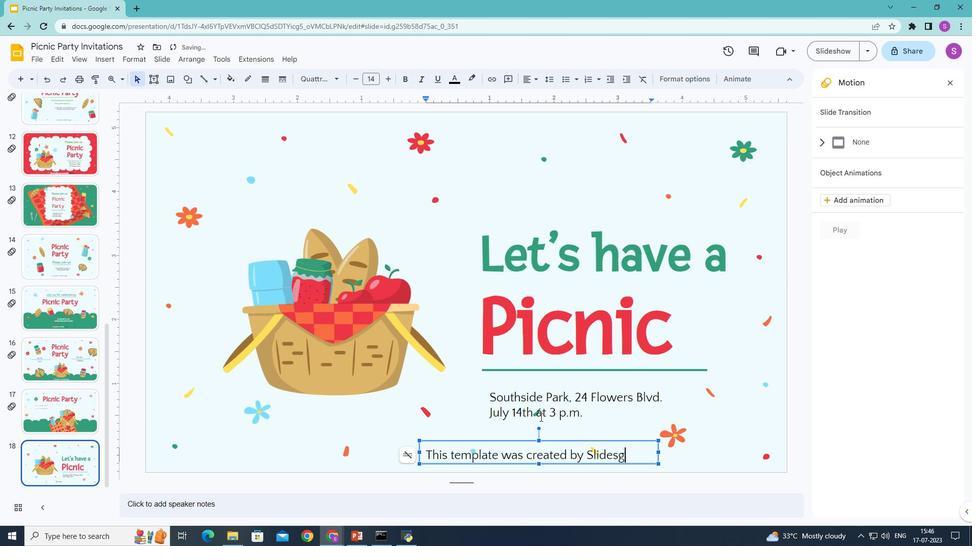 
Action: Mouse moved to (630, 455)
Screenshot: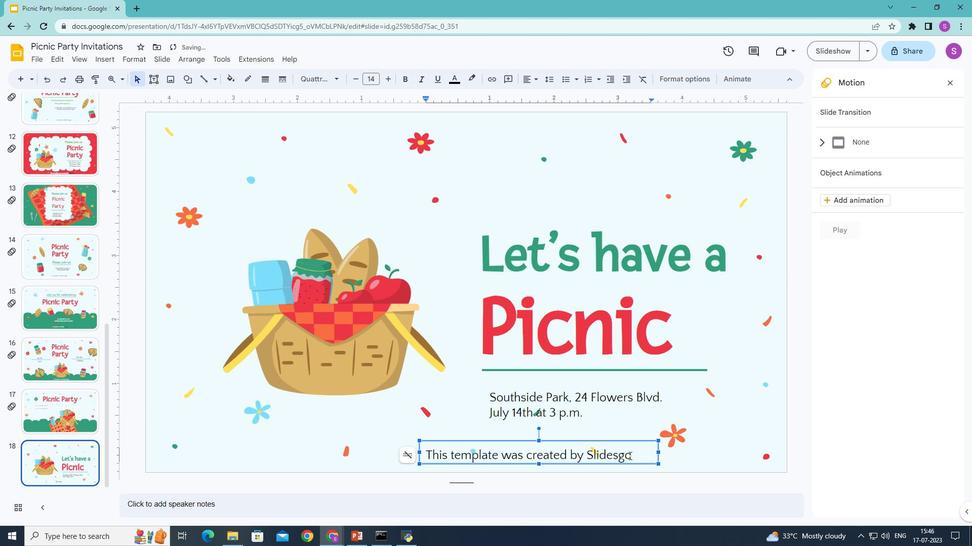 
Action: Mouse pressed left at (630, 455)
Screenshot: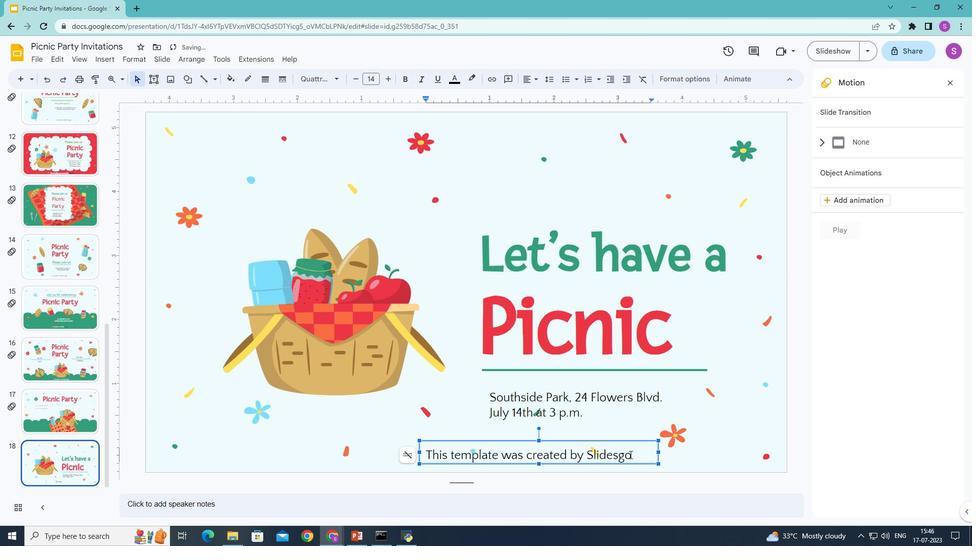 
Action: Mouse moved to (403, 76)
Screenshot: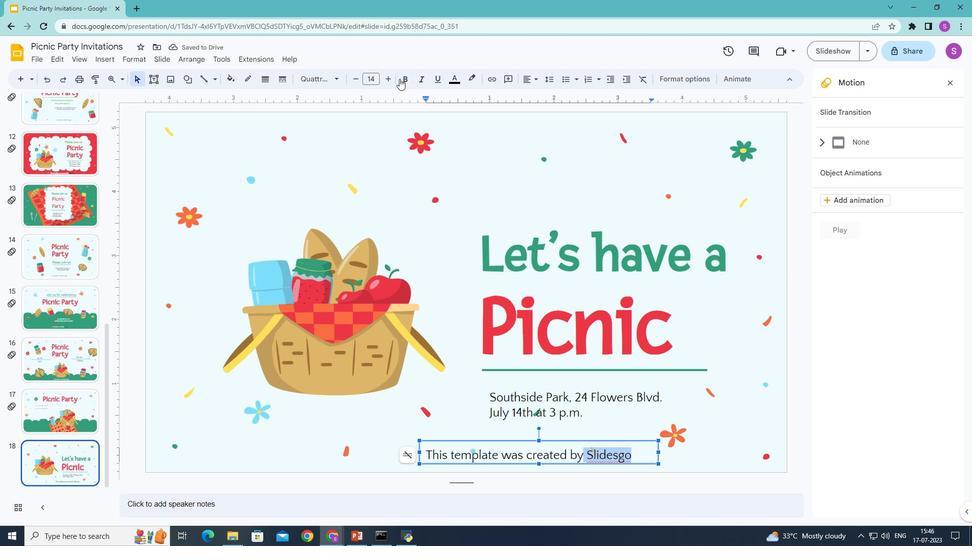 
Action: Mouse pressed left at (403, 76)
Screenshot: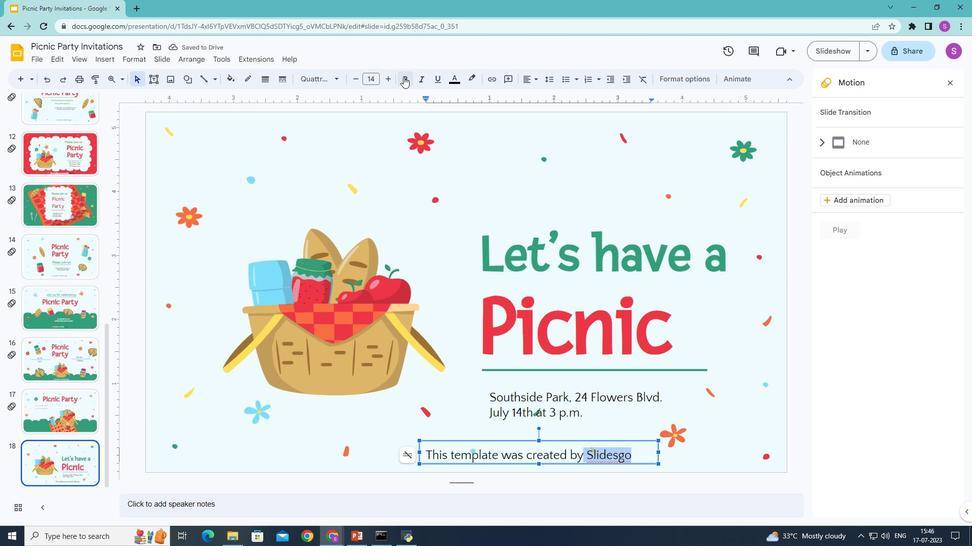 
Action: Mouse moved to (709, 438)
Screenshot: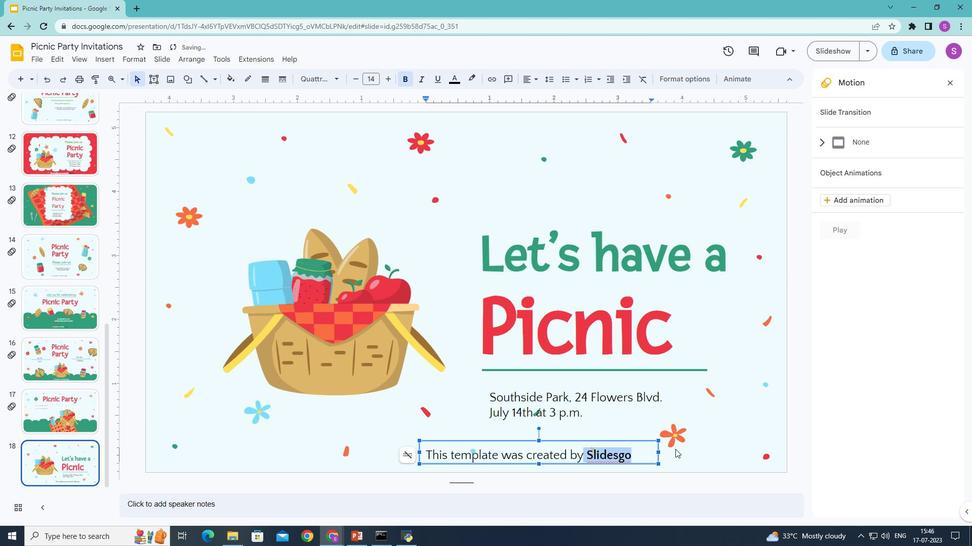 
Action: Mouse pressed left at (709, 438)
Screenshot: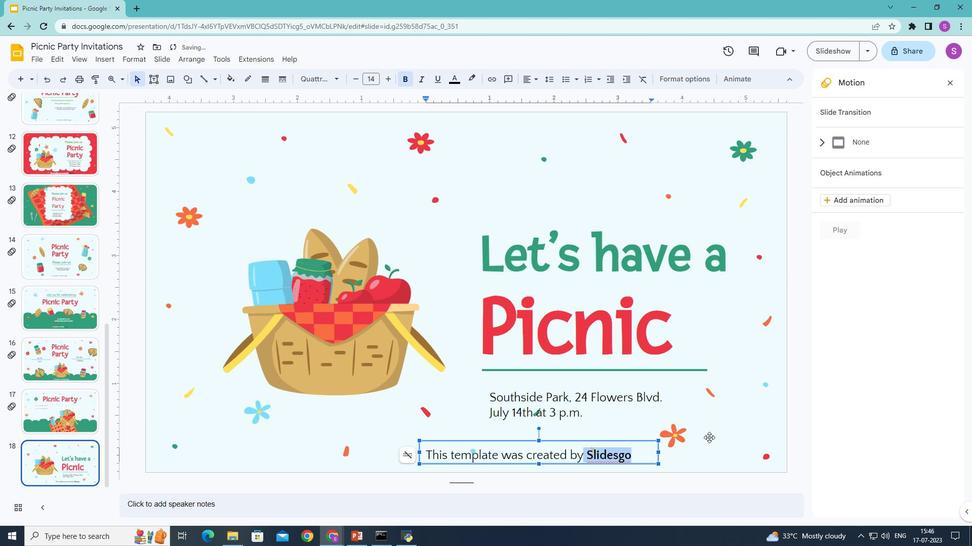 
Action: Mouse moved to (639, 459)
Screenshot: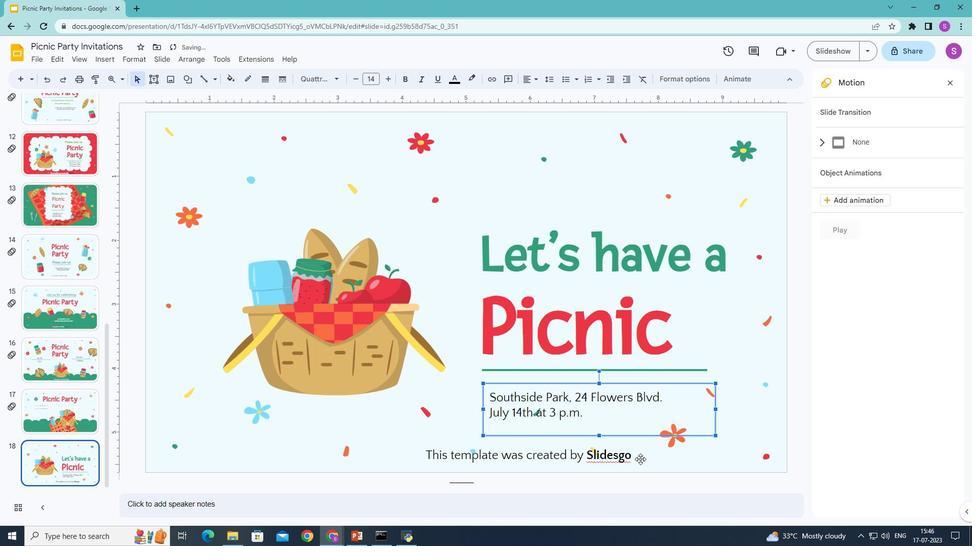 
Action: Mouse pressed left at (639, 459)
Screenshot: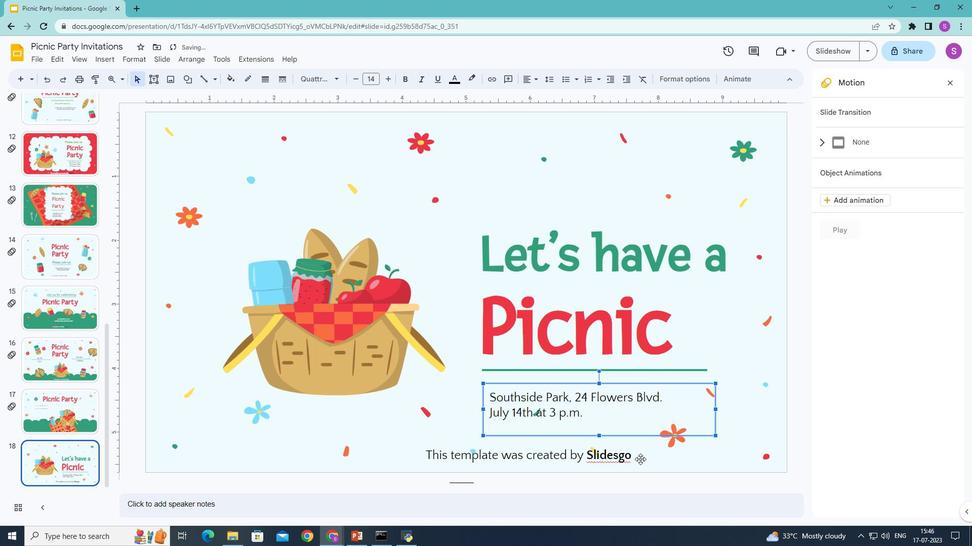 
Action: Mouse moved to (631, 457)
Screenshot: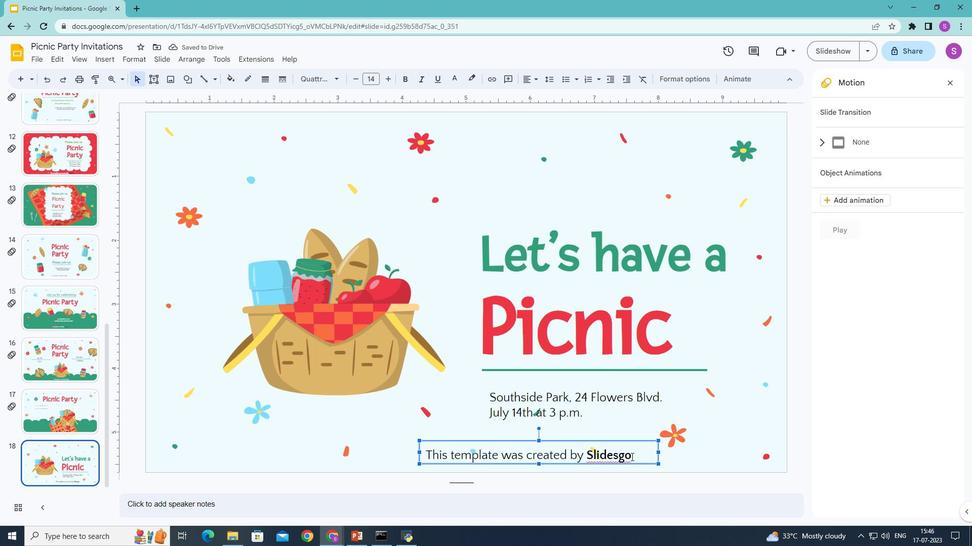 
Action: Mouse pressed left at (631, 457)
Screenshot: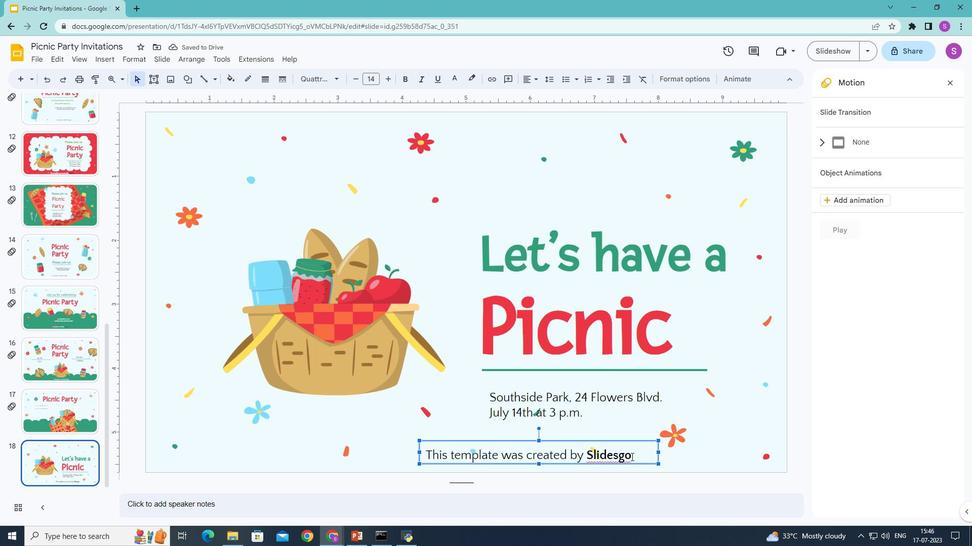 
Action: Mouse moved to (353, 79)
Screenshot: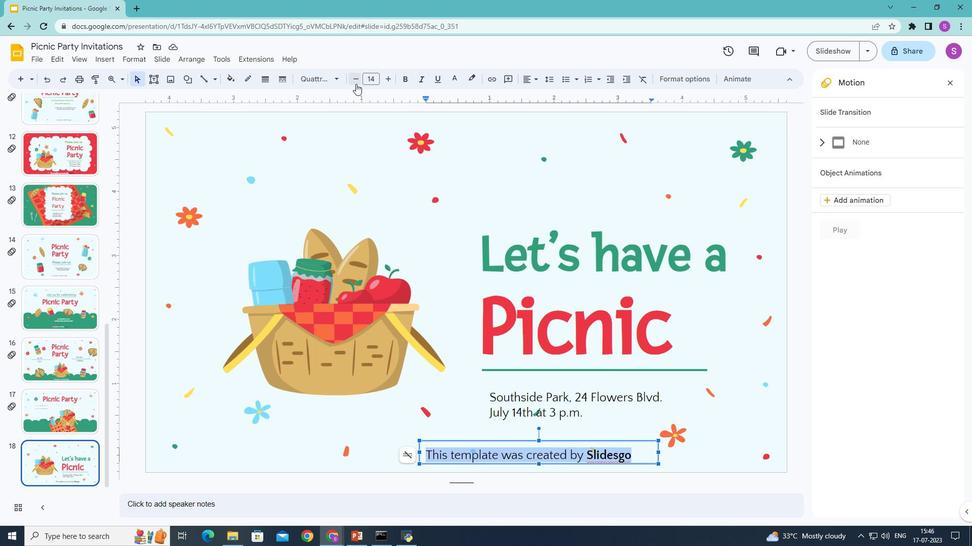 
Action: Mouse pressed left at (353, 79)
Screenshot: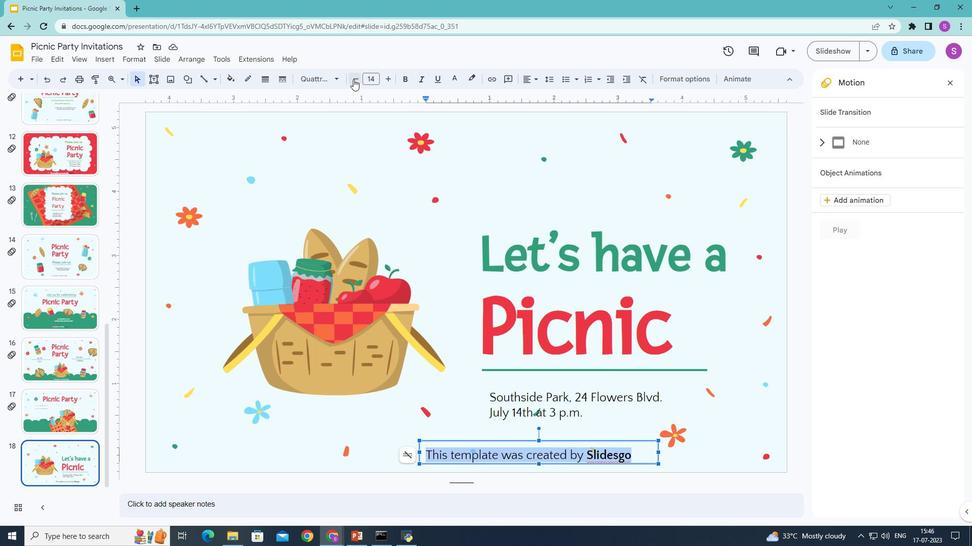 
Action: Mouse pressed left at (353, 79)
Screenshot: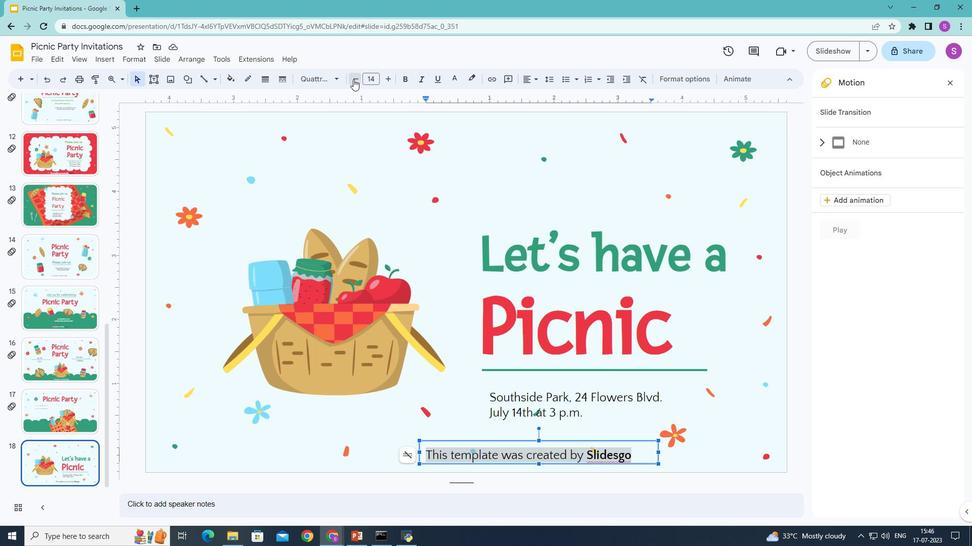 
Action: Mouse pressed left at (353, 79)
Screenshot: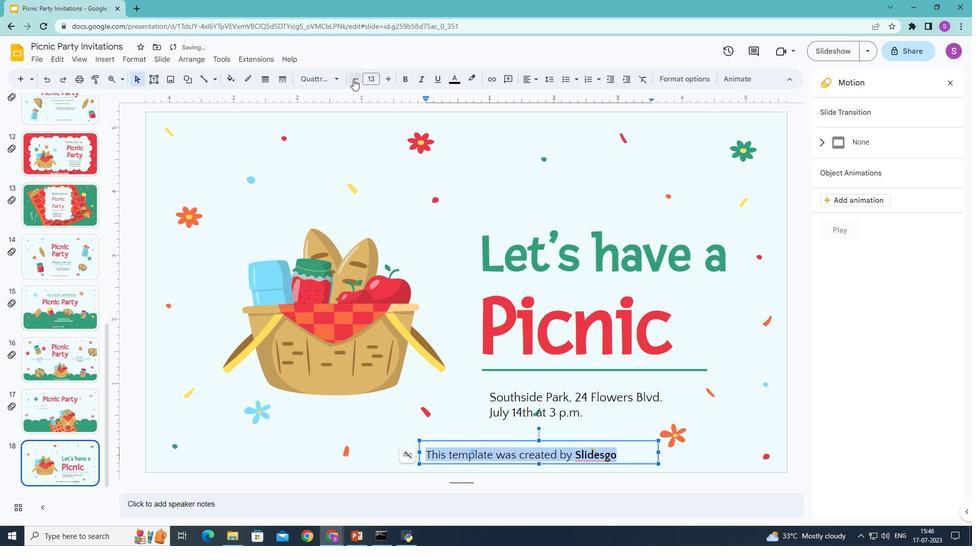 
Action: Mouse pressed left at (353, 79)
Screenshot: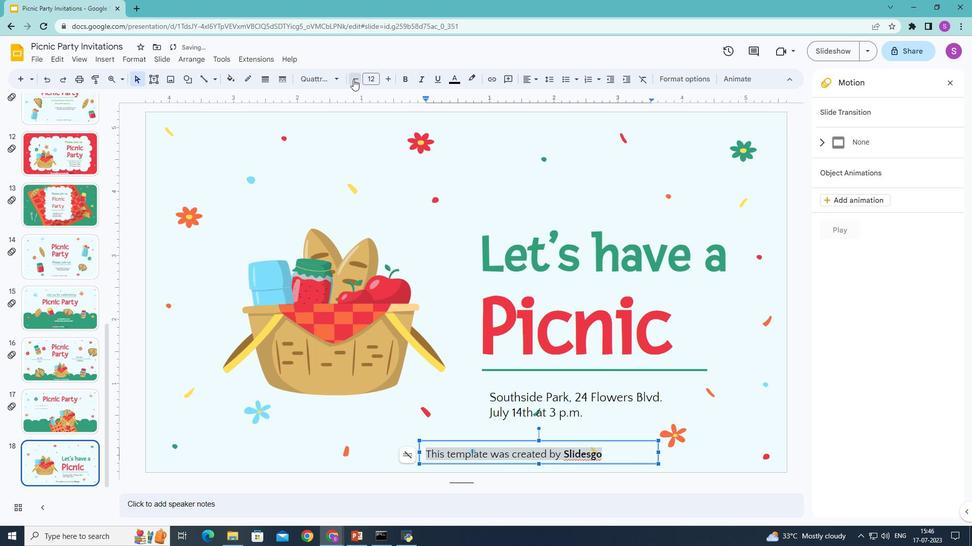 
Action: Mouse pressed left at (353, 79)
Screenshot: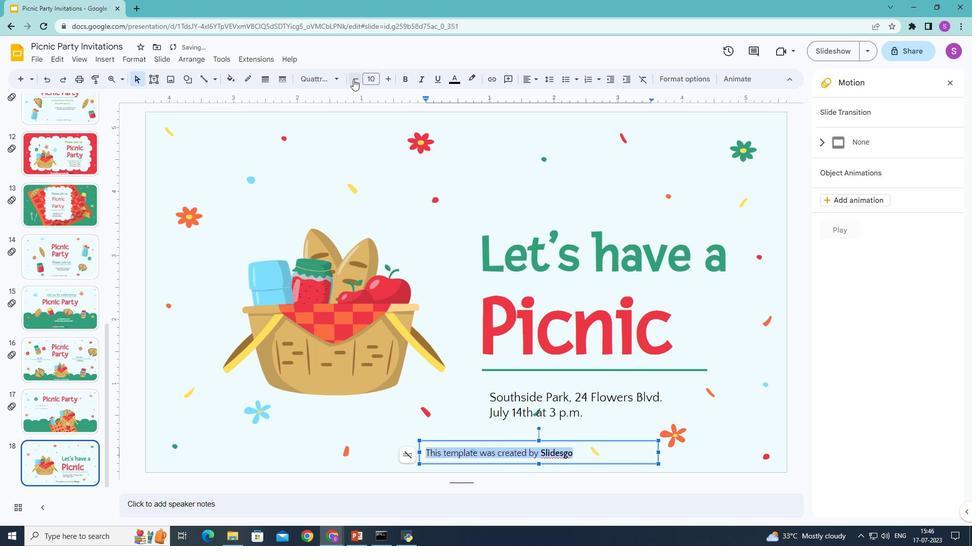 
Action: Mouse moved to (417, 452)
Screenshot: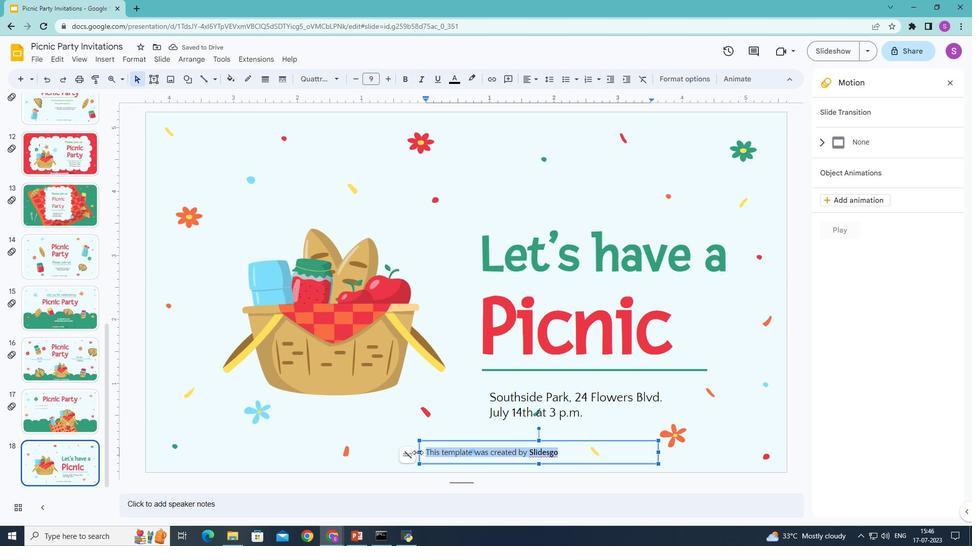 
Action: Mouse pressed left at (417, 452)
Screenshot: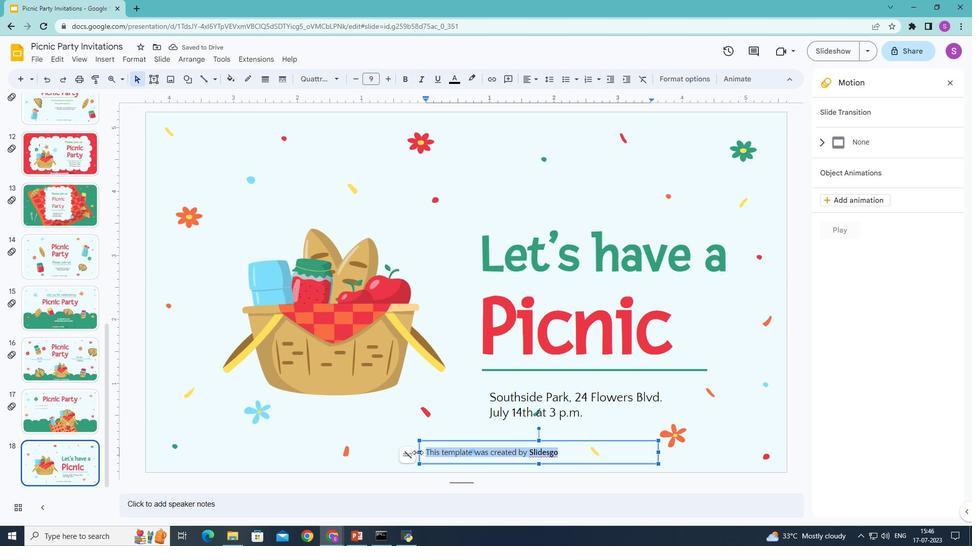 
Action: Mouse moved to (382, 439)
Screenshot: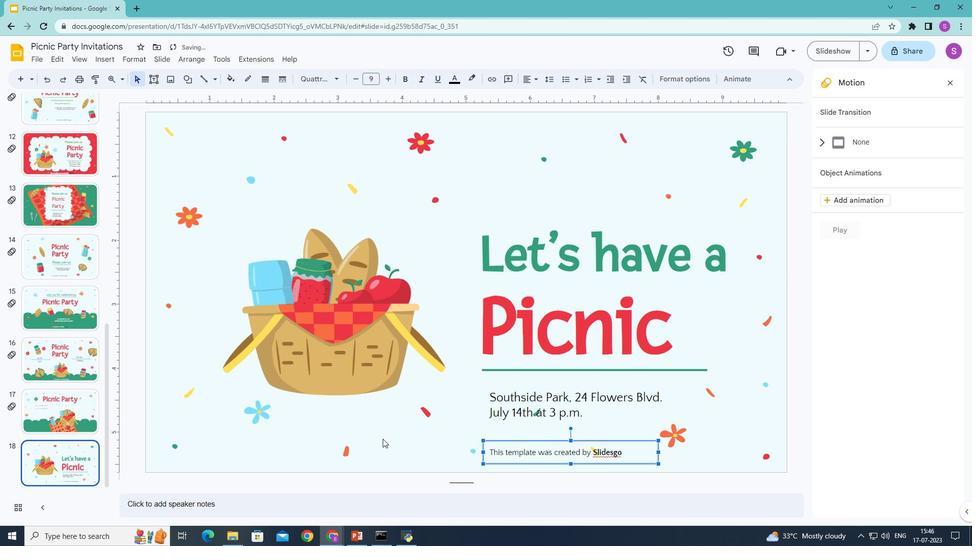 
Action: Mouse pressed left at (382, 439)
Screenshot: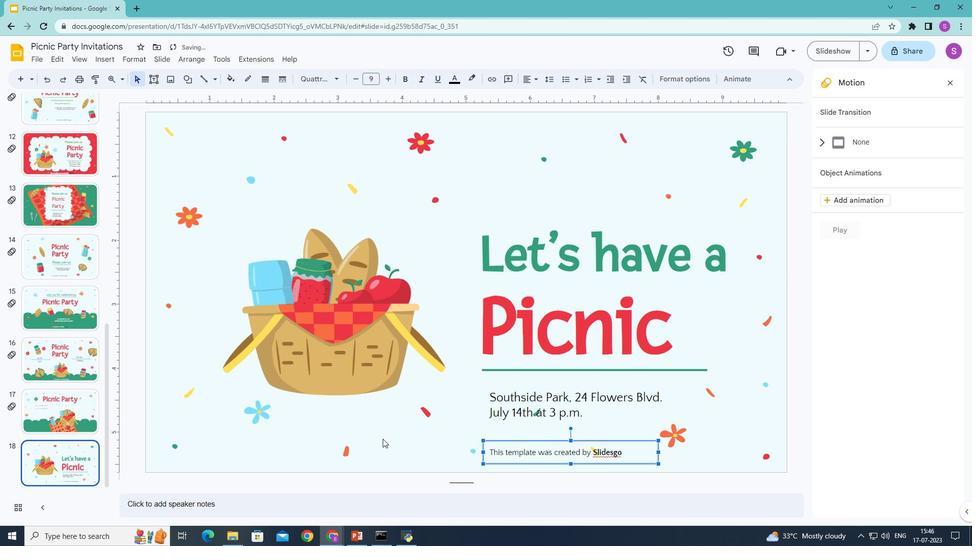 
Action: Mouse moved to (545, 458)
Screenshot: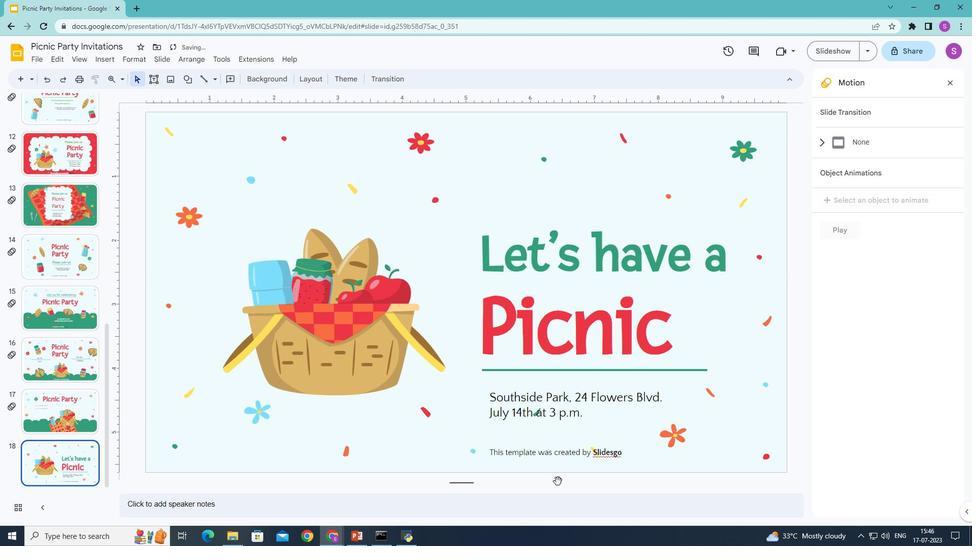 
Action: Mouse pressed left at (545, 458)
Screenshot: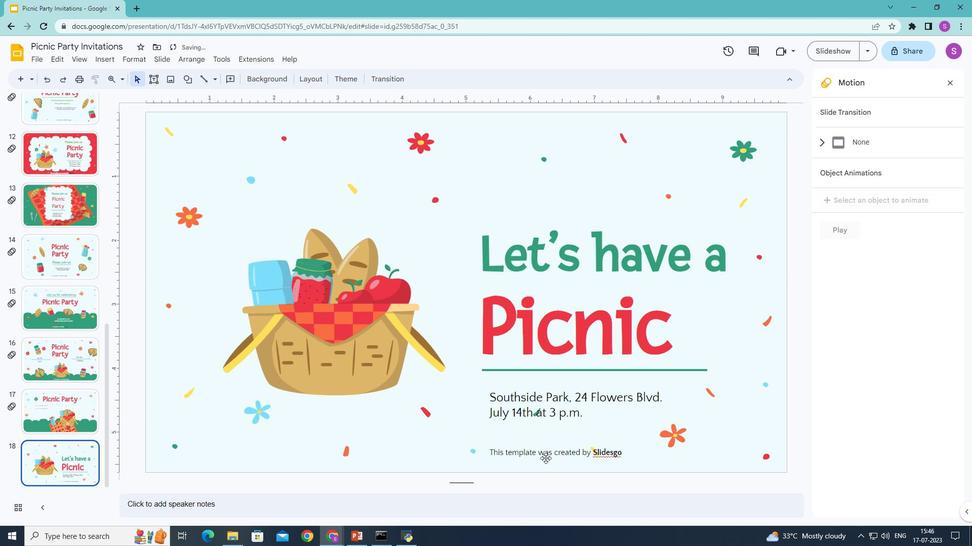 
Action: Mouse moved to (483, 452)
Screenshot: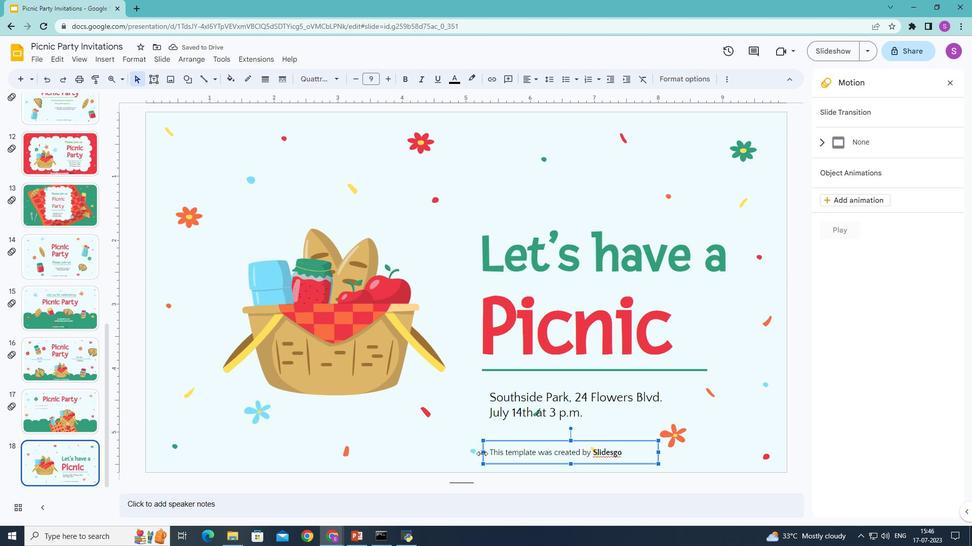 
Action: Mouse pressed left at (483, 452)
Screenshot: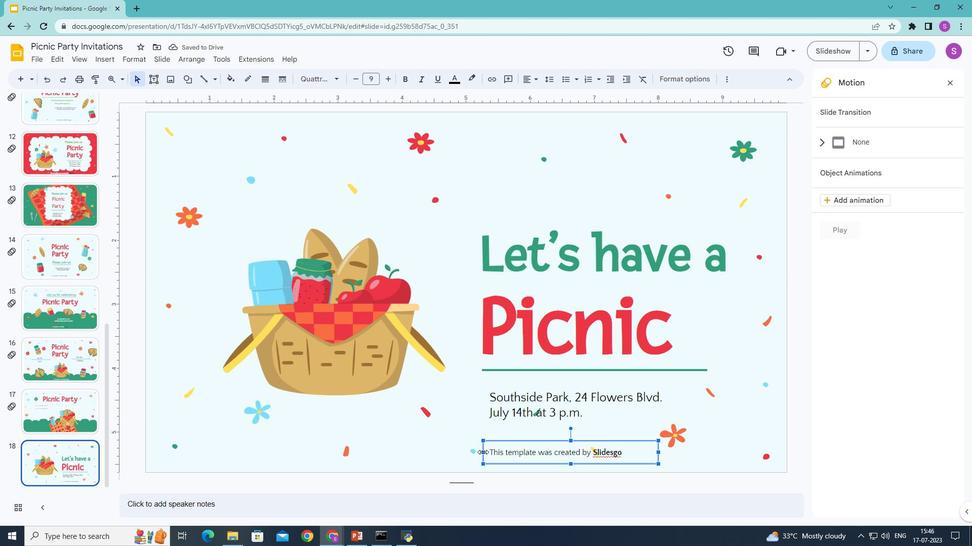 
Action: Mouse moved to (716, 437)
Screenshot: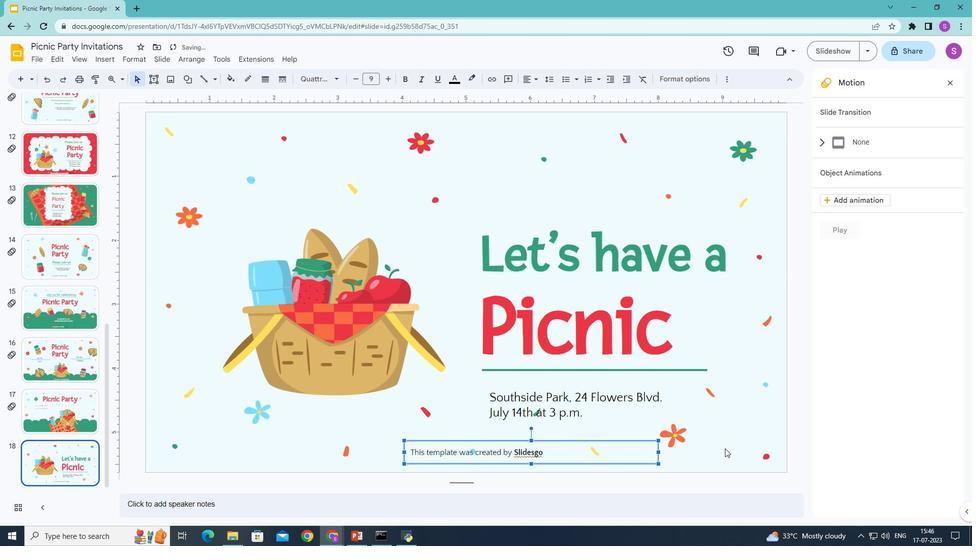 
Action: Mouse pressed left at (716, 437)
Screenshot: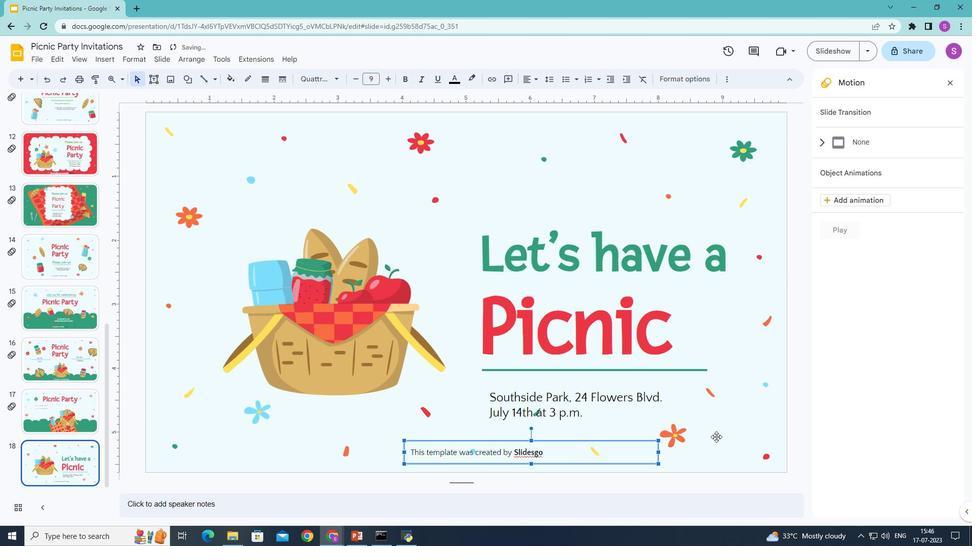 
Action: Mouse moved to (399, 229)
Screenshot: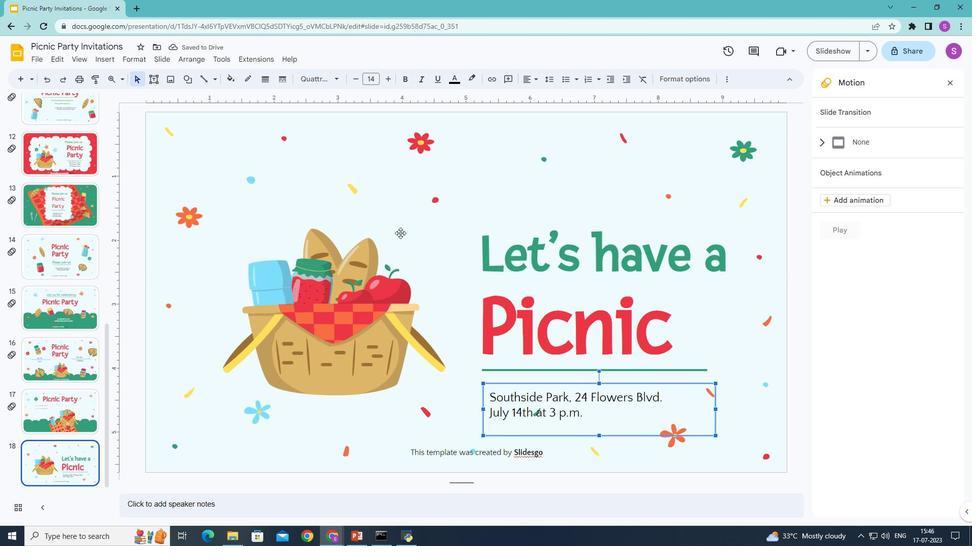 
Action: Mouse pressed left at (399, 229)
Screenshot: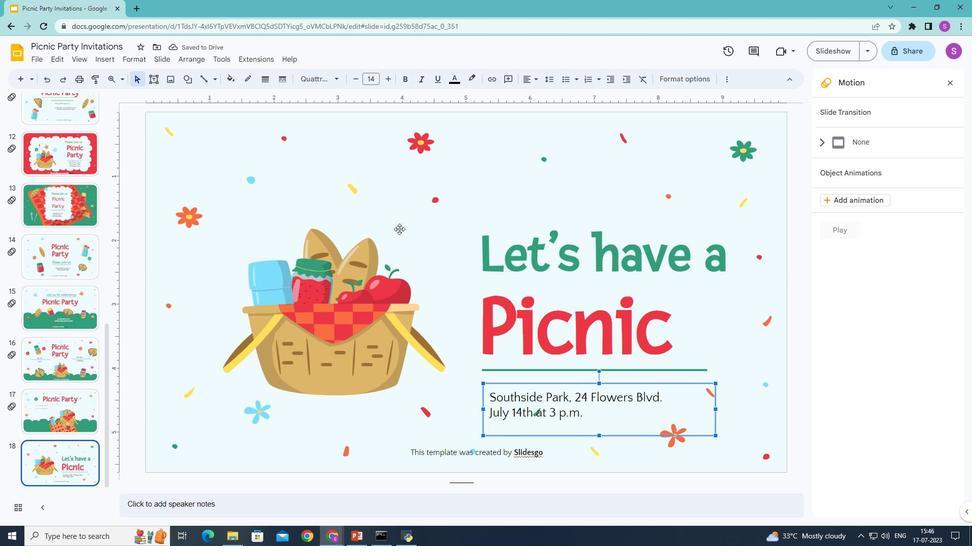 
Action: Mouse moved to (657, 166)
Screenshot: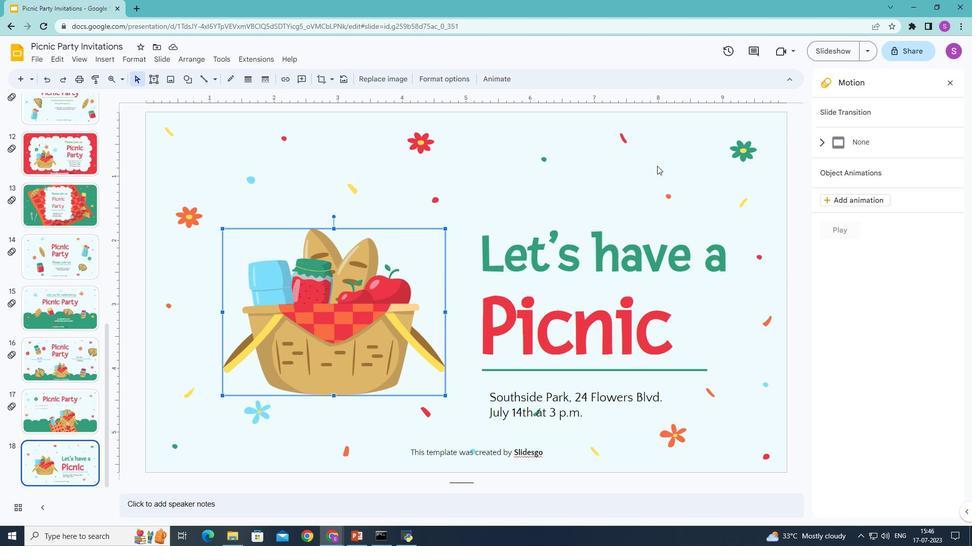 
Action: Mouse pressed left at (657, 166)
Screenshot: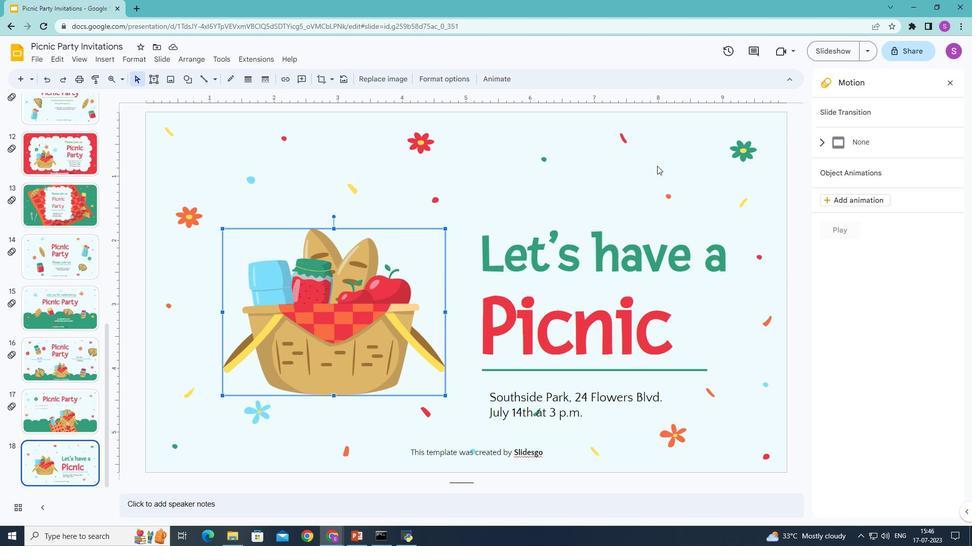 
Action: Mouse moved to (394, 78)
Screenshot: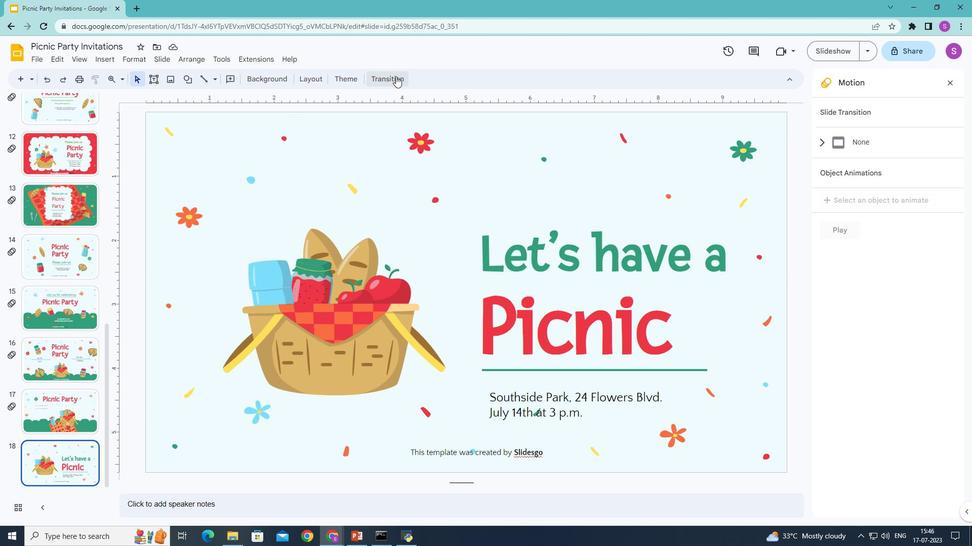 
Action: Mouse pressed left at (394, 78)
Screenshot: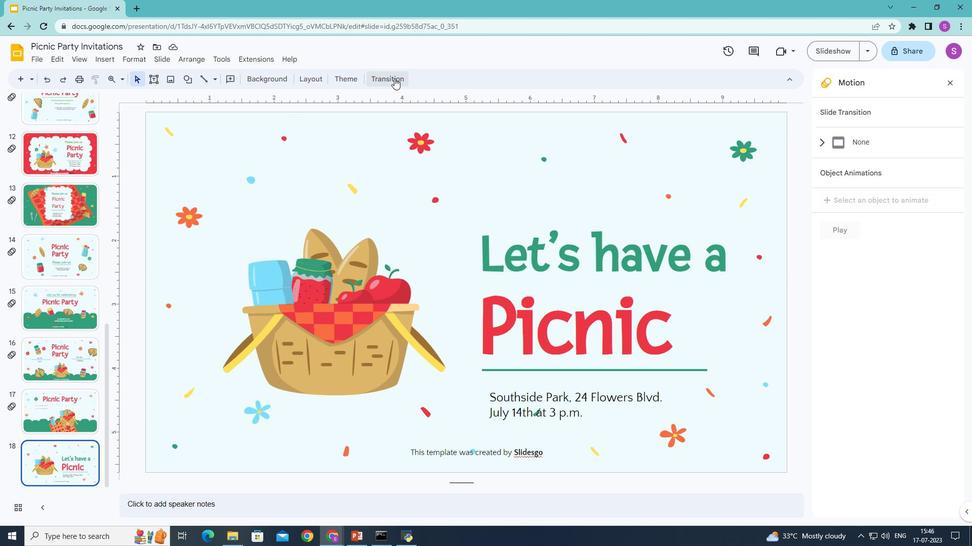 
Action: Mouse moved to (947, 177)
Screenshot: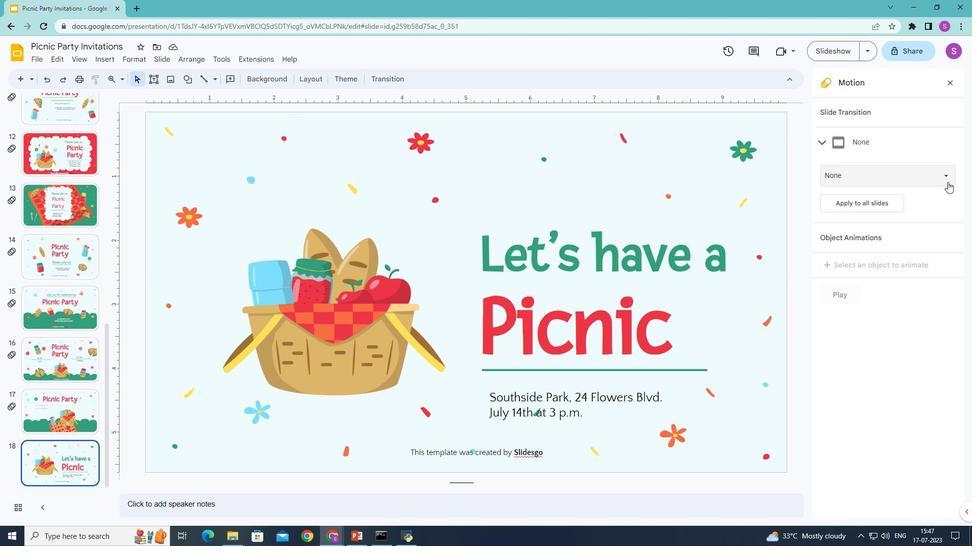 
Action: Mouse pressed left at (947, 177)
Screenshot: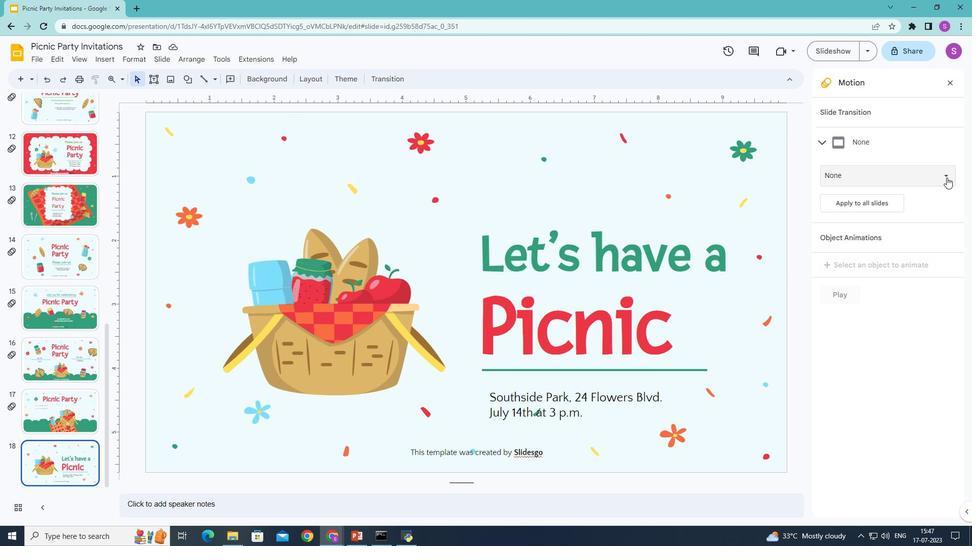 
Action: Mouse moved to (881, 244)
Screenshot: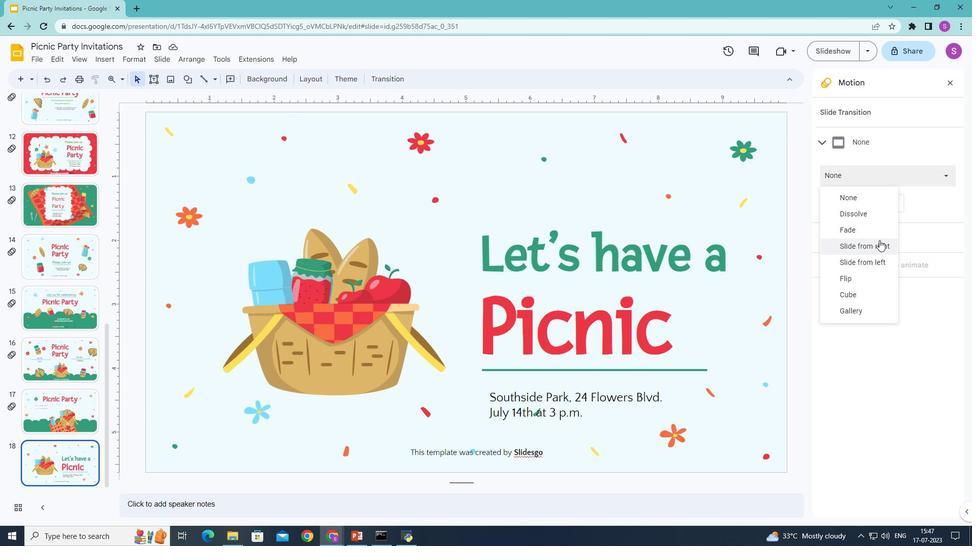 
Action: Mouse pressed left at (881, 244)
Screenshot: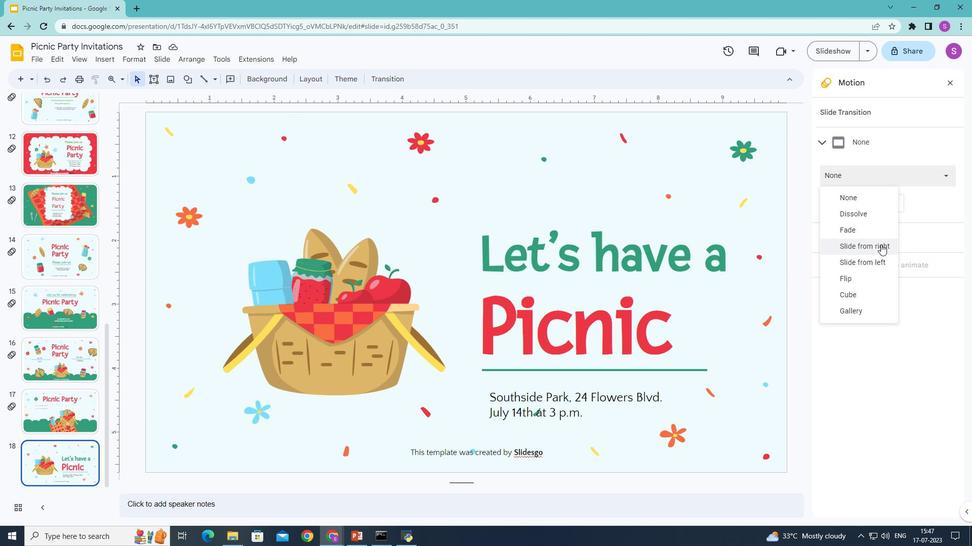 
Action: Mouse moved to (942, 198)
Screenshot: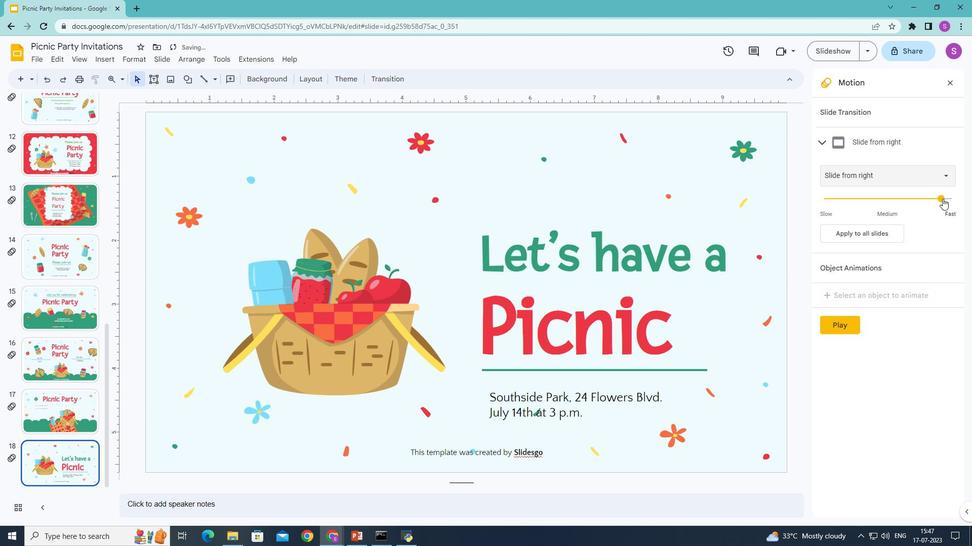 
Action: Mouse pressed left at (942, 198)
Screenshot: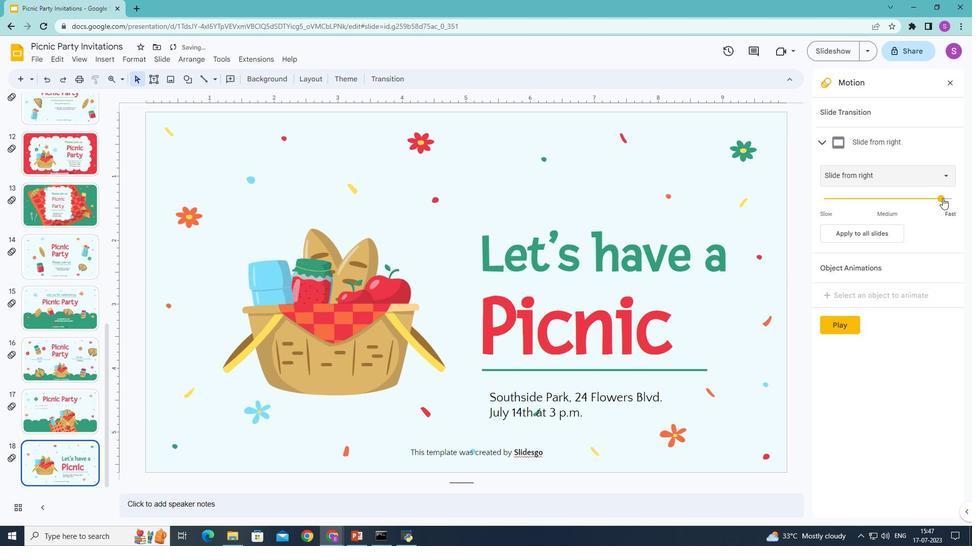 
Action: Mouse moved to (845, 325)
Screenshot: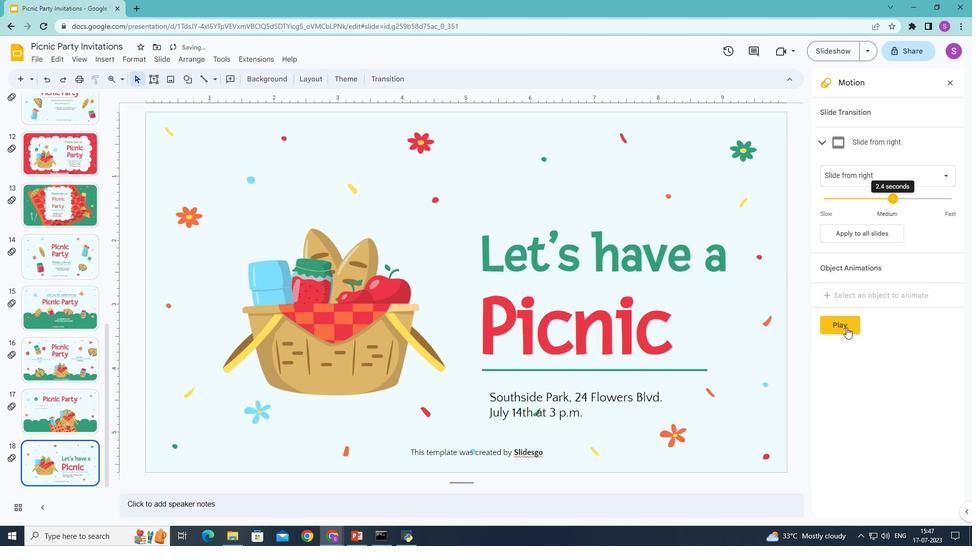 
Action: Mouse pressed left at (845, 325)
Screenshot: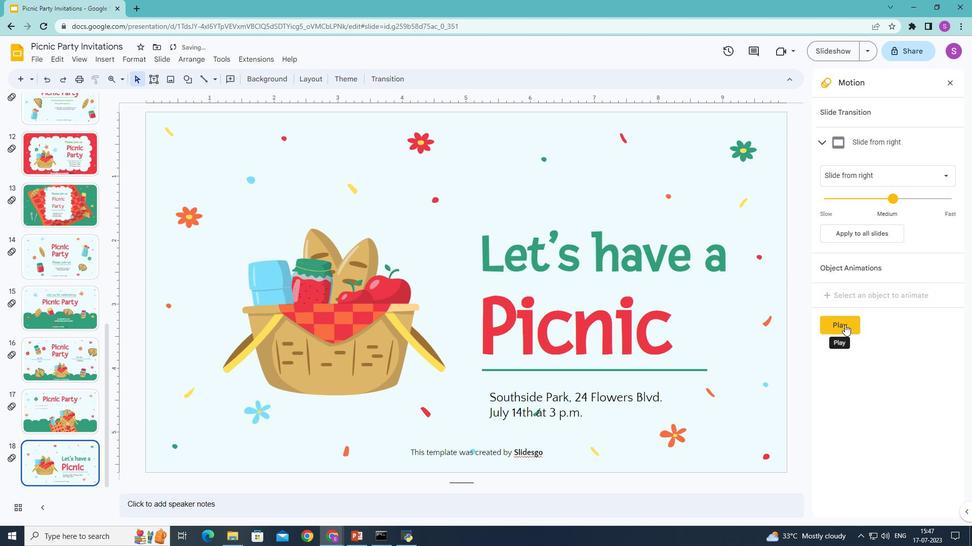 
Action: Mouse moved to (743, 339)
Screenshot: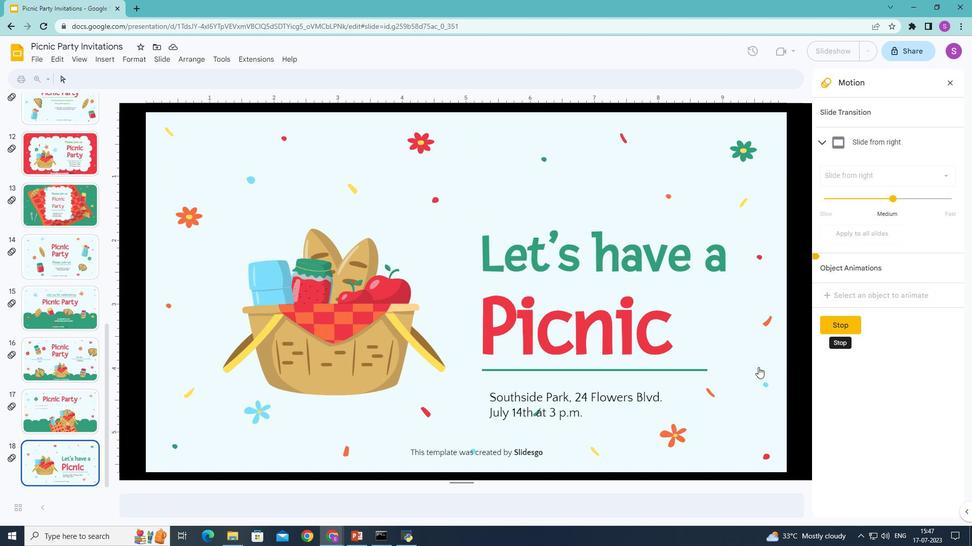 
Action: Mouse pressed left at (743, 339)
Screenshot: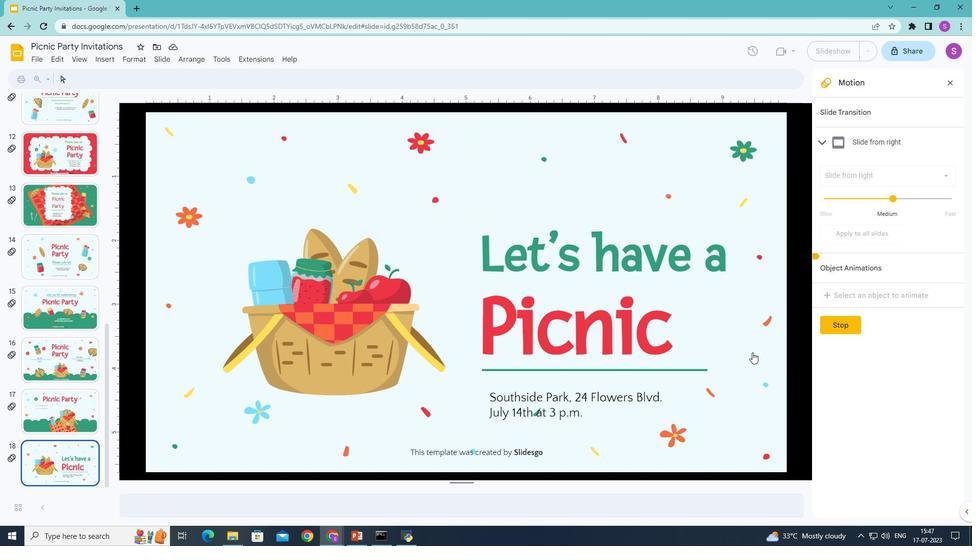 
